 Task: Search for trending products on AJIO and add a bracelet to your wishlist.
Action: Mouse moved to (739, 83)
Screenshot: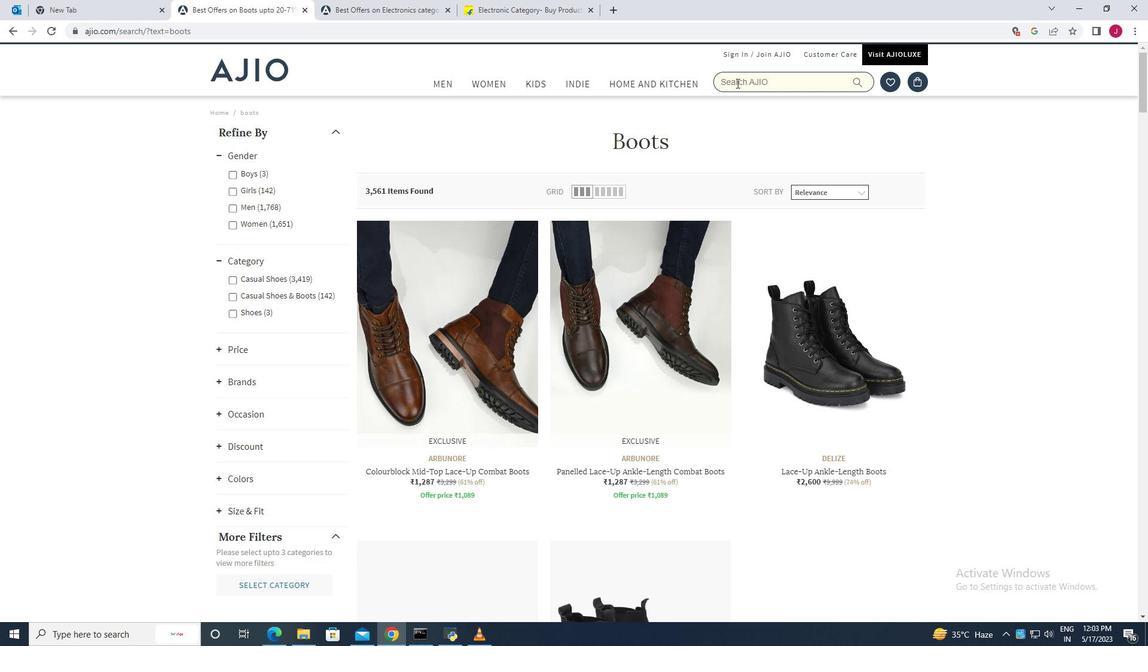 
Action: Mouse pressed left at (739, 83)
Screenshot: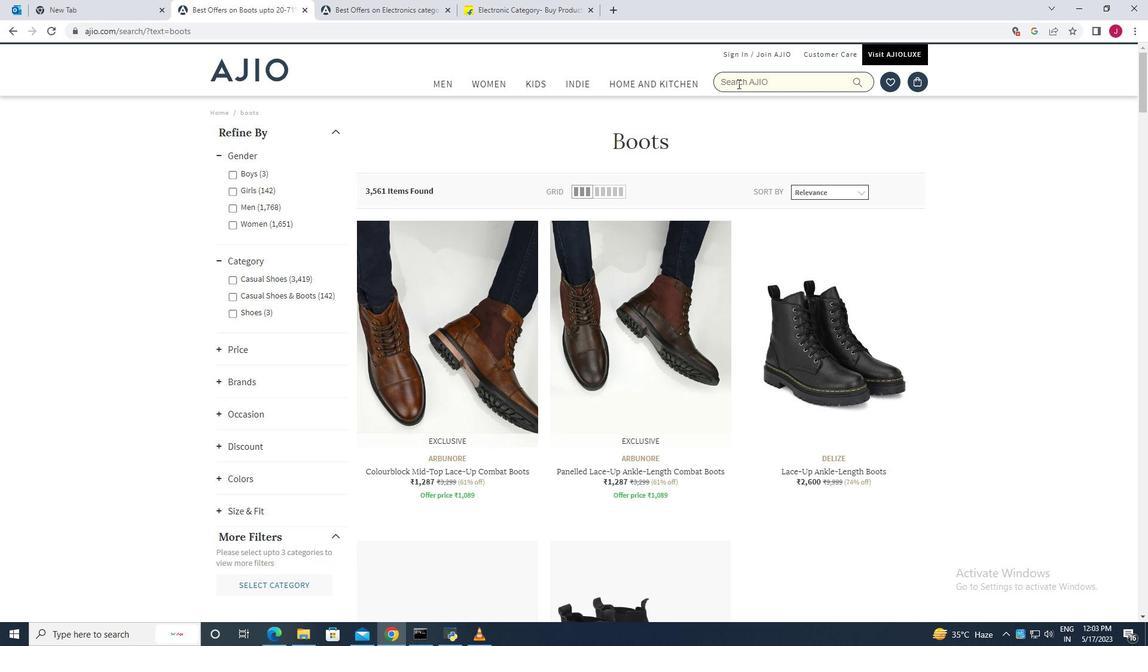 
Action: Mouse moved to (742, 351)
Screenshot: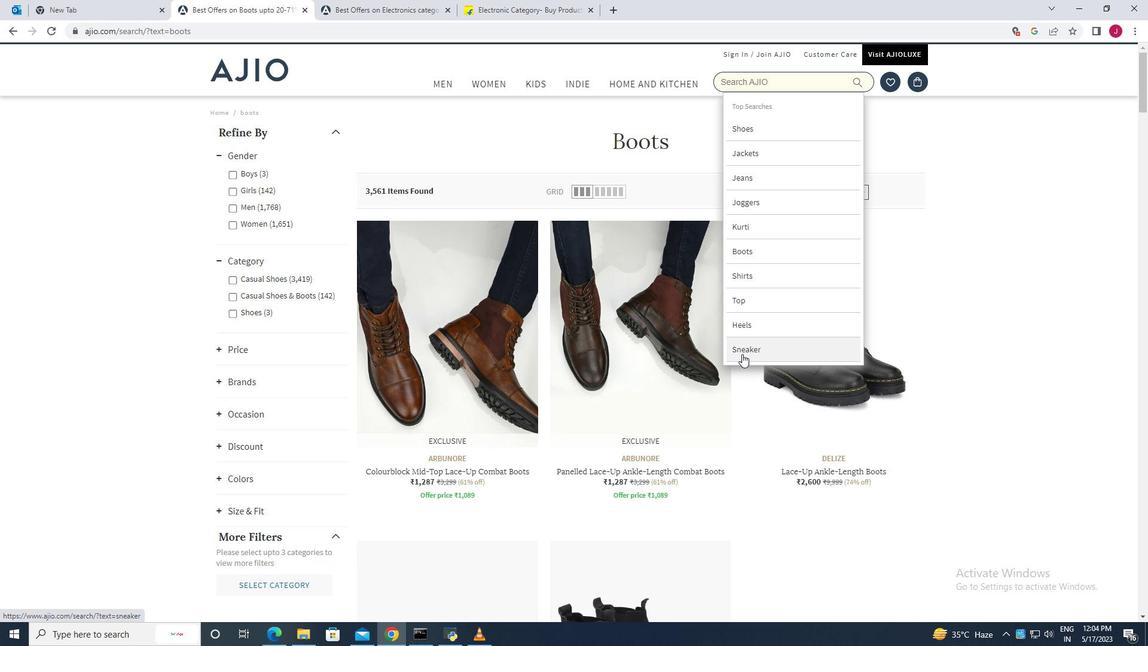 
Action: Mouse pressed left at (742, 351)
Screenshot: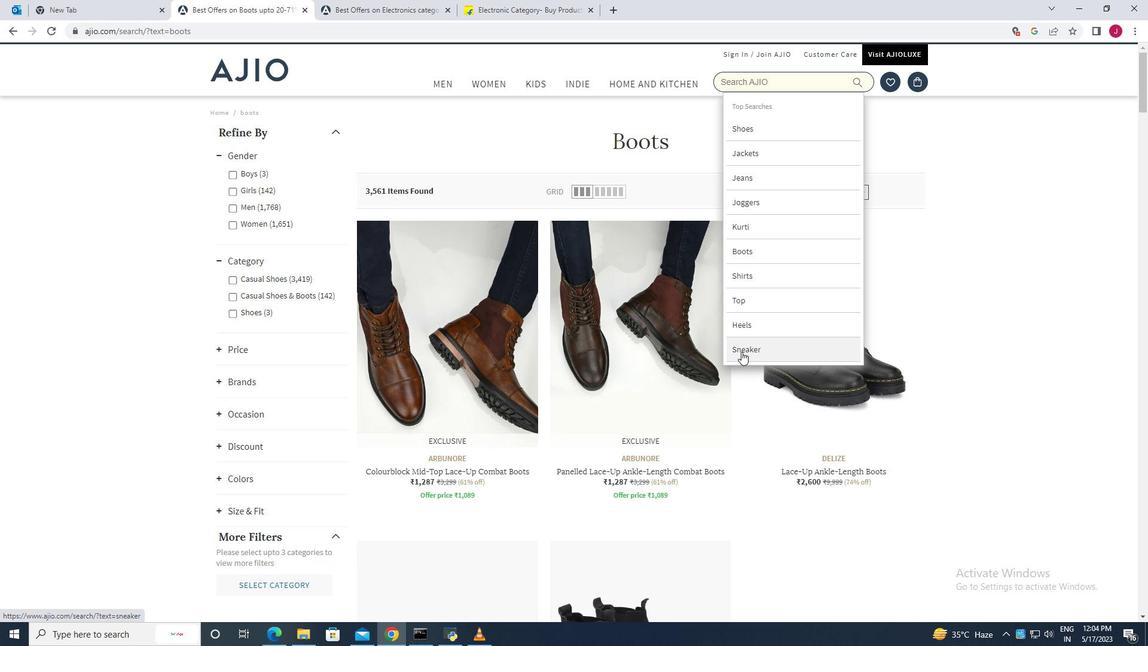 
Action: Mouse moved to (476, 327)
Screenshot: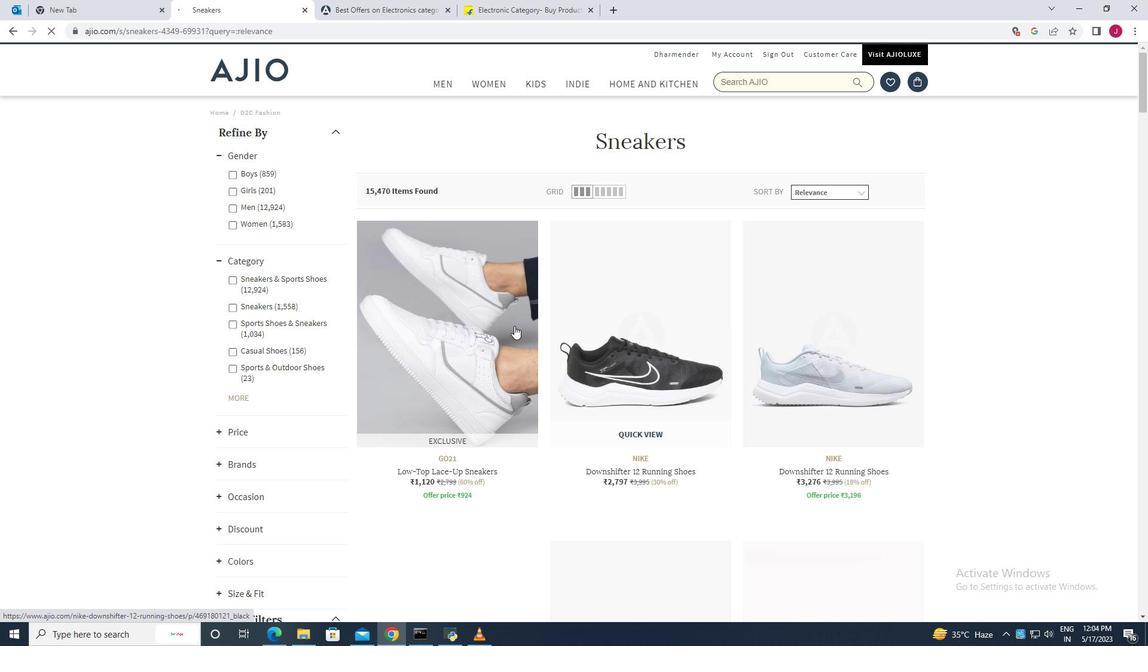 
Action: Mouse scrolled (476, 326) with delta (0, 0)
Screenshot: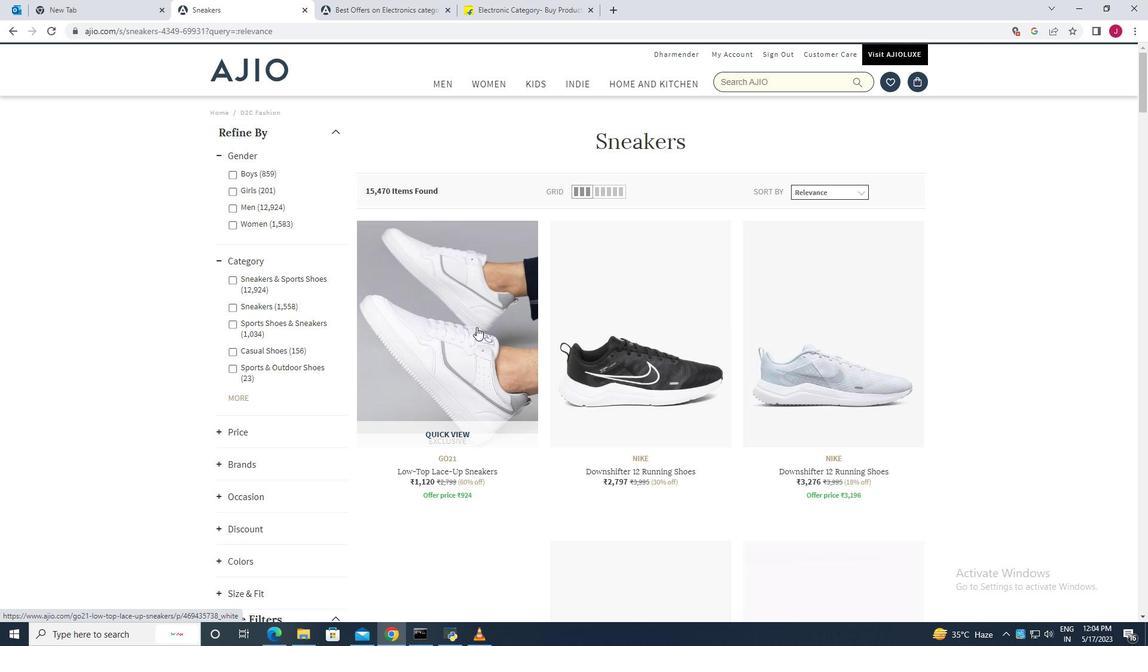 
Action: Mouse scrolled (476, 326) with delta (0, 0)
Screenshot: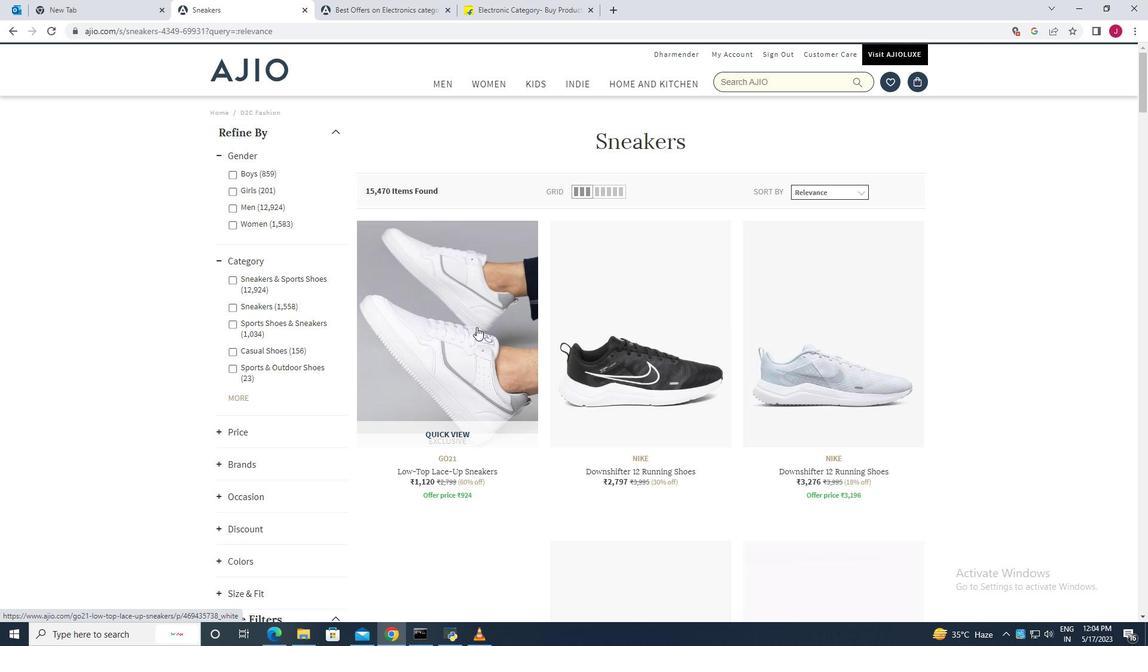 
Action: Mouse scrolled (476, 326) with delta (0, 0)
Screenshot: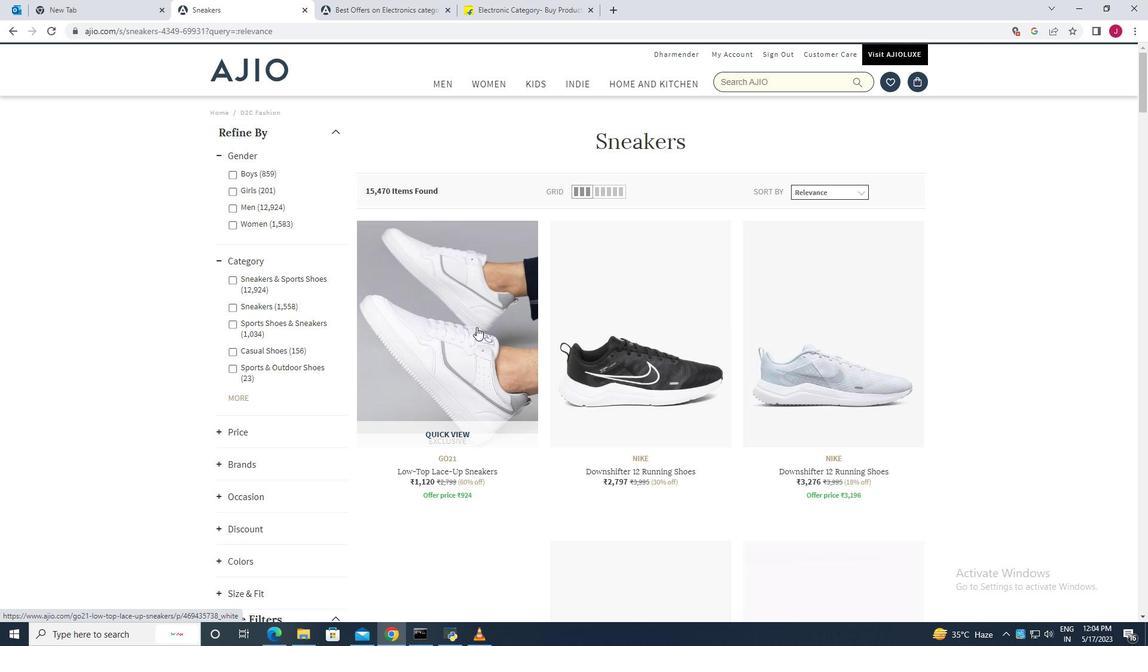 
Action: Mouse scrolled (476, 326) with delta (0, 0)
Screenshot: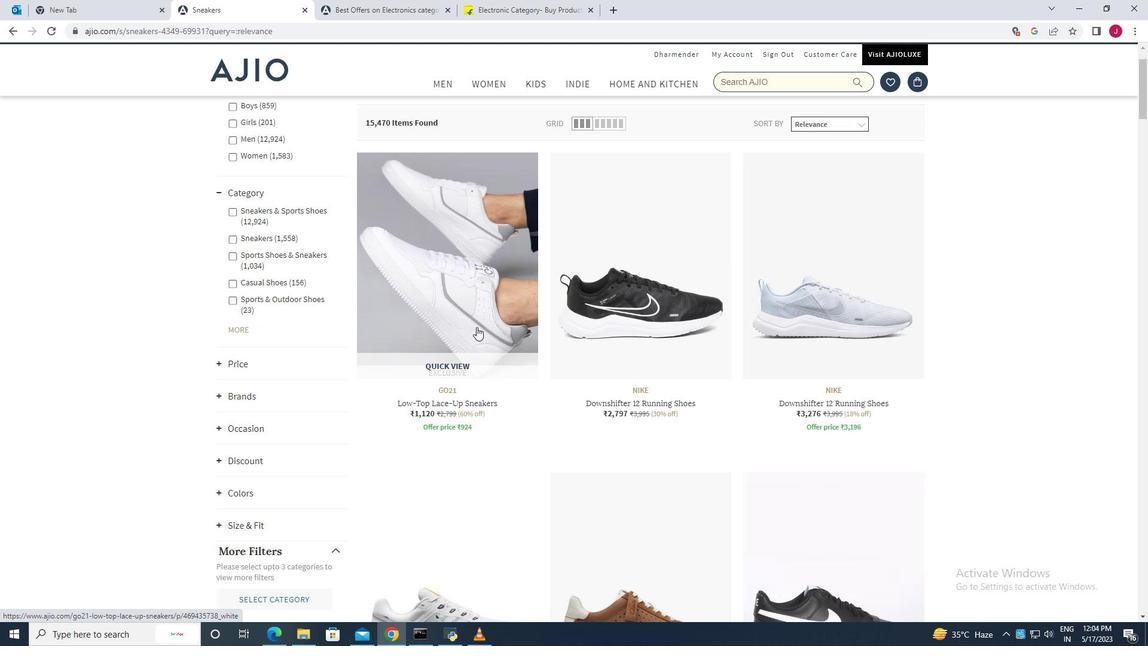 
Action: Mouse scrolled (476, 326) with delta (0, 0)
Screenshot: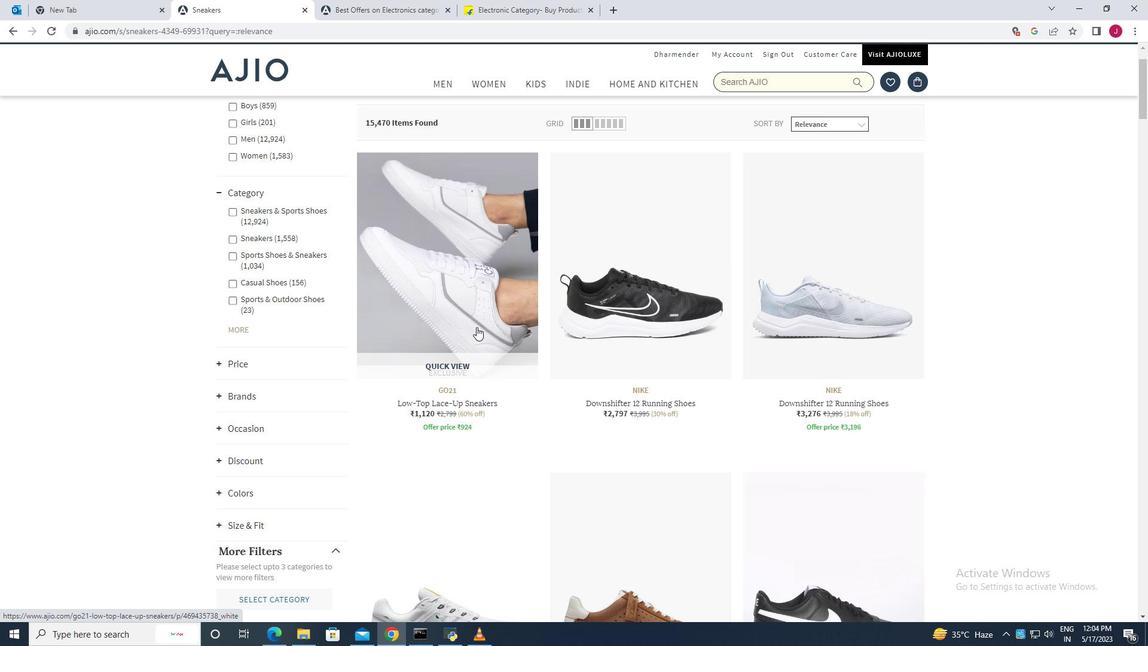 
Action: Mouse moved to (476, 327)
Screenshot: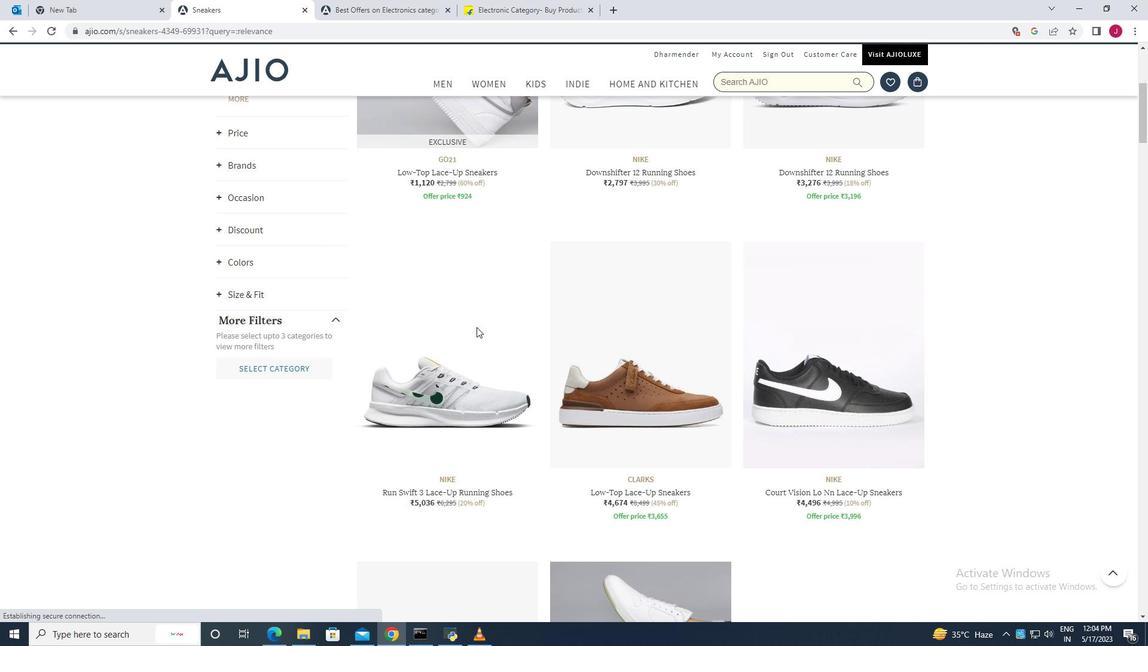 
Action: Mouse scrolled (476, 327) with delta (0, 0)
Screenshot: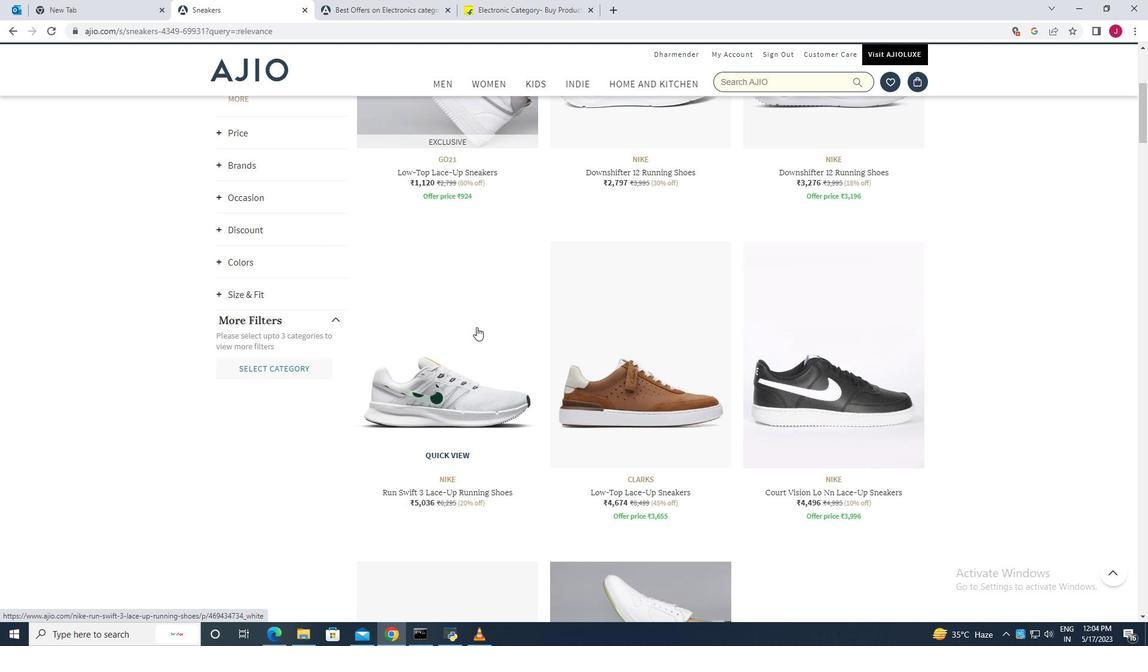 
Action: Mouse scrolled (476, 327) with delta (0, 0)
Screenshot: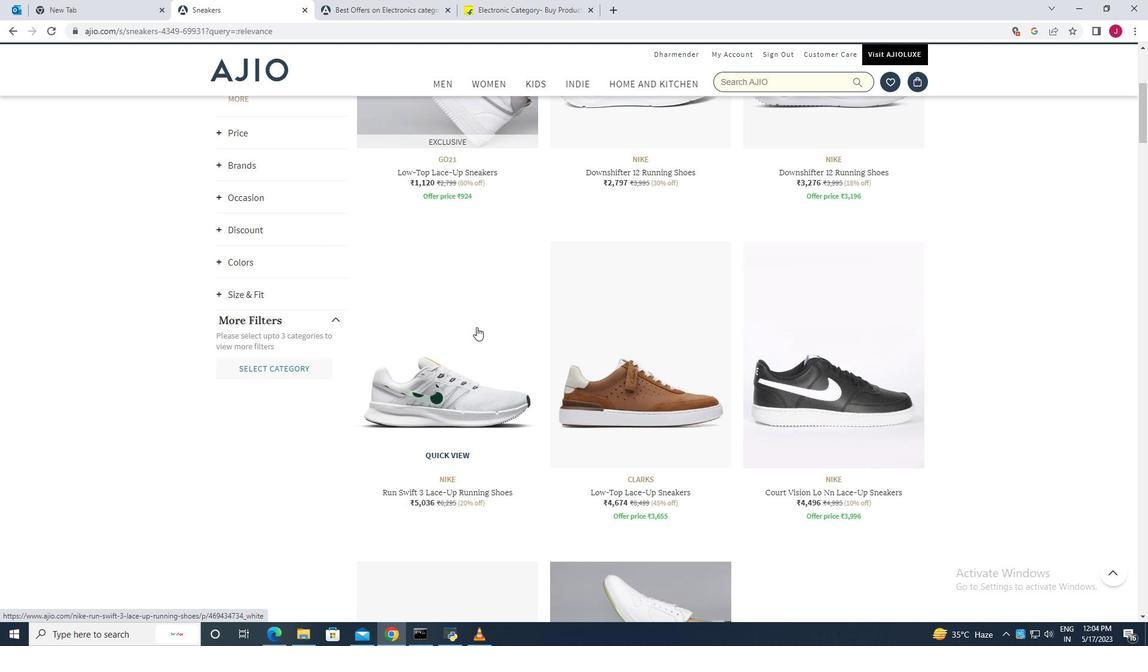 
Action: Mouse scrolled (476, 327) with delta (0, 0)
Screenshot: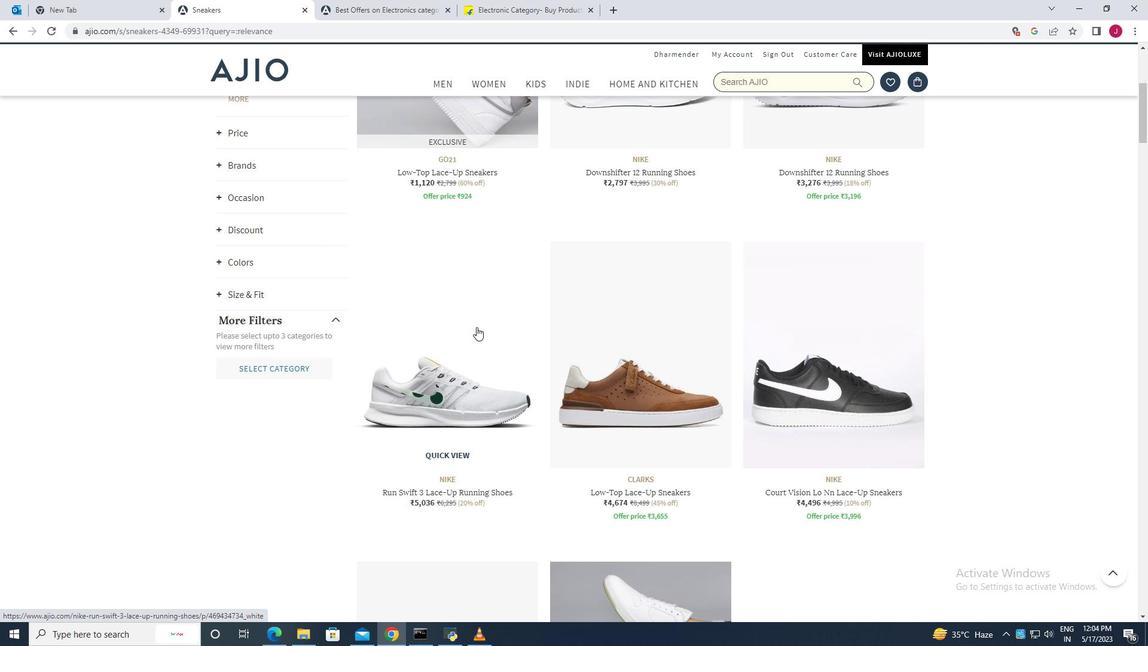 
Action: Mouse scrolled (476, 326) with delta (0, 0)
Screenshot: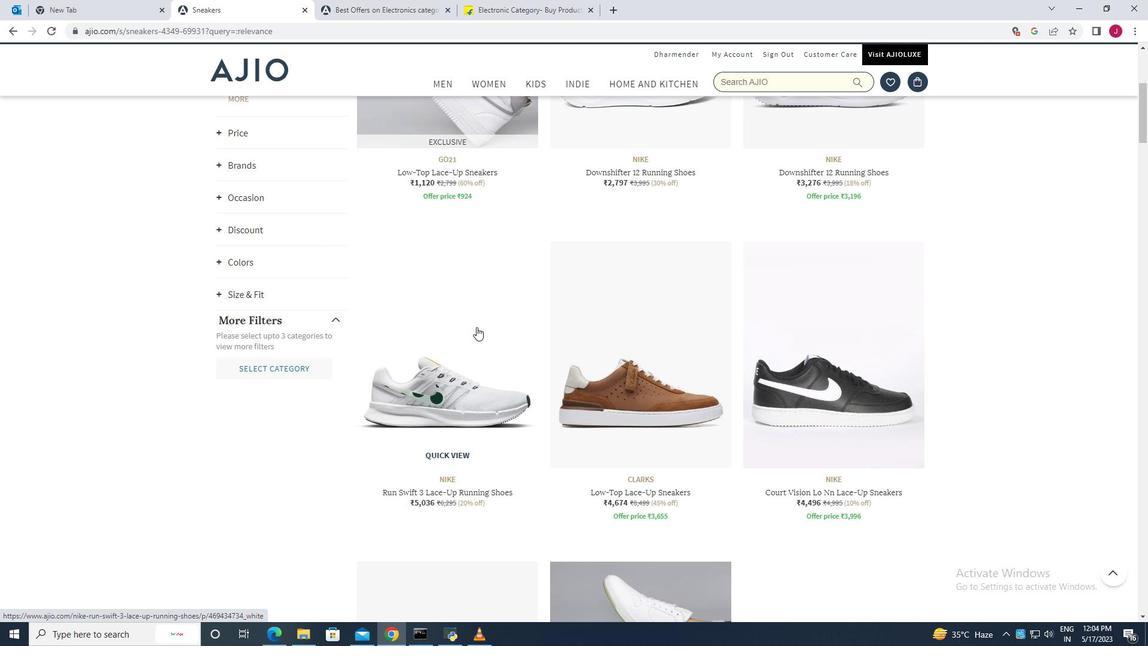 
Action: Mouse scrolled (476, 326) with delta (0, 0)
Screenshot: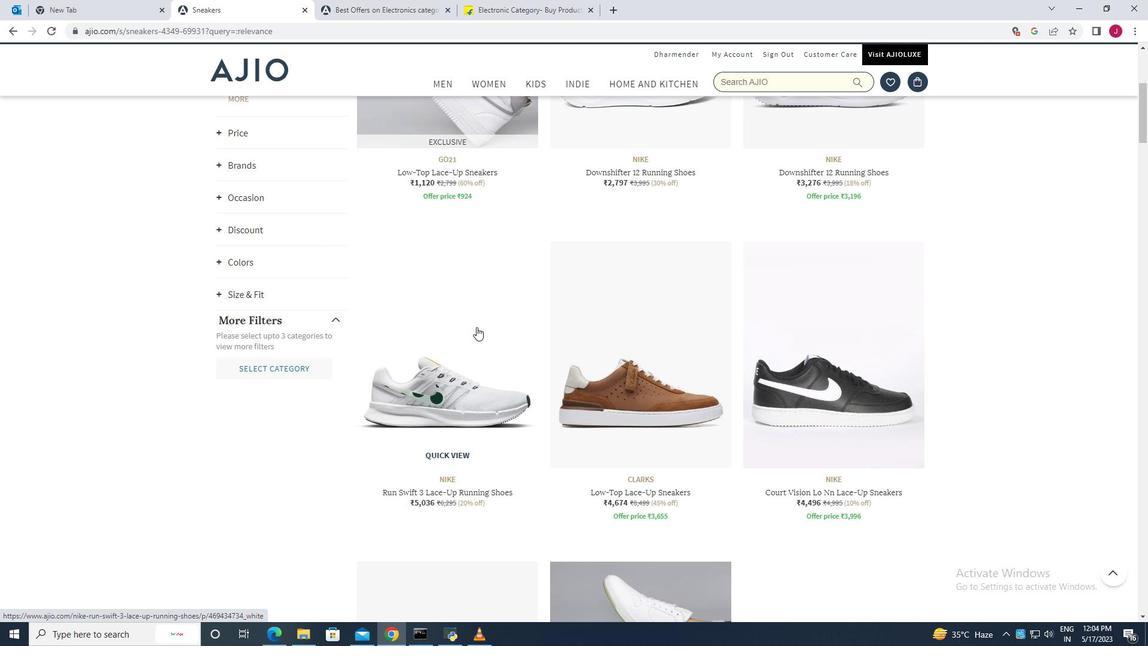 
Action: Mouse scrolled (476, 326) with delta (0, 0)
Screenshot: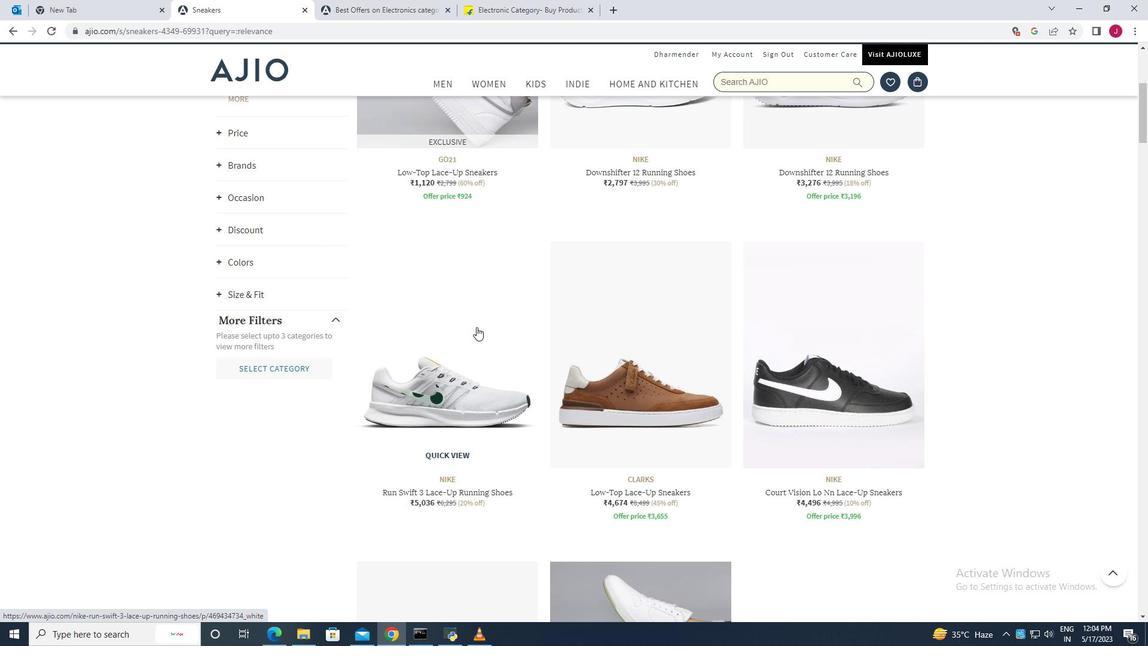 
Action: Mouse scrolled (476, 326) with delta (0, 0)
Screenshot: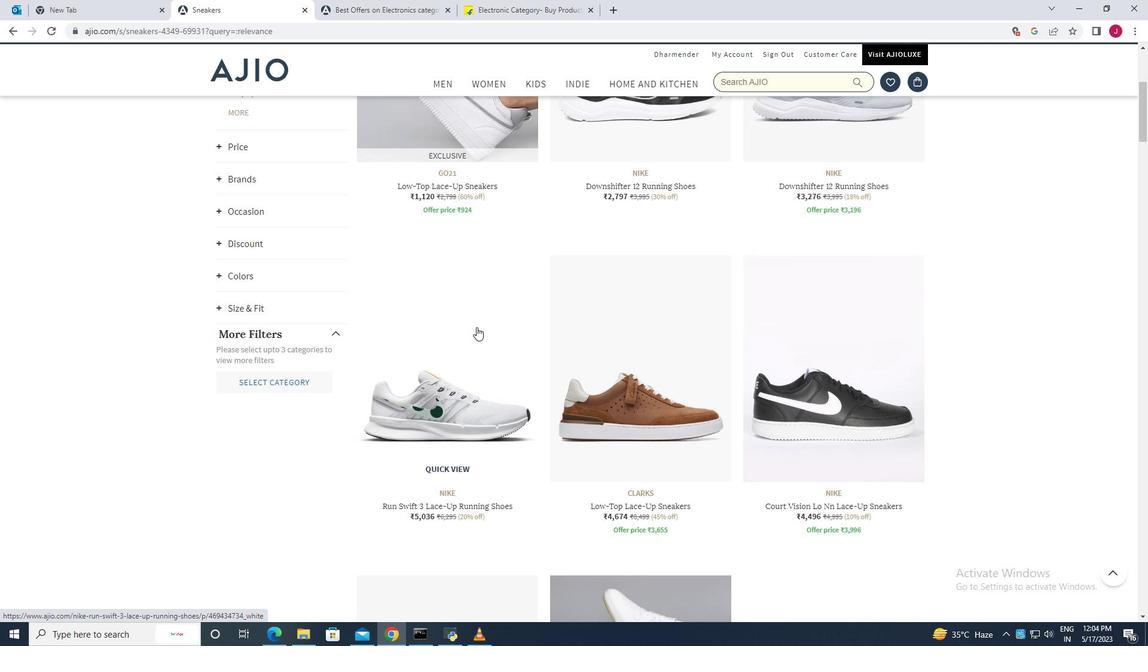 
Action: Mouse moved to (477, 327)
Screenshot: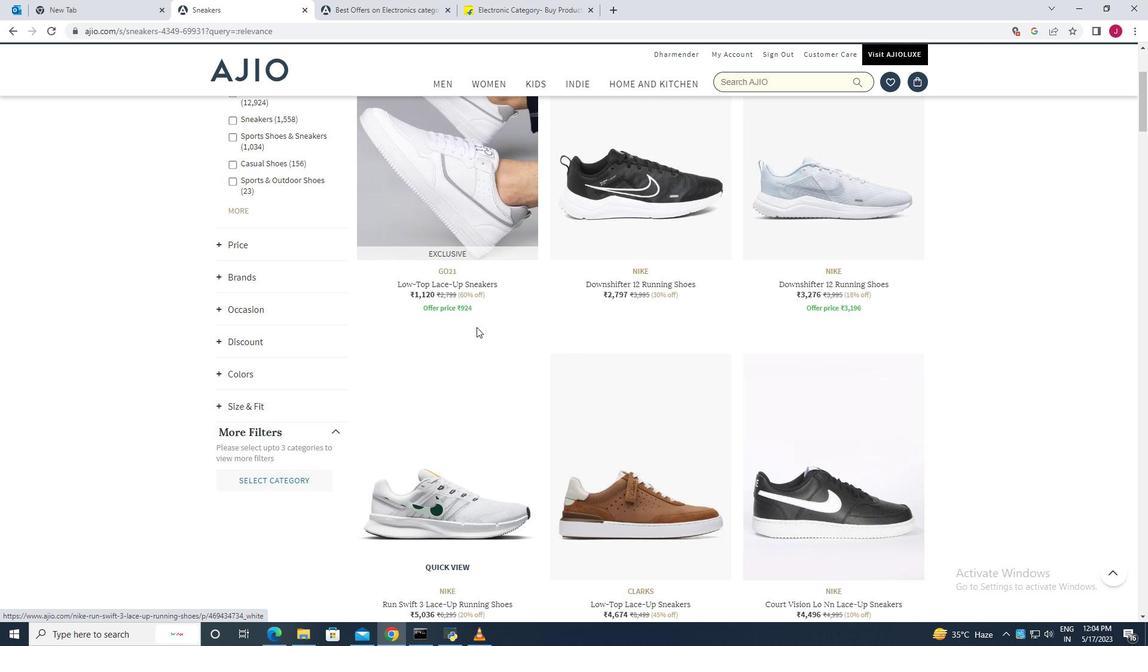 
Action: Mouse scrolled (477, 327) with delta (0, 0)
Screenshot: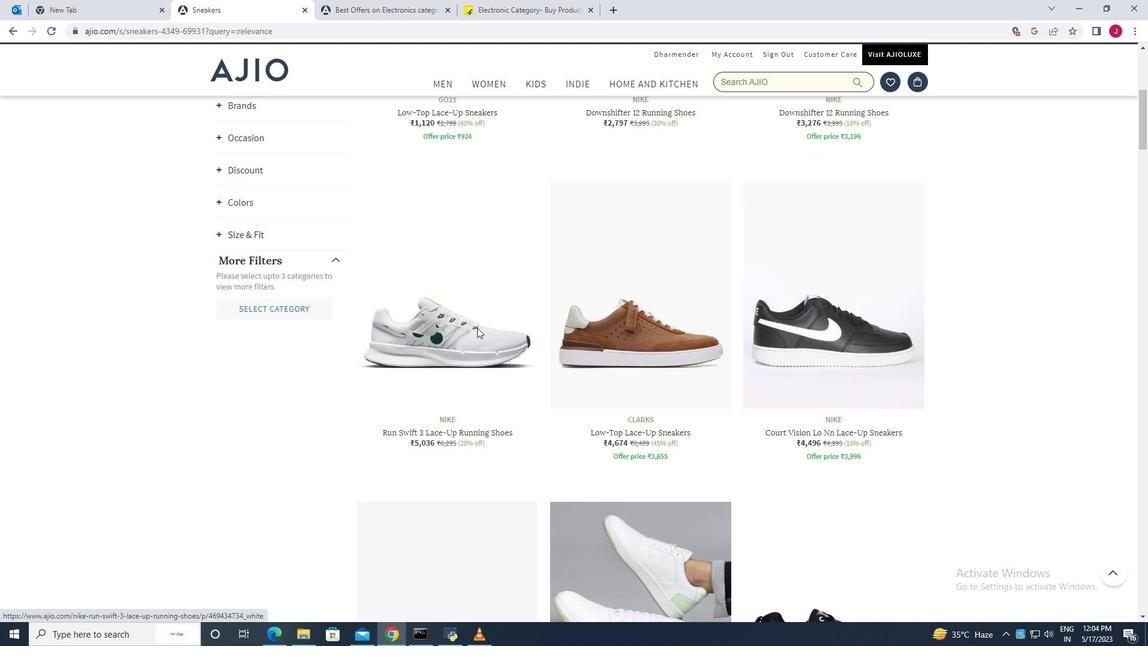 
Action: Mouse scrolled (477, 327) with delta (0, 0)
Screenshot: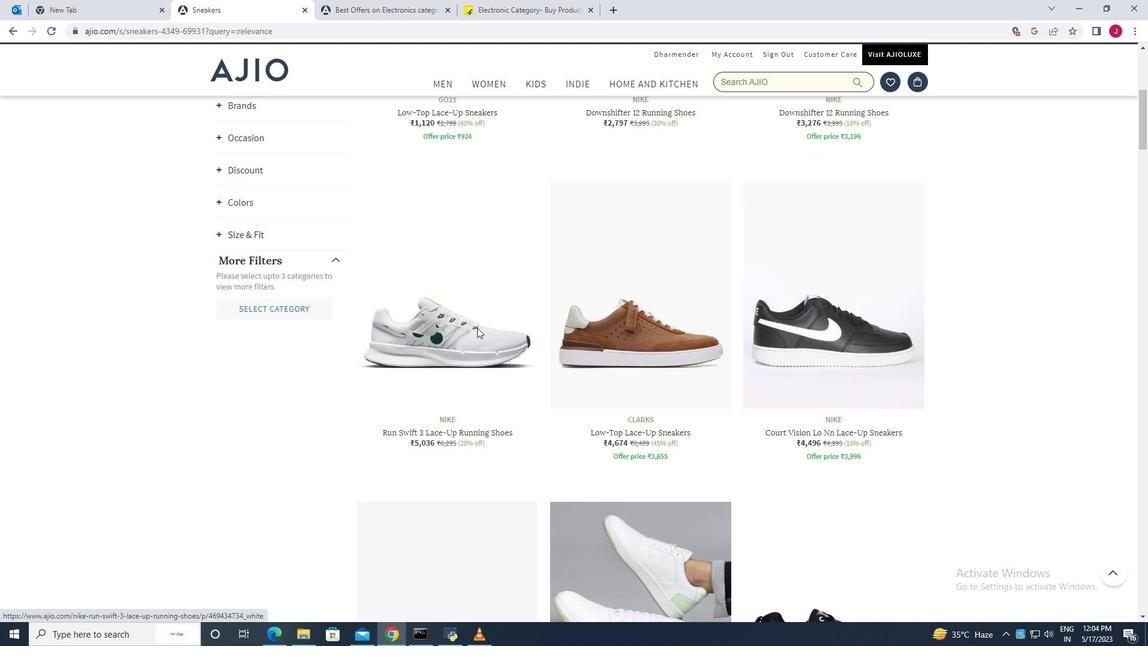
Action: Mouse scrolled (477, 327) with delta (0, 0)
Screenshot: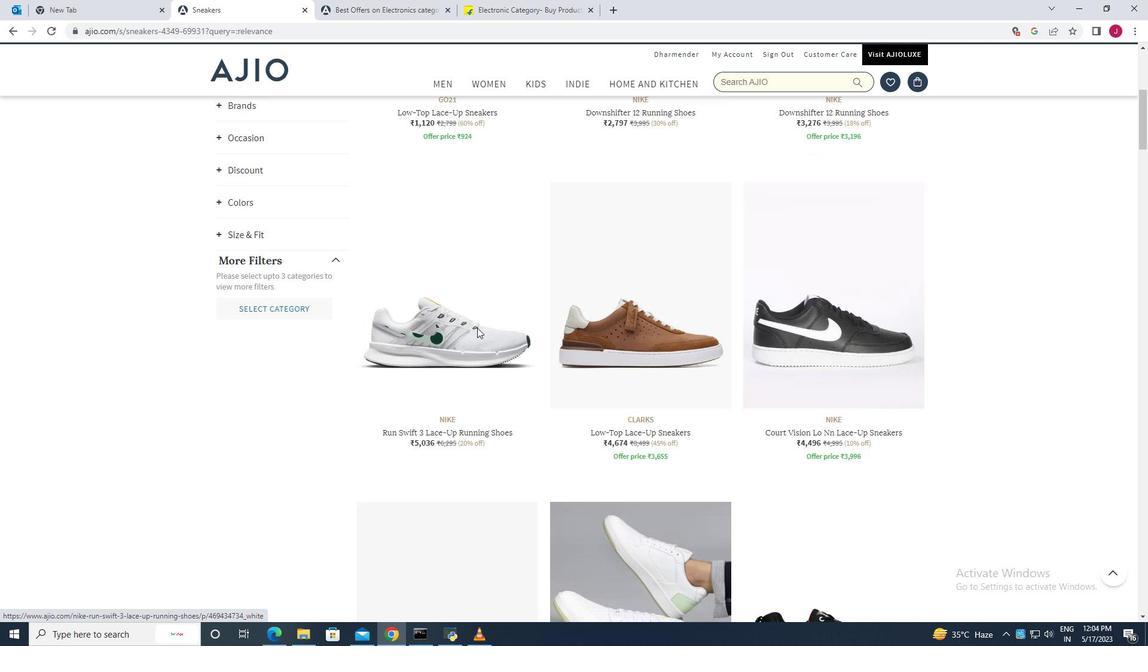 
Action: Mouse scrolled (477, 327) with delta (0, 0)
Screenshot: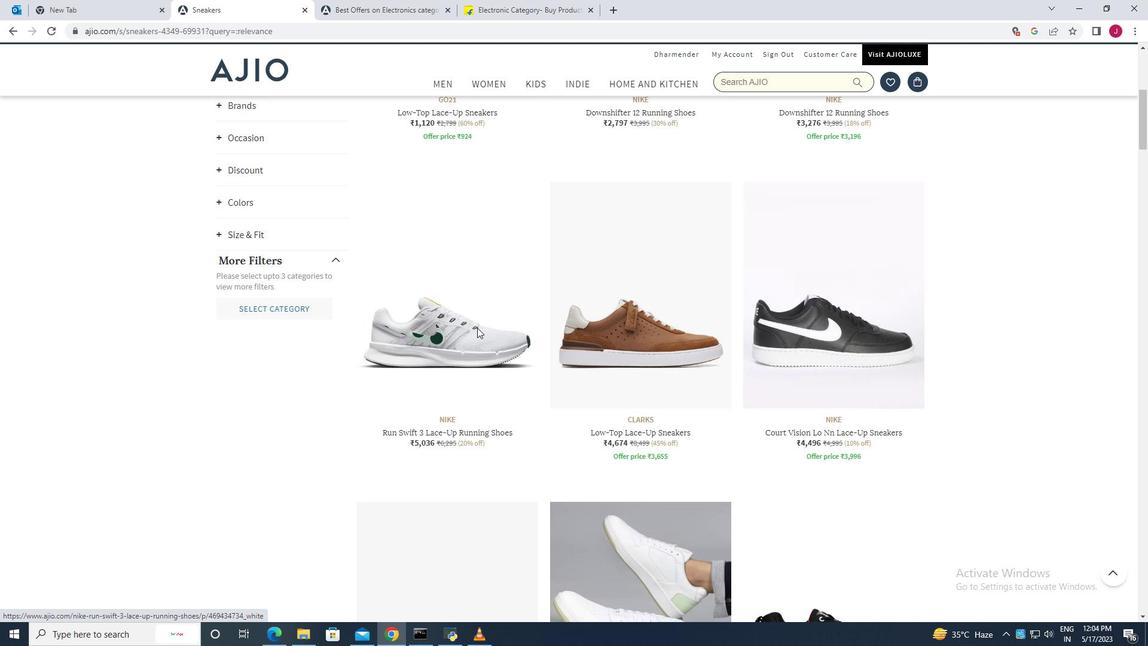 
Action: Mouse scrolled (477, 327) with delta (0, 0)
Screenshot: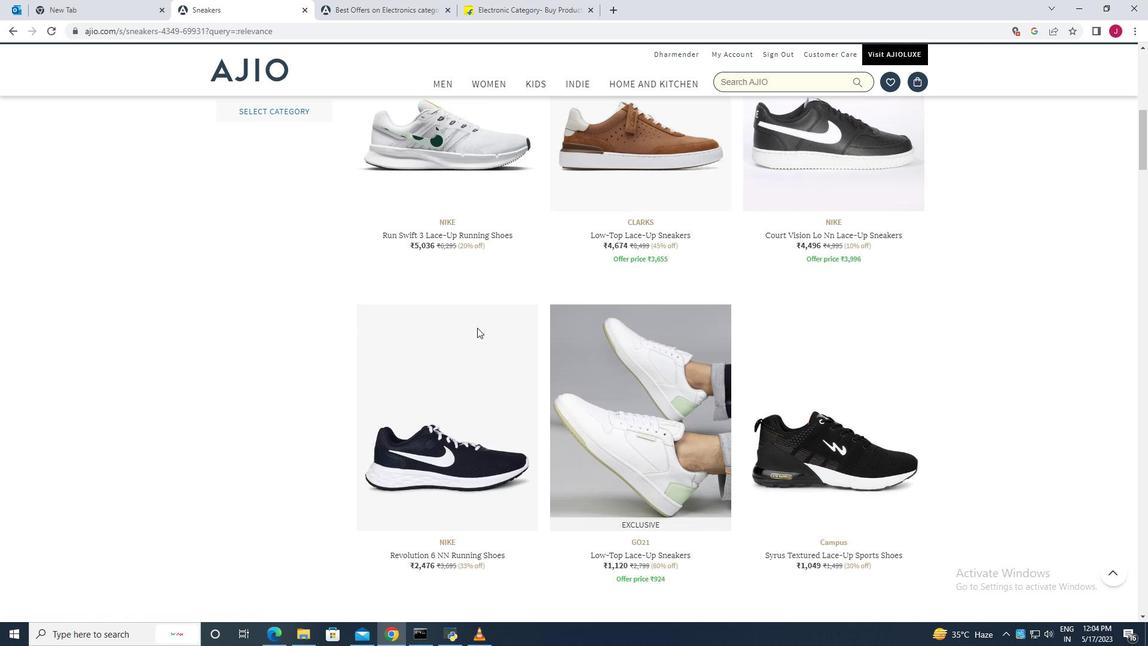 
Action: Mouse scrolled (477, 327) with delta (0, 0)
Screenshot: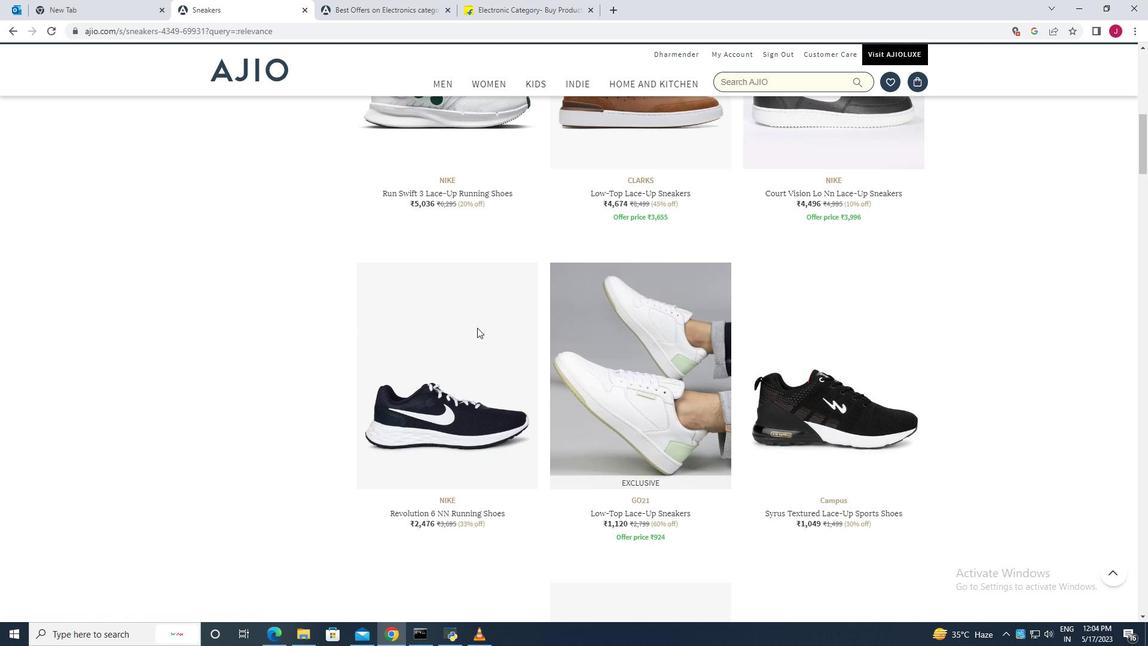 
Action: Mouse scrolled (477, 327) with delta (0, 0)
Screenshot: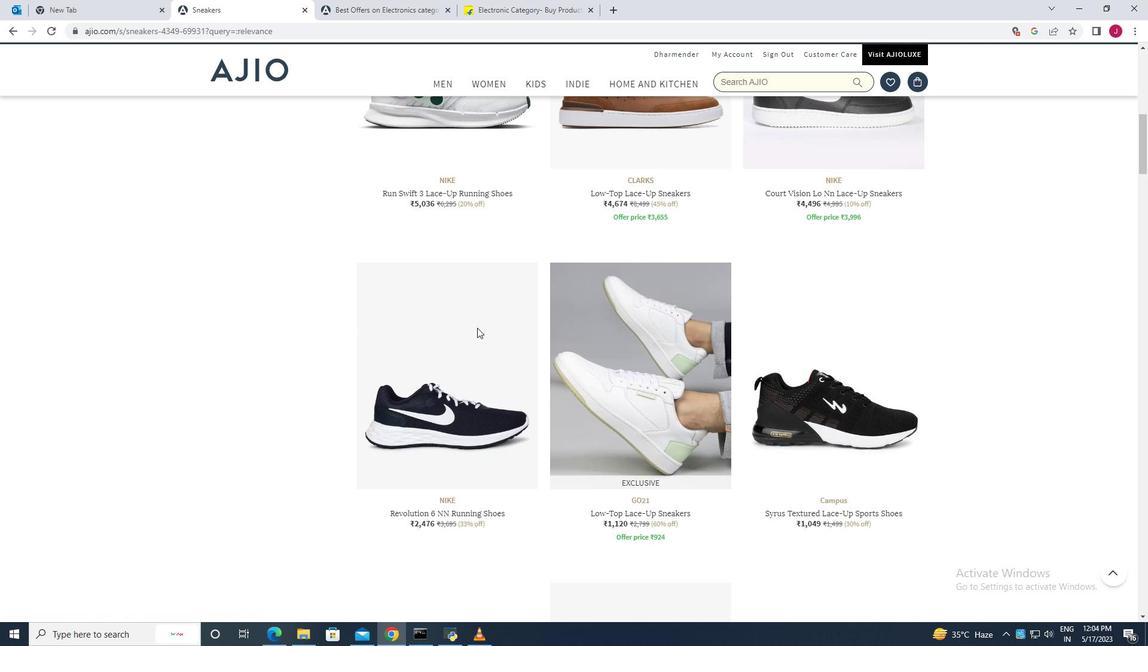 
Action: Mouse moved to (478, 327)
Screenshot: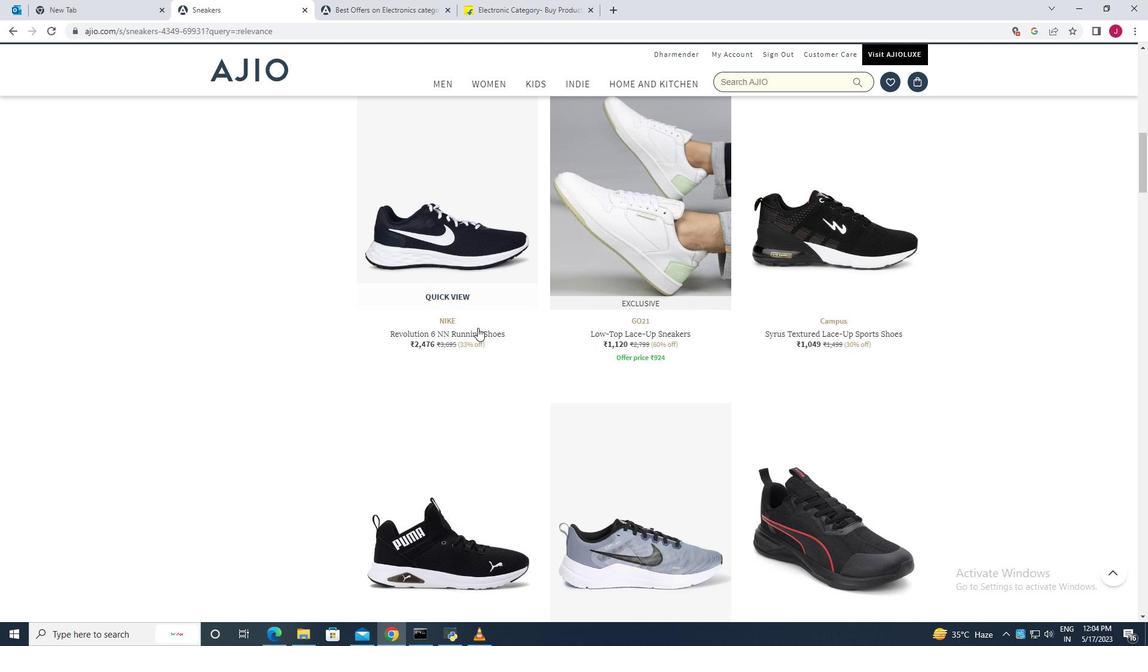 
Action: Mouse scrolled (478, 327) with delta (0, 0)
Screenshot: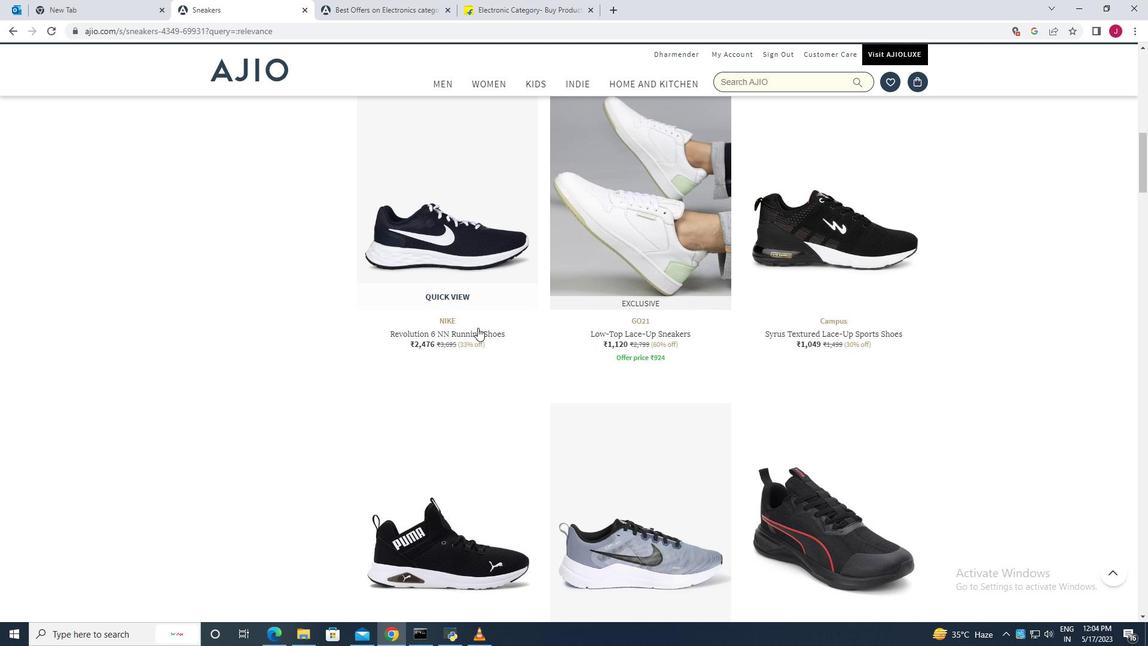 
Action: Mouse scrolled (478, 327) with delta (0, 0)
Screenshot: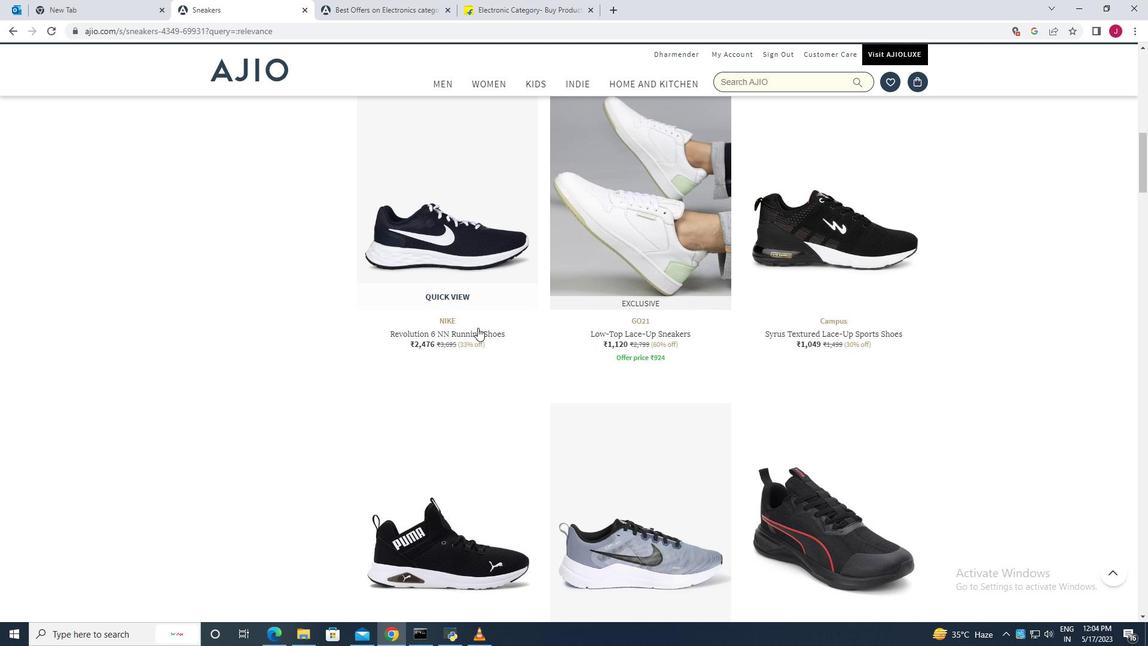 
Action: Mouse scrolled (478, 327) with delta (0, 0)
Screenshot: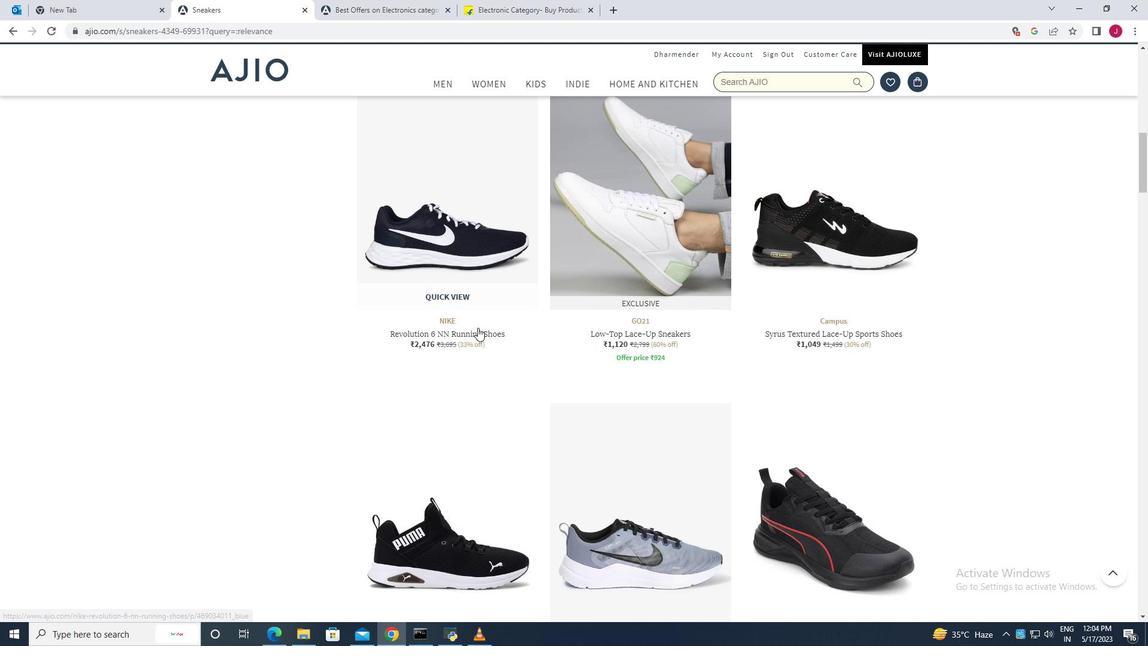 
Action: Mouse scrolled (478, 327) with delta (0, 0)
Screenshot: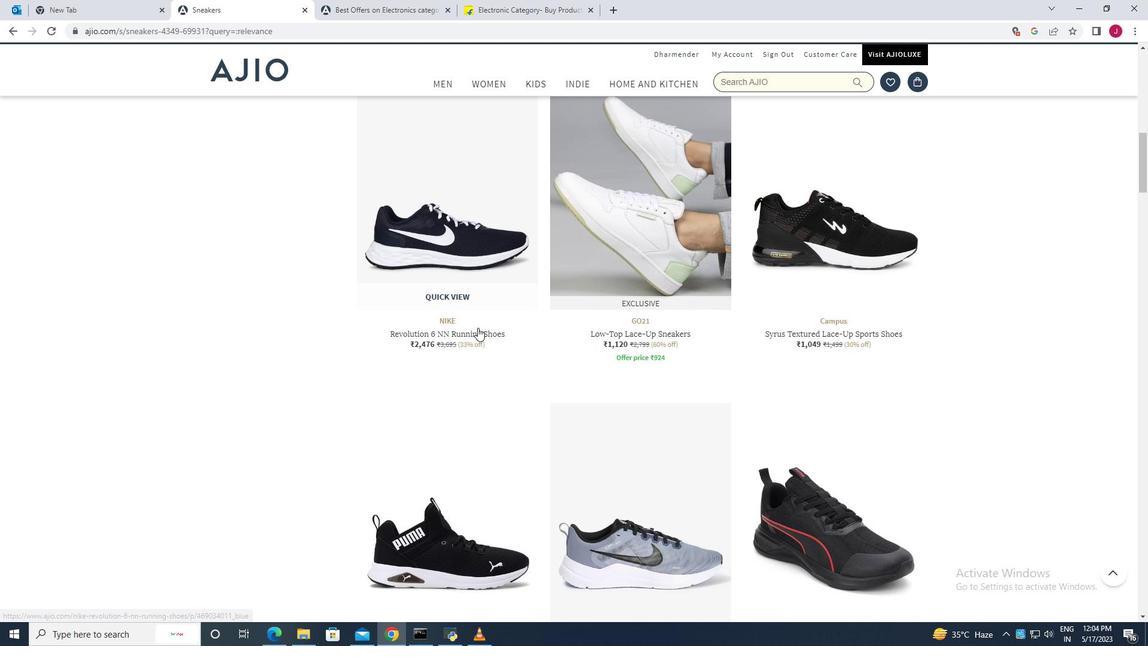 
Action: Mouse scrolled (478, 327) with delta (0, 0)
Screenshot: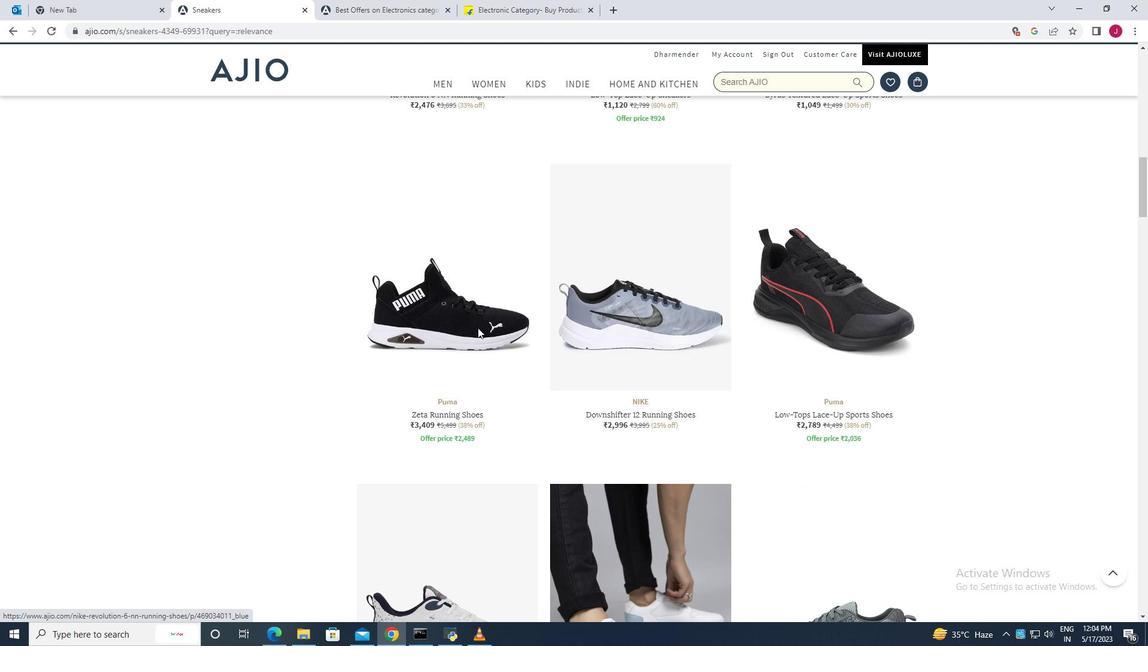 
Action: Mouse scrolled (478, 327) with delta (0, 0)
Screenshot: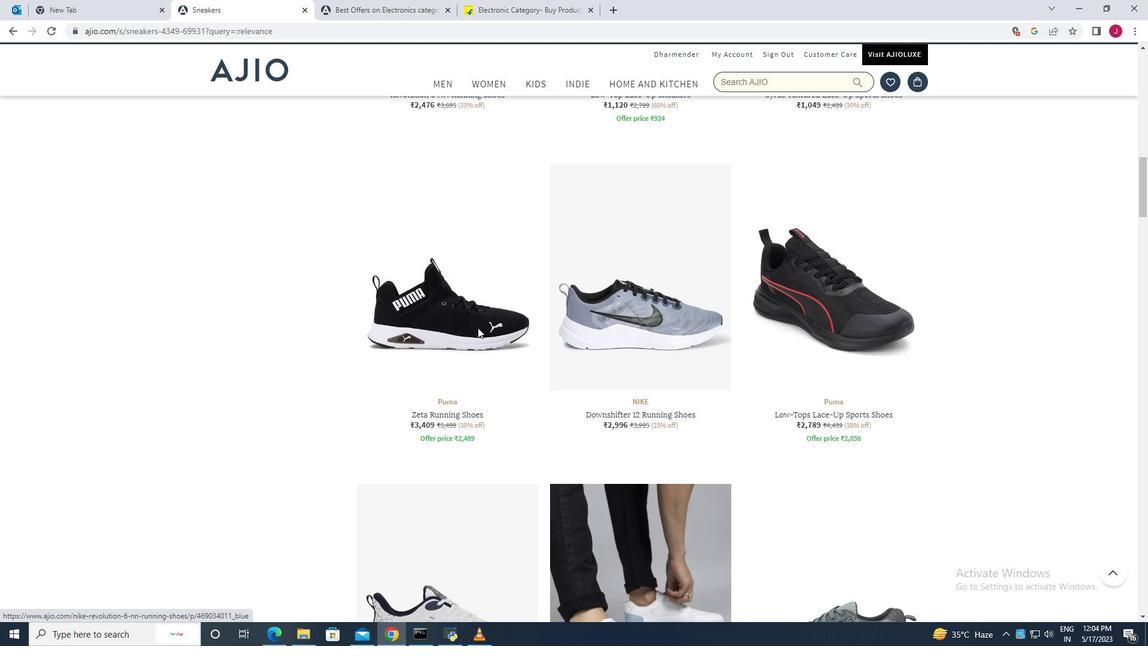 
Action: Mouse scrolled (478, 327) with delta (0, 0)
Screenshot: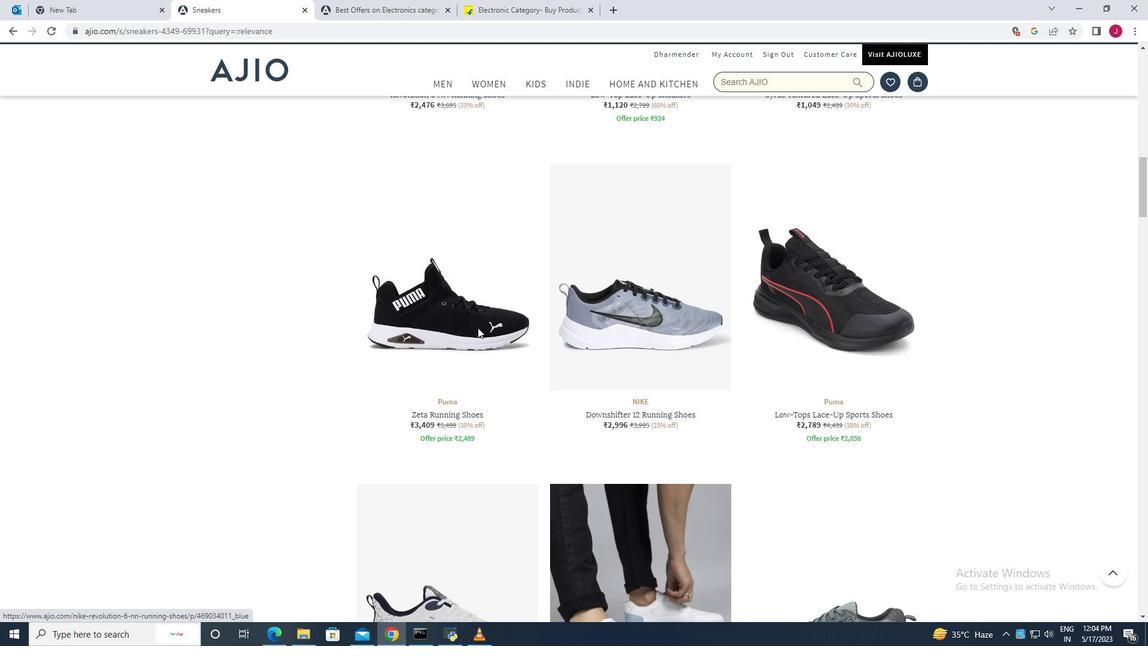 
Action: Mouse scrolled (478, 327) with delta (0, 0)
Screenshot: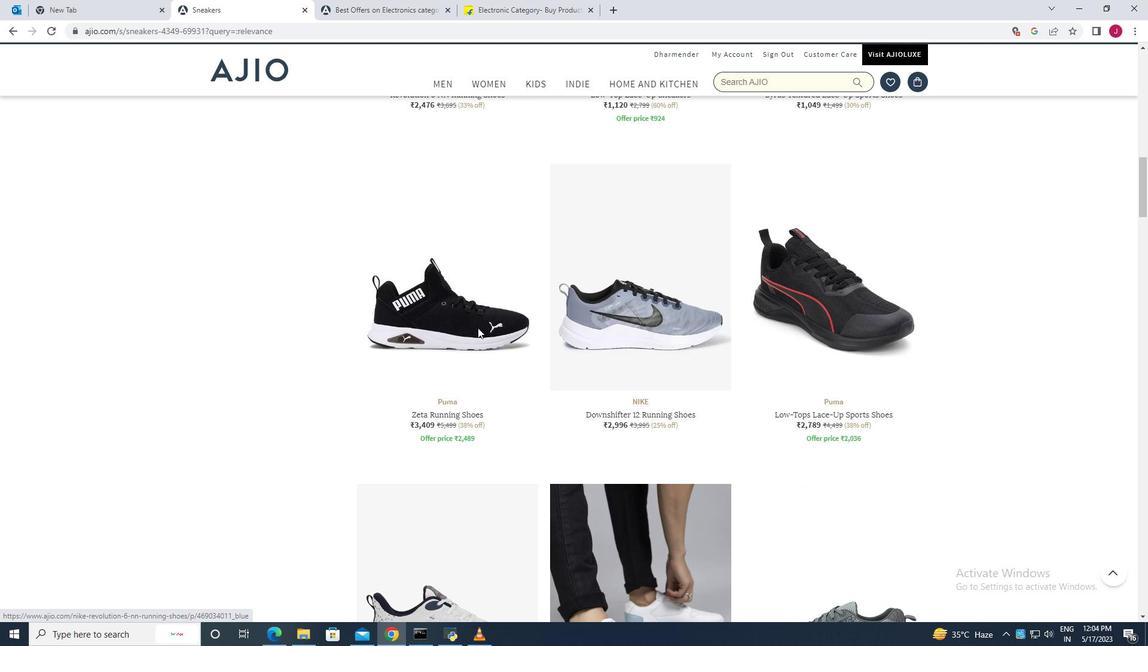 
Action: Mouse scrolled (478, 328) with delta (0, 0)
Screenshot: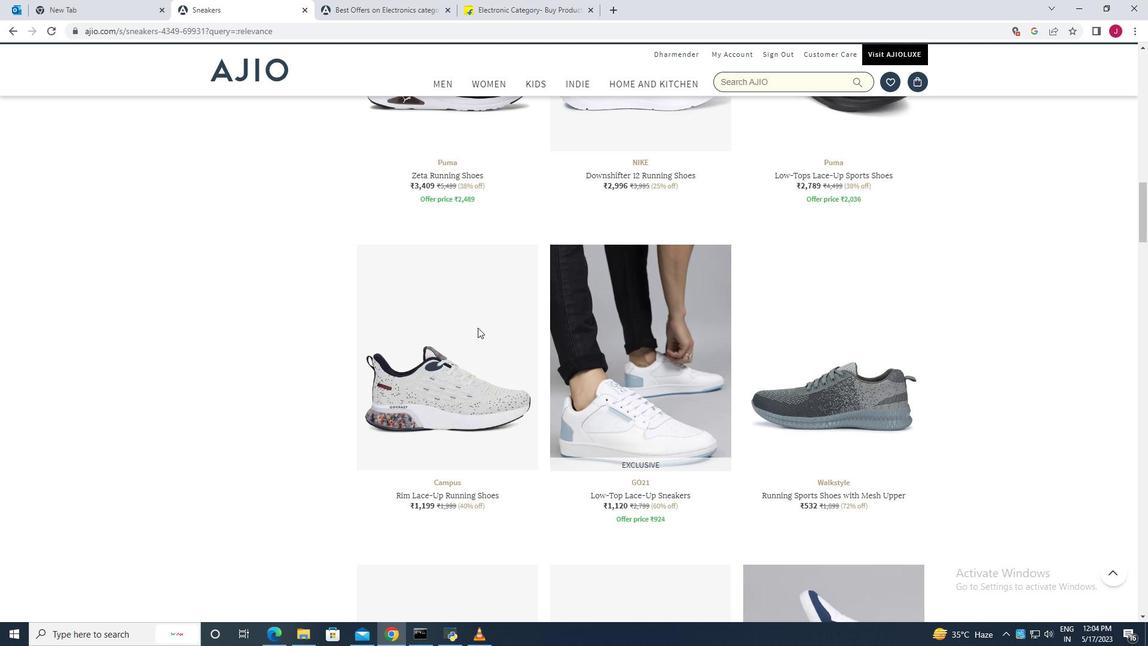 
Action: Mouse scrolled (478, 328) with delta (0, 0)
Screenshot: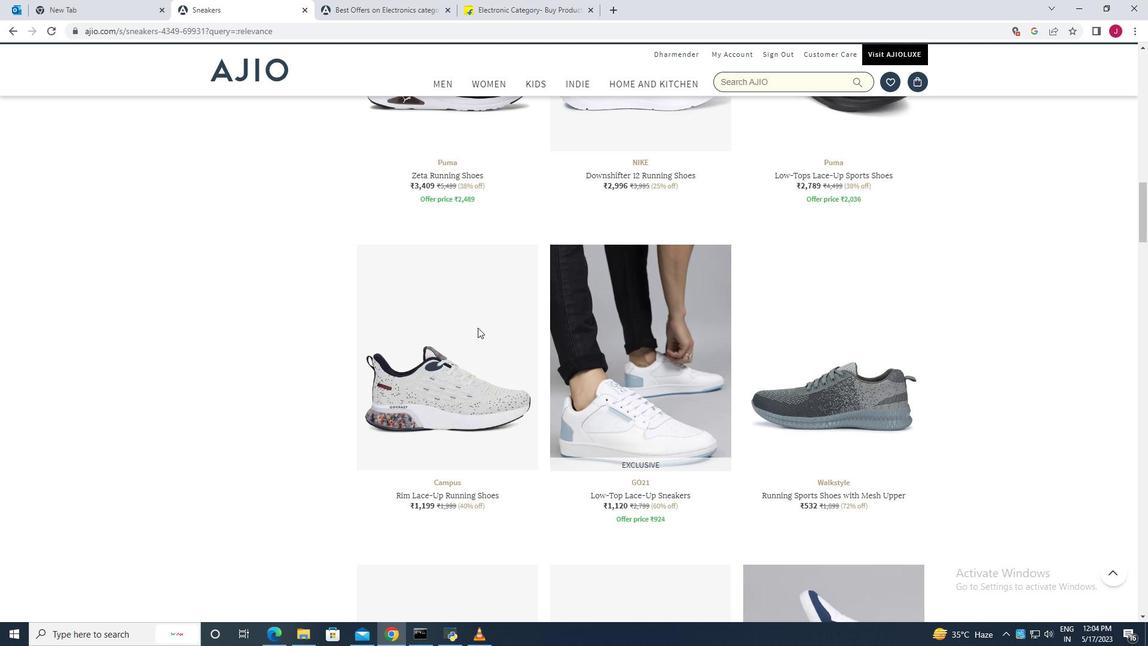 
Action: Mouse scrolled (478, 328) with delta (0, 0)
Screenshot: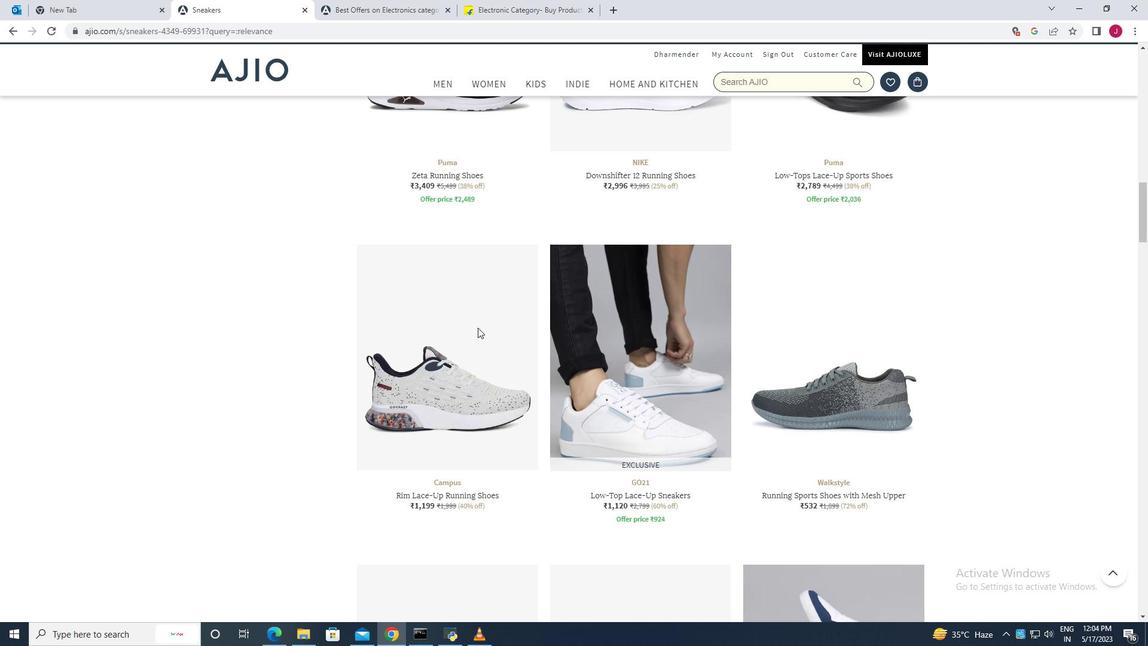 
Action: Mouse scrolled (478, 328) with delta (0, 0)
Screenshot: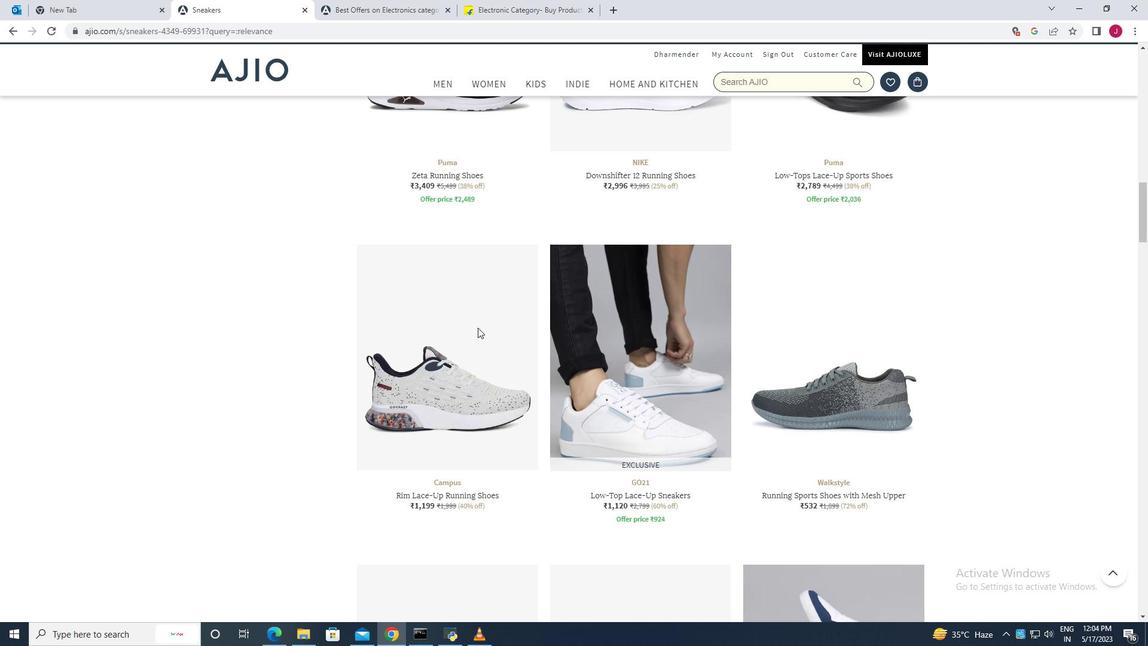
Action: Mouse scrolled (478, 328) with delta (0, 0)
Screenshot: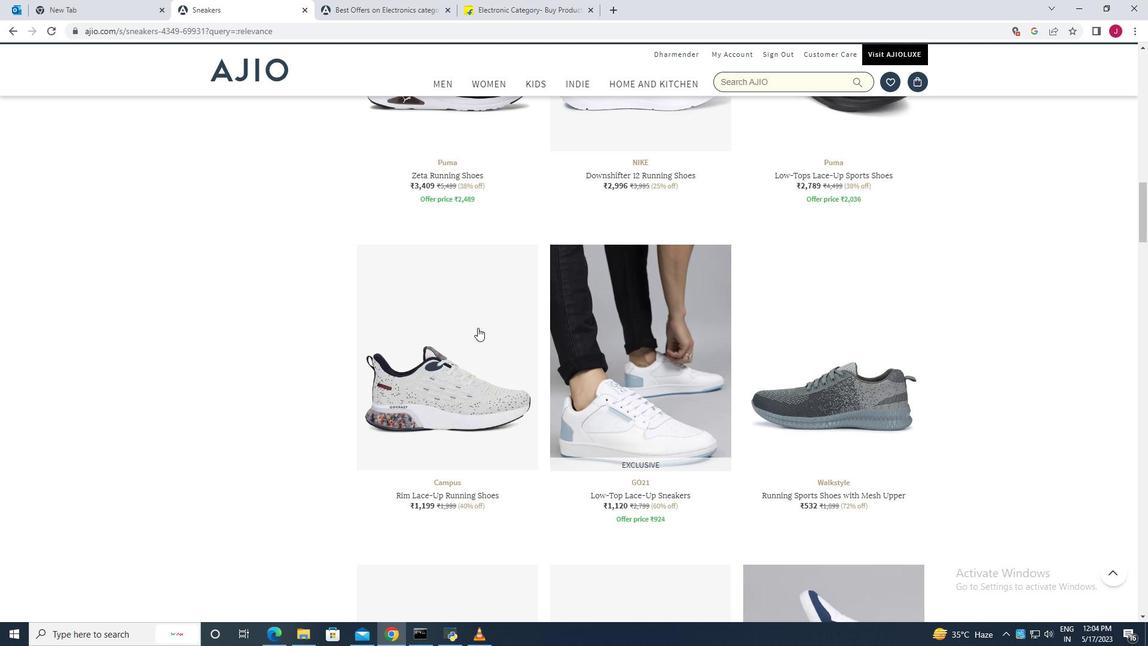 
Action: Mouse scrolled (478, 328) with delta (0, 0)
Screenshot: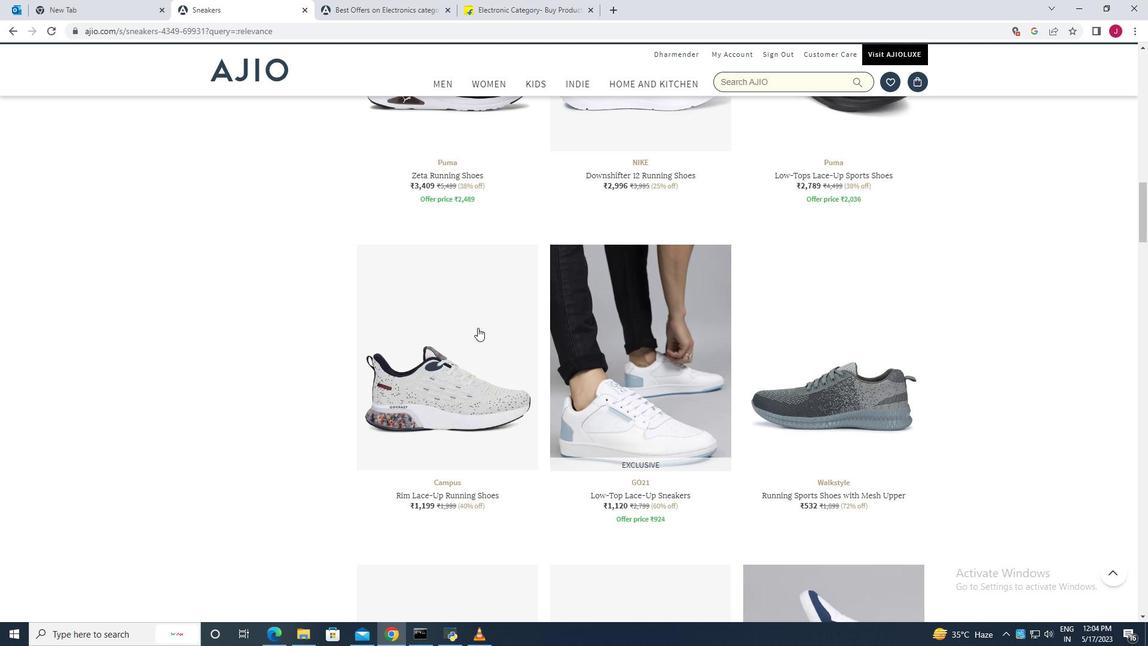 
Action: Mouse moved to (478, 326)
Screenshot: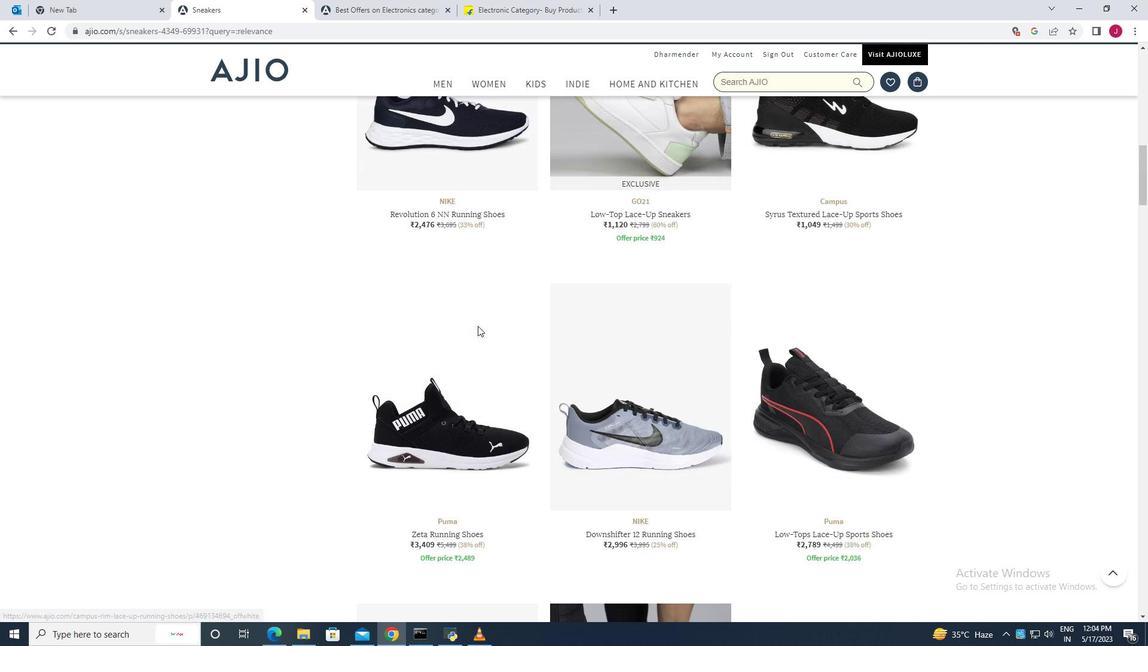 
Action: Mouse scrolled (478, 326) with delta (0, 0)
Screenshot: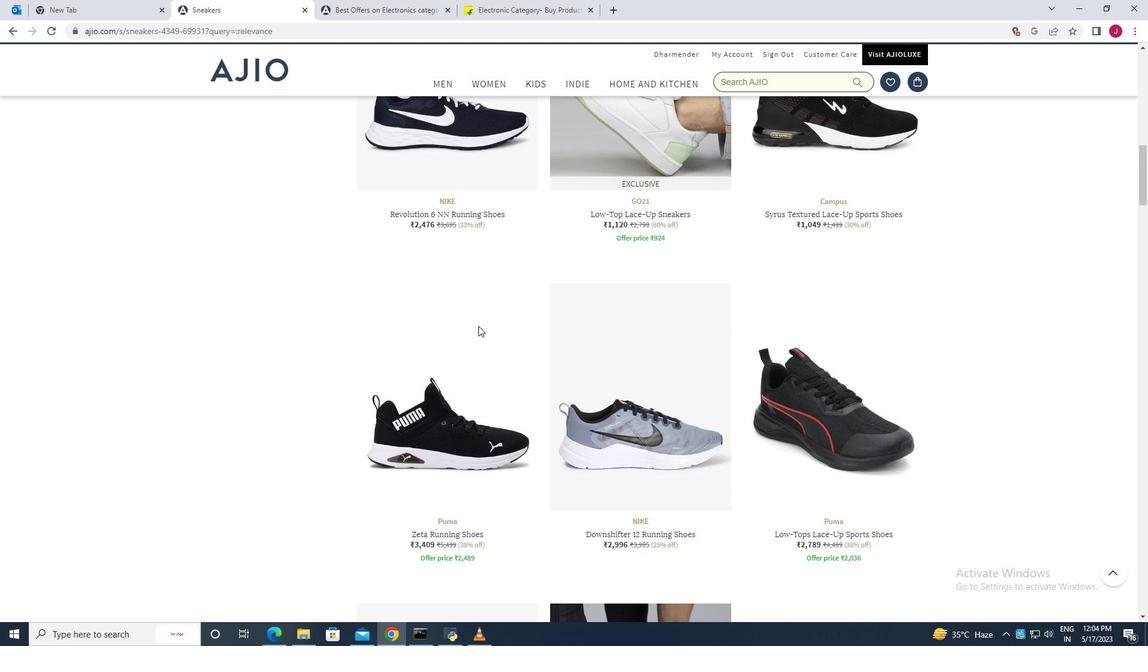 
Action: Mouse scrolled (478, 326) with delta (0, 0)
Screenshot: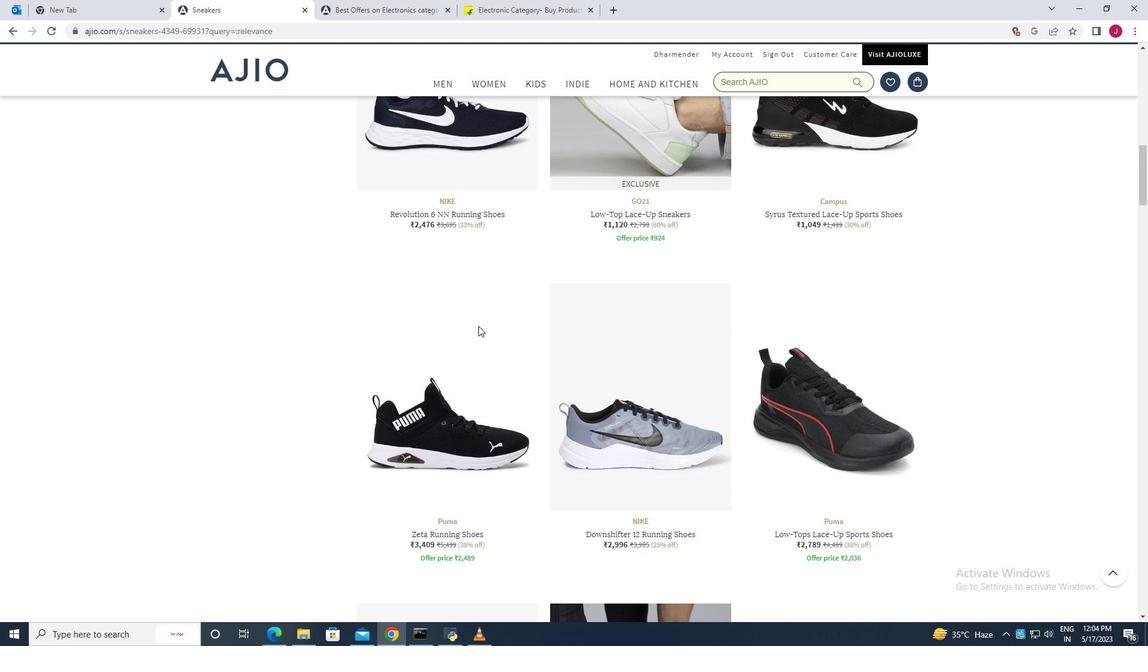 
Action: Mouse scrolled (478, 326) with delta (0, 0)
Screenshot: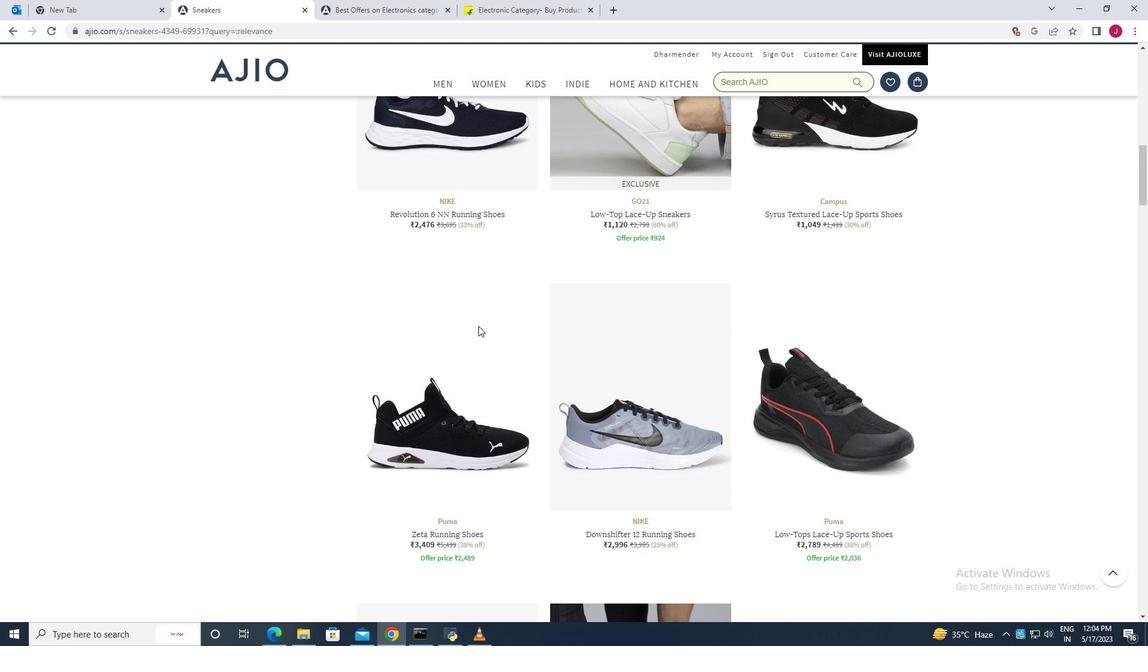 
Action: Mouse scrolled (478, 326) with delta (0, 0)
Screenshot: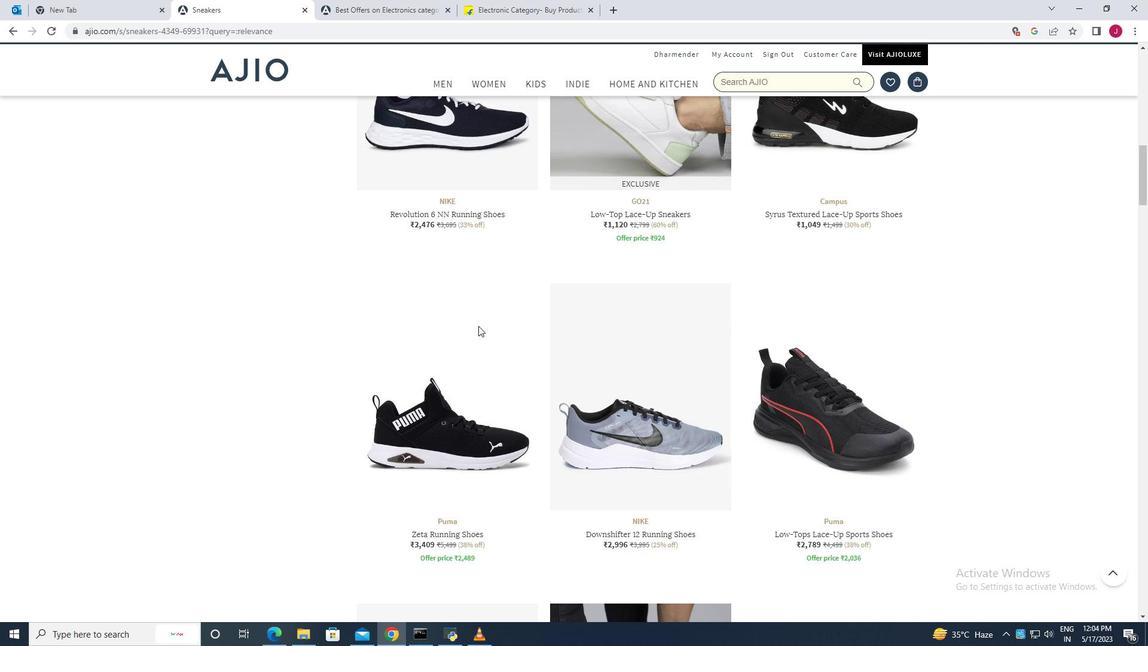 
Action: Mouse scrolled (478, 326) with delta (0, 0)
Screenshot: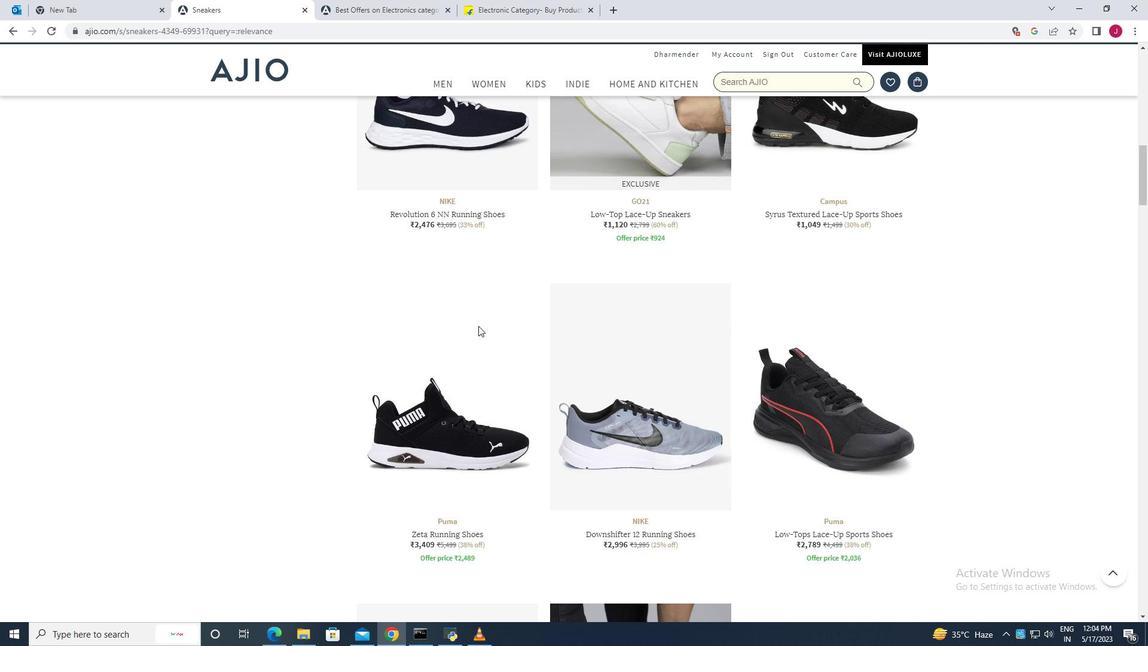 
Action: Mouse scrolled (478, 326) with delta (0, 0)
Screenshot: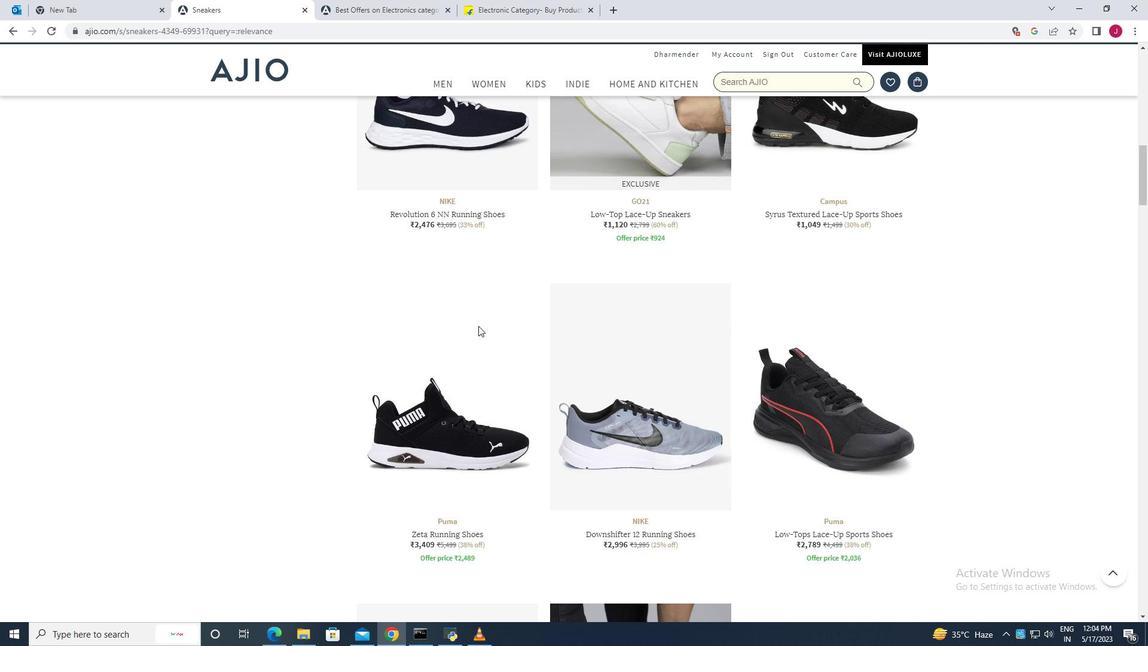 
Action: Mouse scrolled (478, 326) with delta (0, 0)
Screenshot: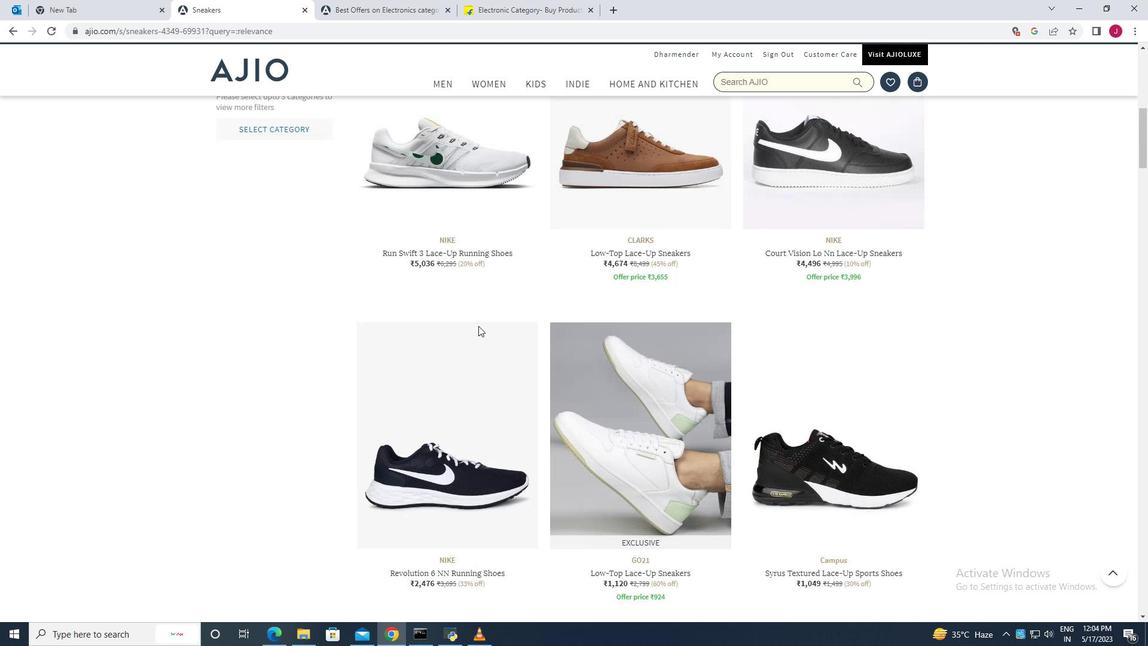 
Action: Mouse scrolled (478, 326) with delta (0, 0)
Screenshot: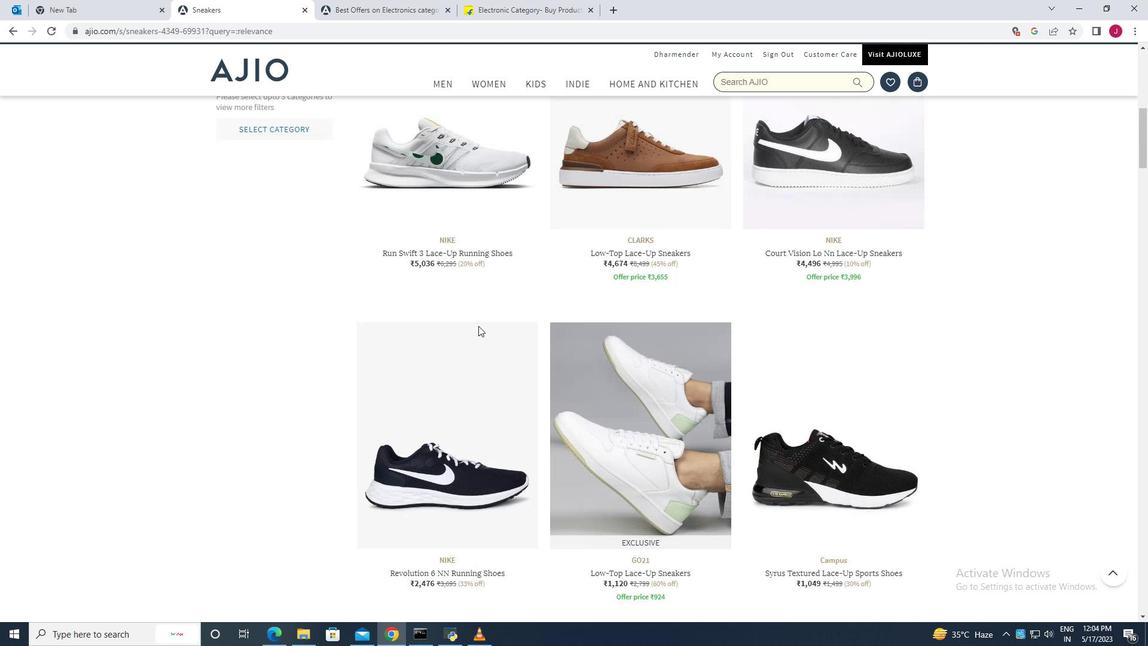 
Action: Mouse scrolled (478, 326) with delta (0, 0)
Screenshot: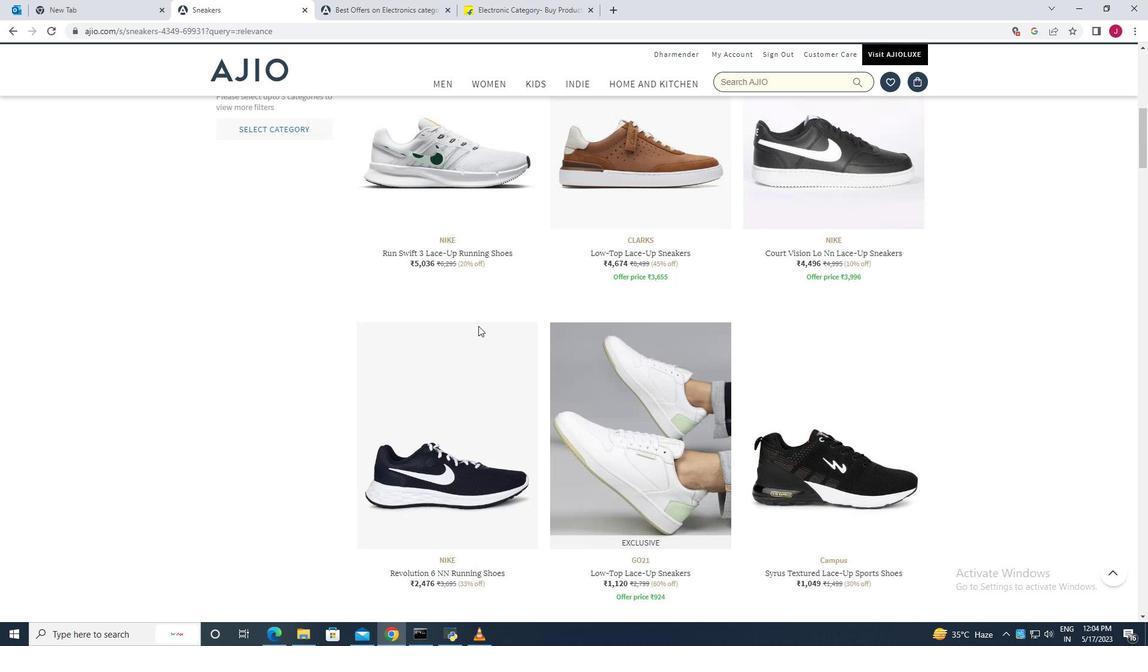 
Action: Mouse scrolled (478, 326) with delta (0, 0)
Screenshot: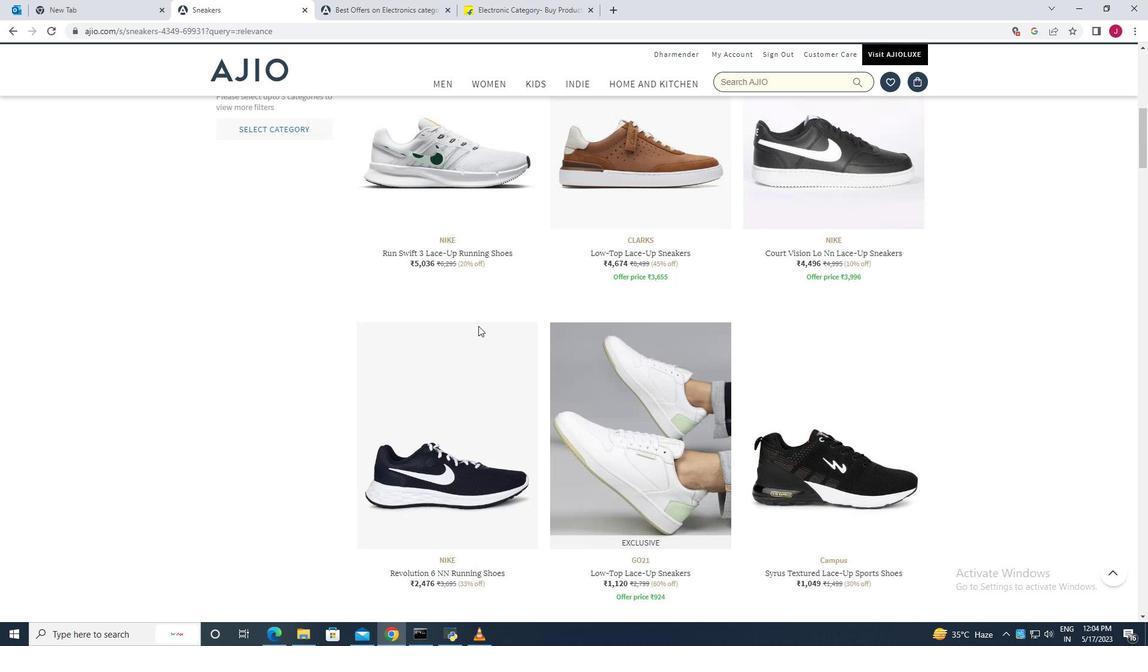 
Action: Mouse scrolled (478, 326) with delta (0, 0)
Screenshot: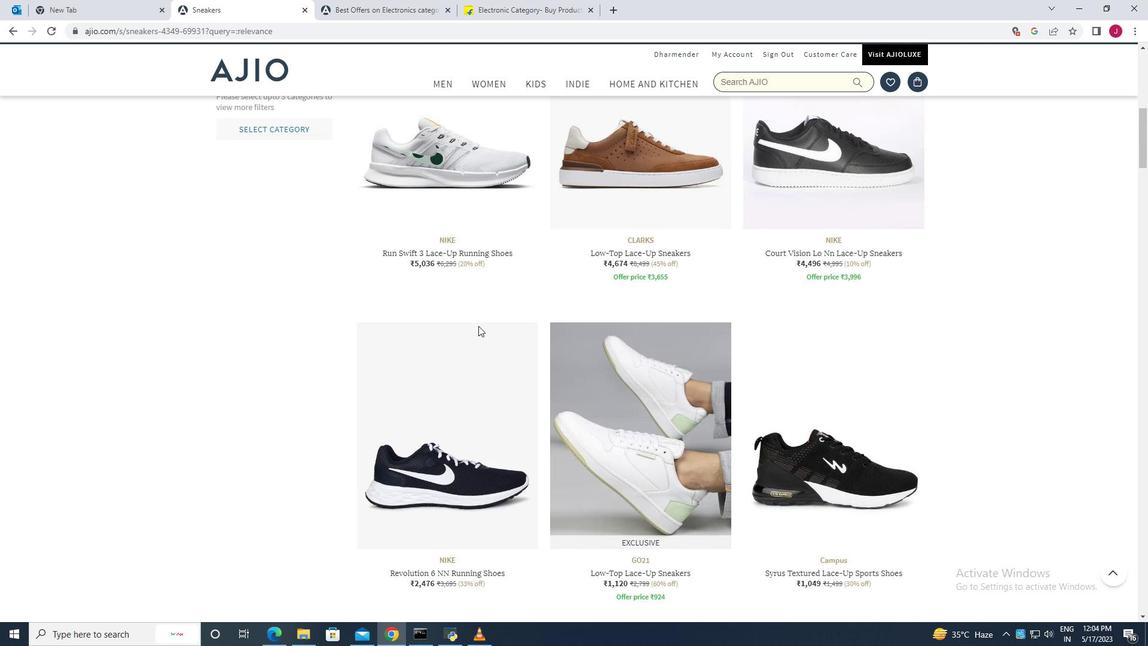 
Action: Mouse scrolled (478, 326) with delta (0, 0)
Screenshot: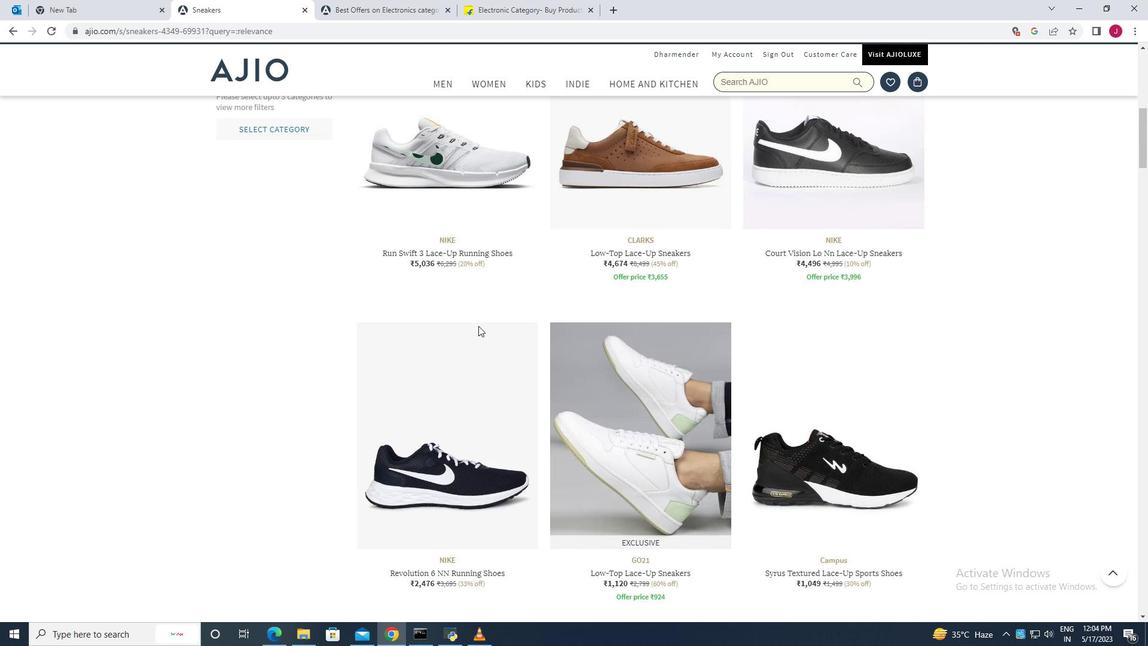 
Action: Mouse scrolled (478, 326) with delta (0, 0)
Screenshot: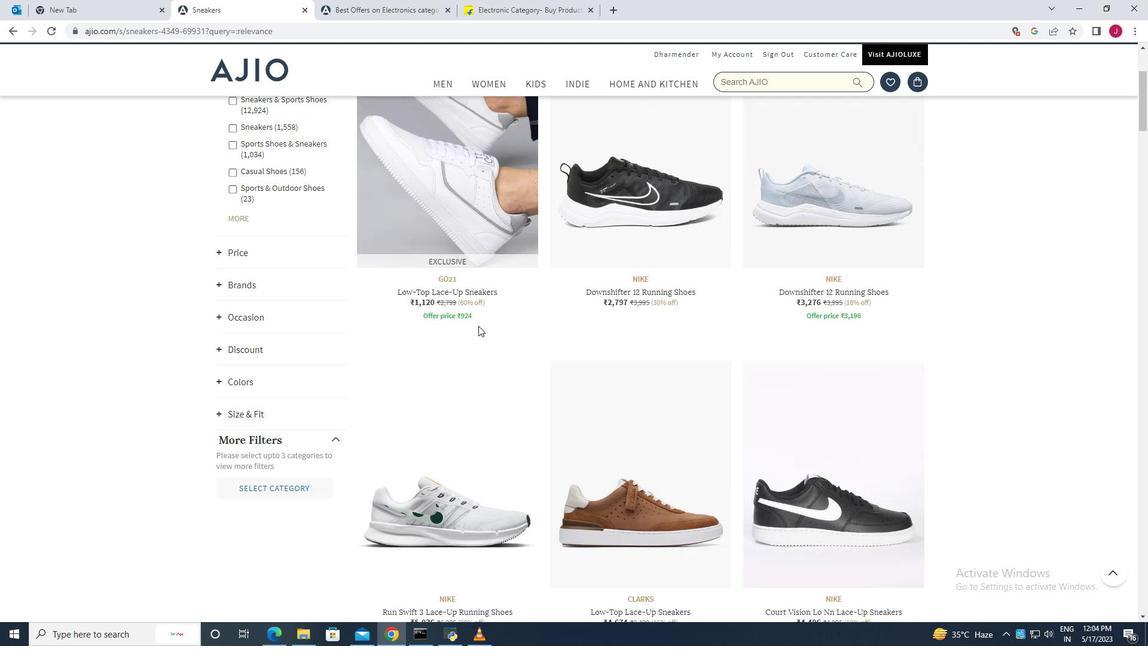 
Action: Mouse scrolled (478, 326) with delta (0, 0)
Screenshot: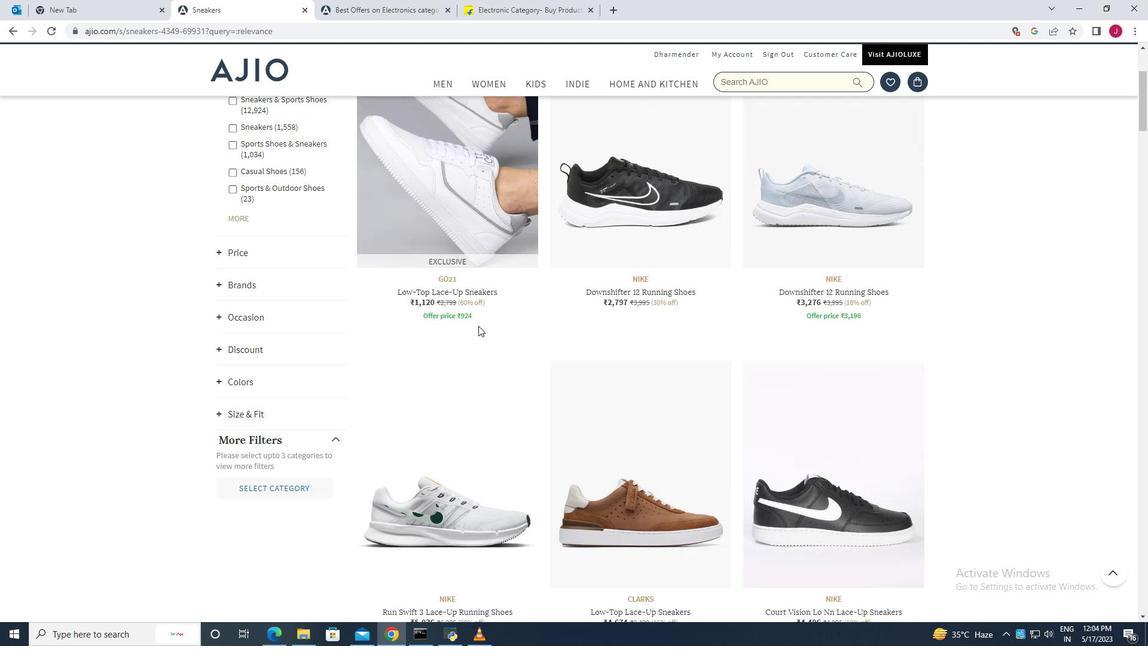 
Action: Mouse scrolled (478, 326) with delta (0, 0)
Screenshot: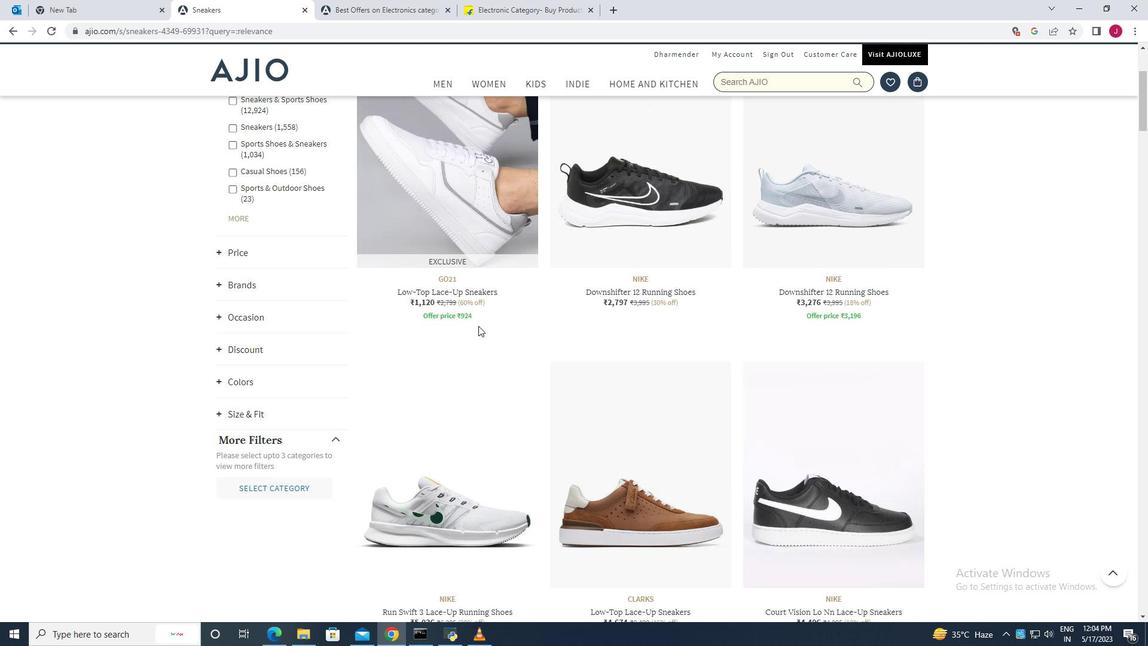 
Action: Mouse scrolled (478, 326) with delta (0, 0)
Screenshot: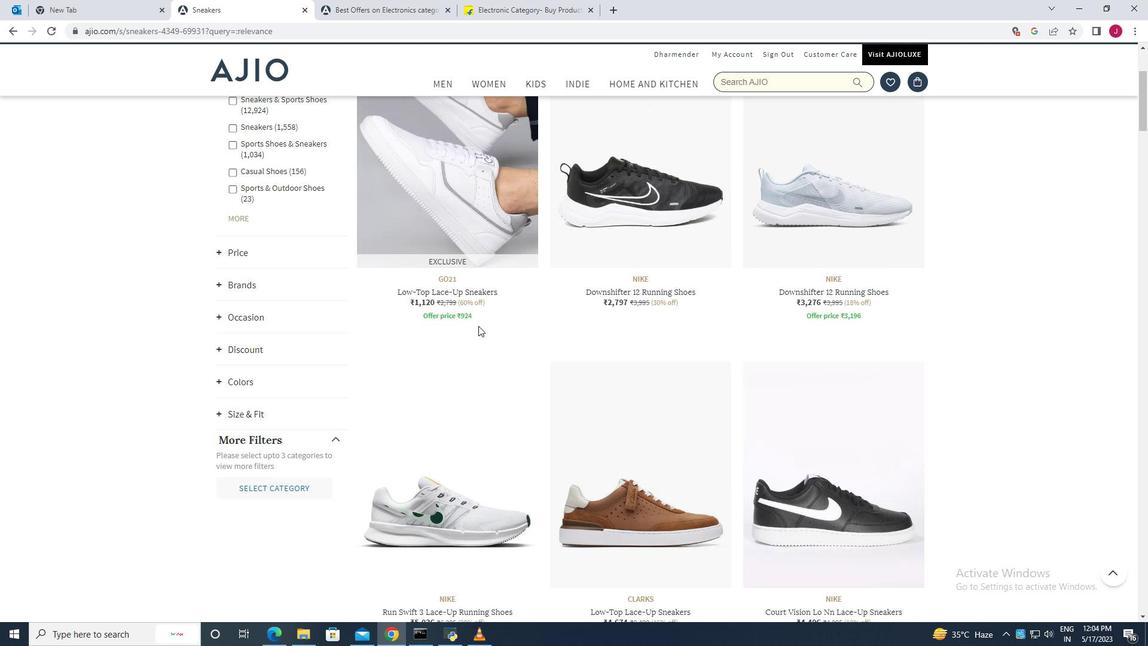 
Action: Mouse scrolled (478, 326) with delta (0, 0)
Screenshot: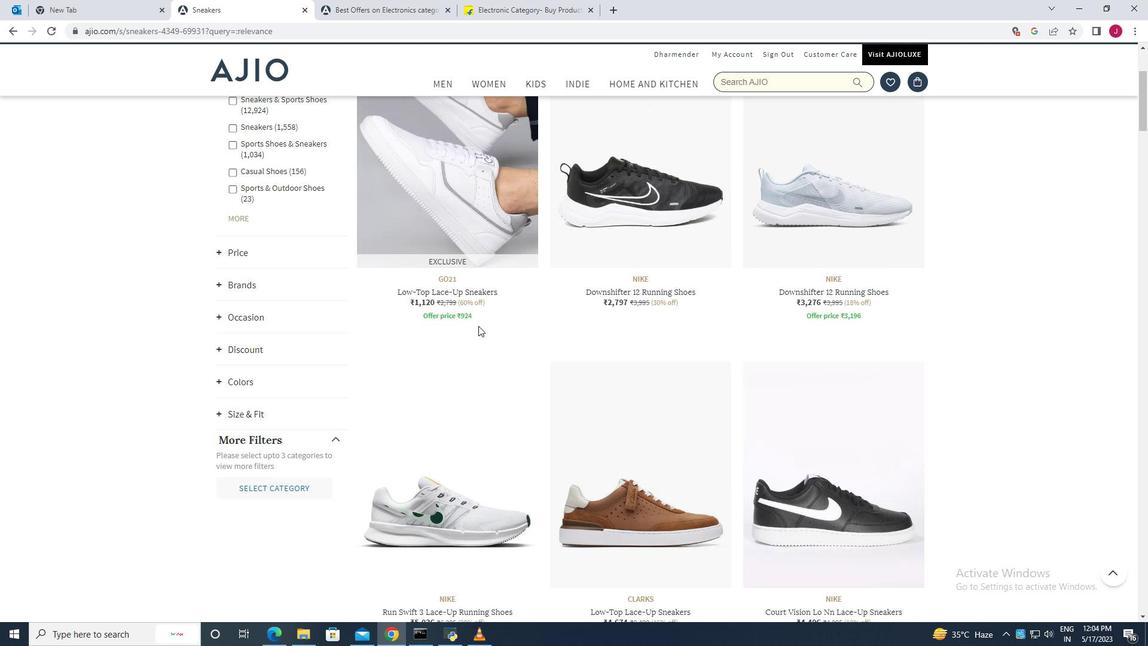 
Action: Mouse scrolled (478, 326) with delta (0, 0)
Screenshot: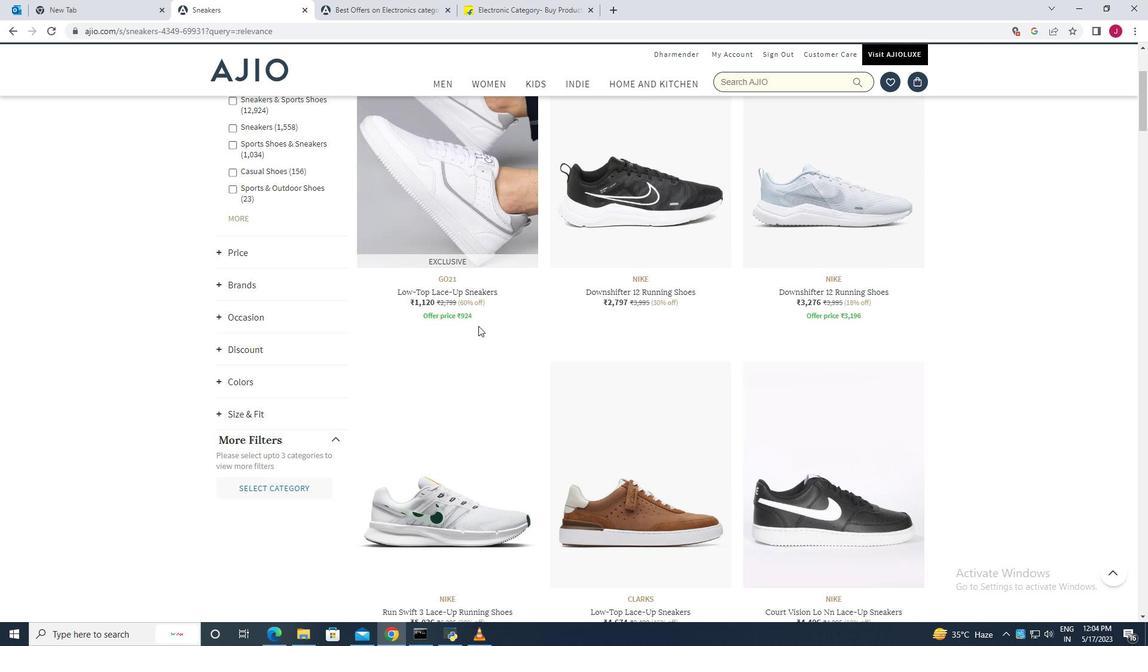
Action: Mouse moved to (774, 80)
Screenshot: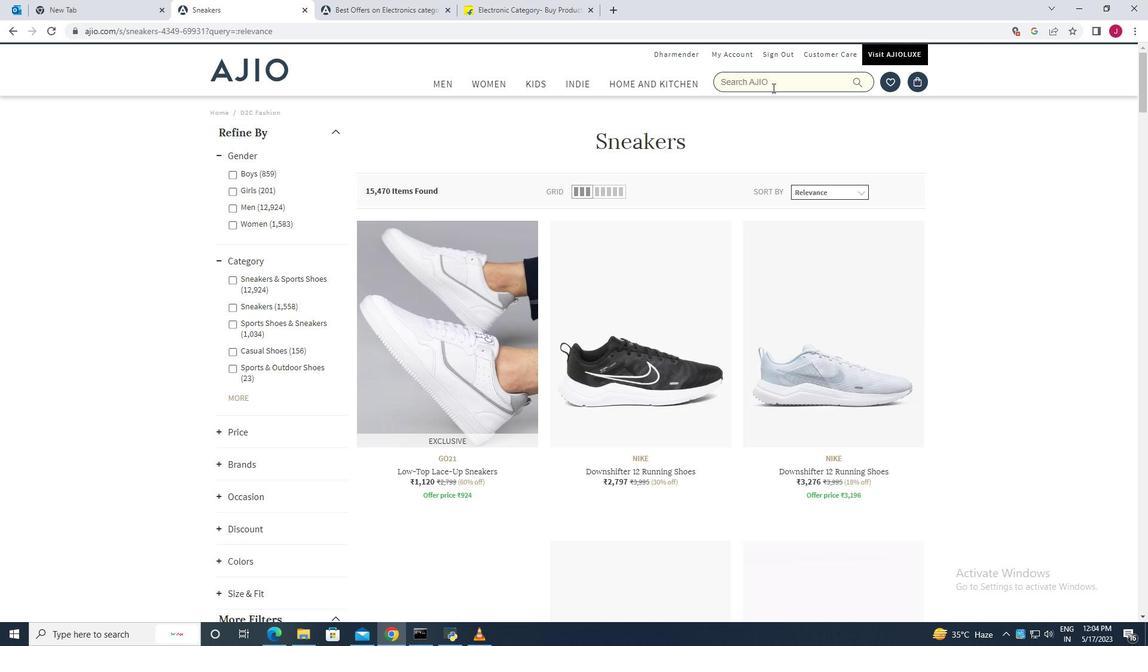 
Action: Mouse pressed left at (774, 80)
Screenshot: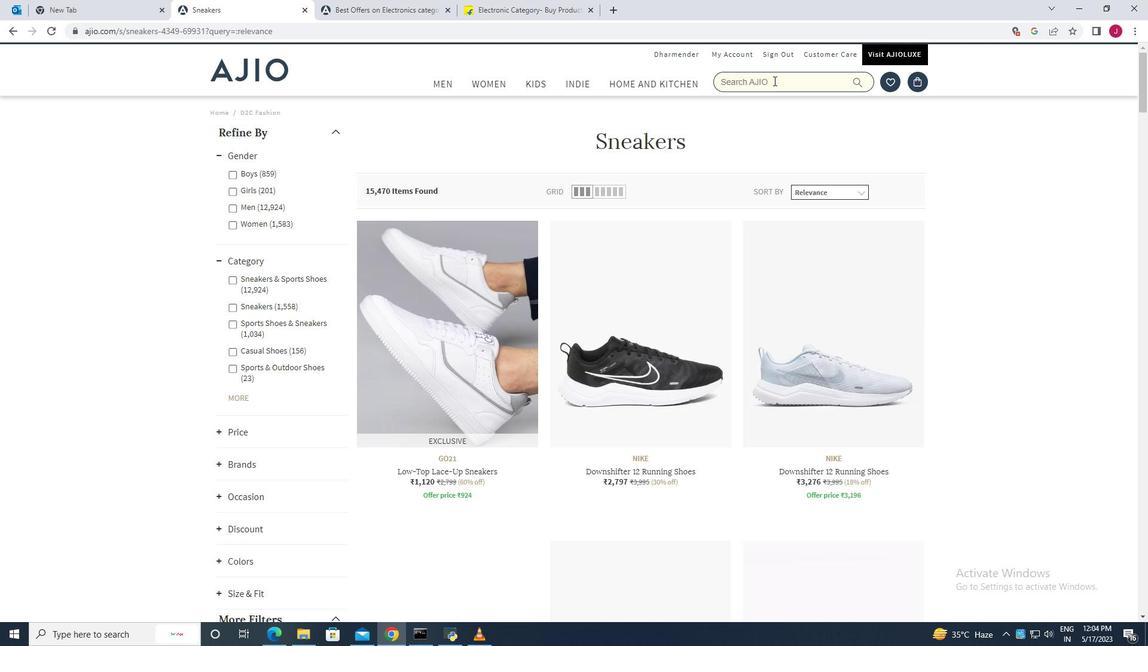 
Action: Mouse moved to (772, 83)
Screenshot: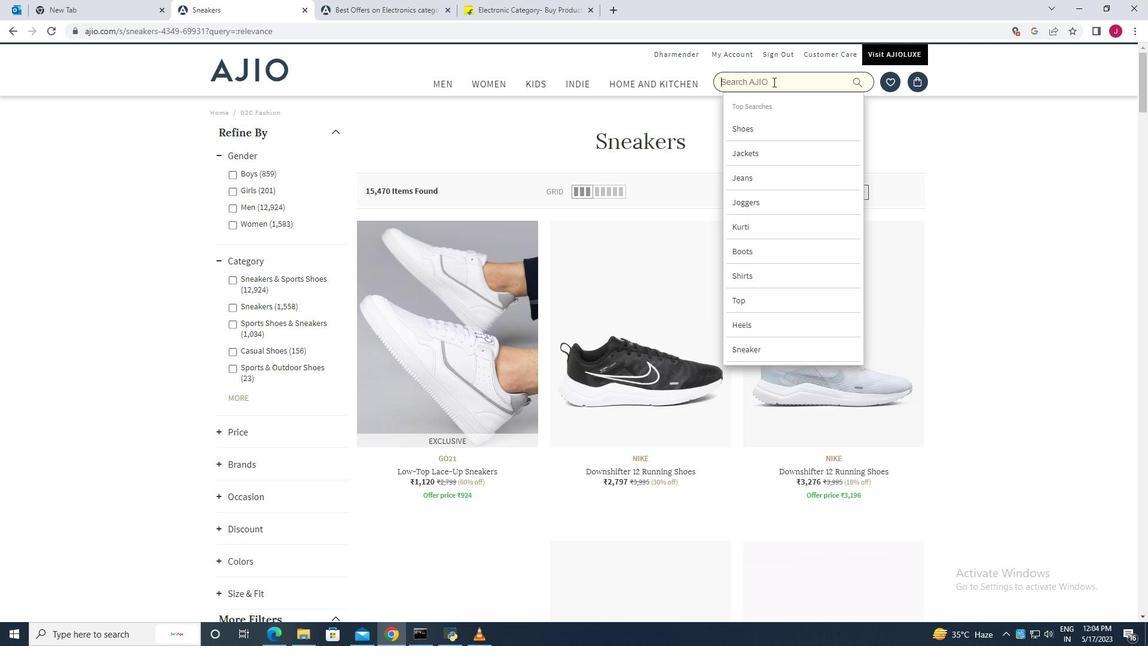 
Action: Key pressed tr
Screenshot: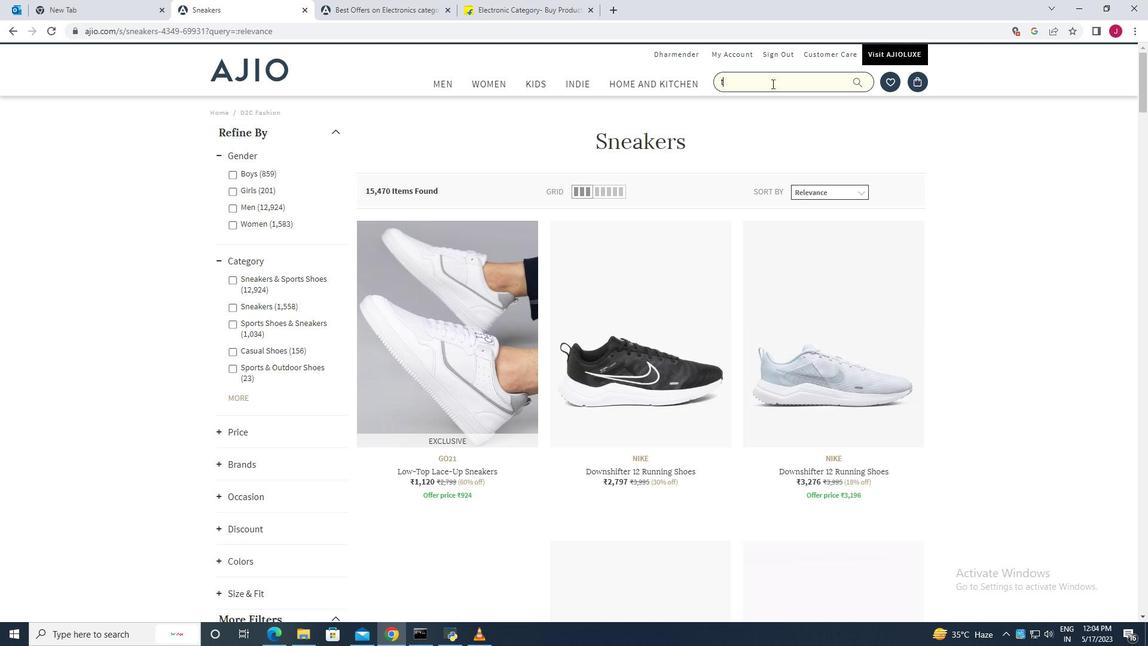 
Action: Mouse moved to (770, 84)
Screenshot: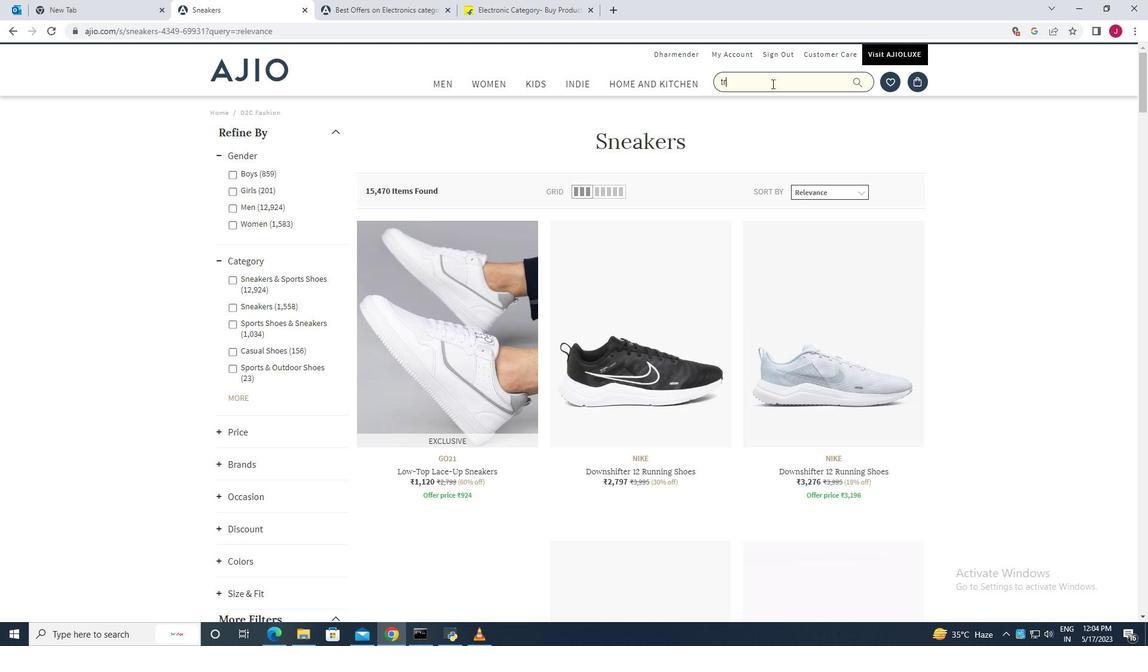 
Action: Key pressed endi
Screenshot: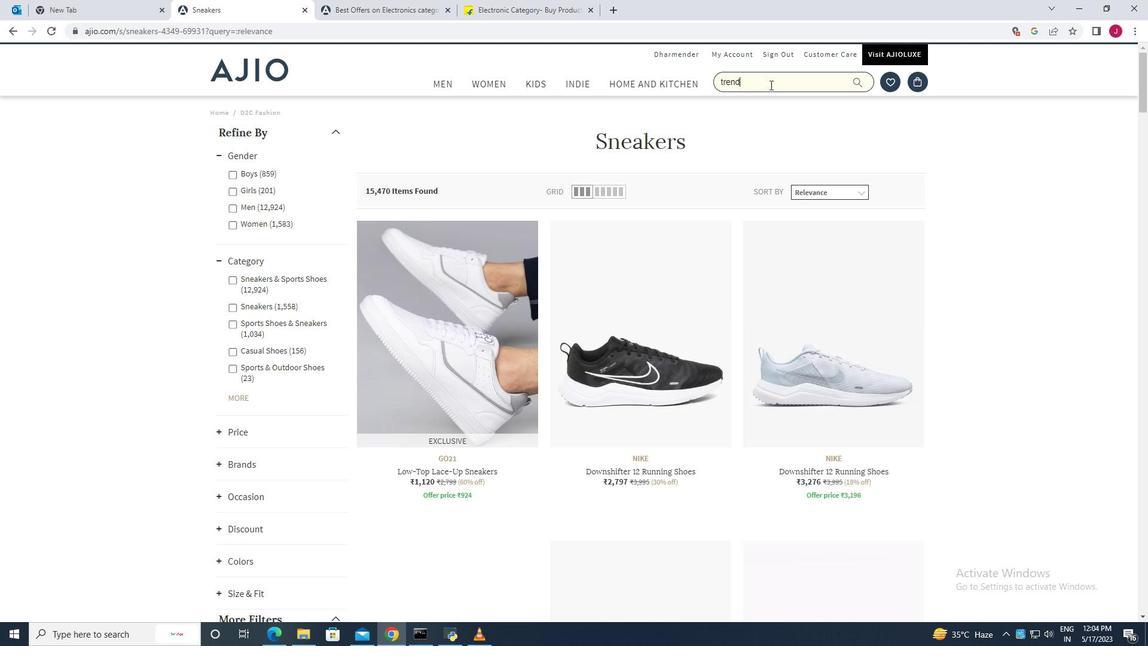 
Action: Mouse moved to (769, 86)
Screenshot: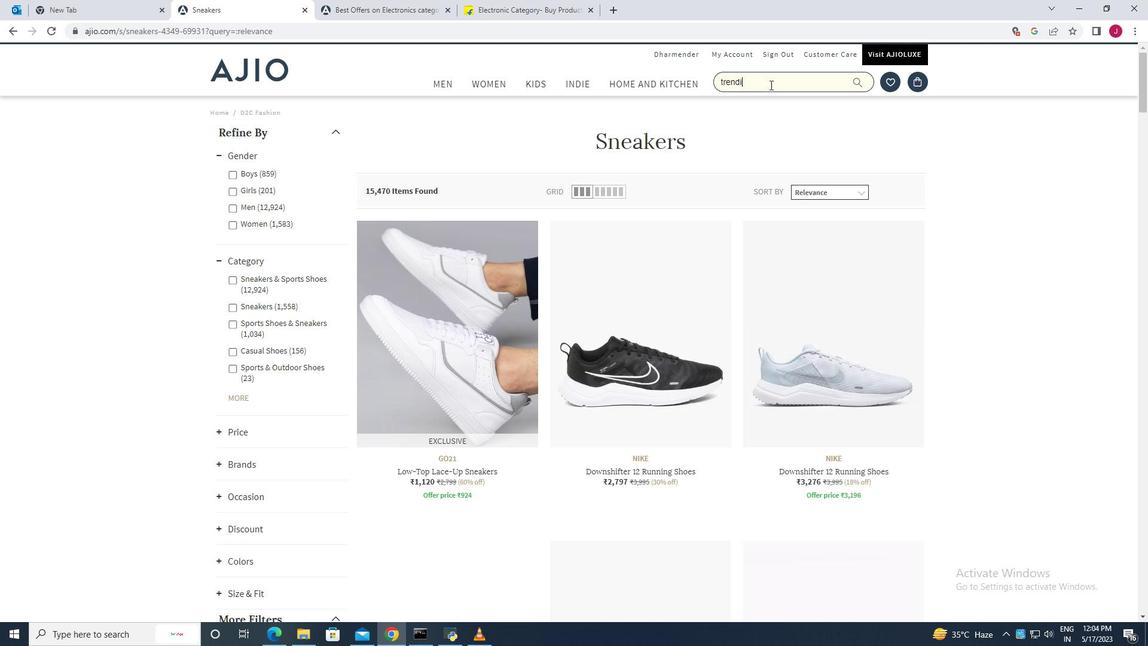 
Action: Key pressed ng<Key.space>
Screenshot: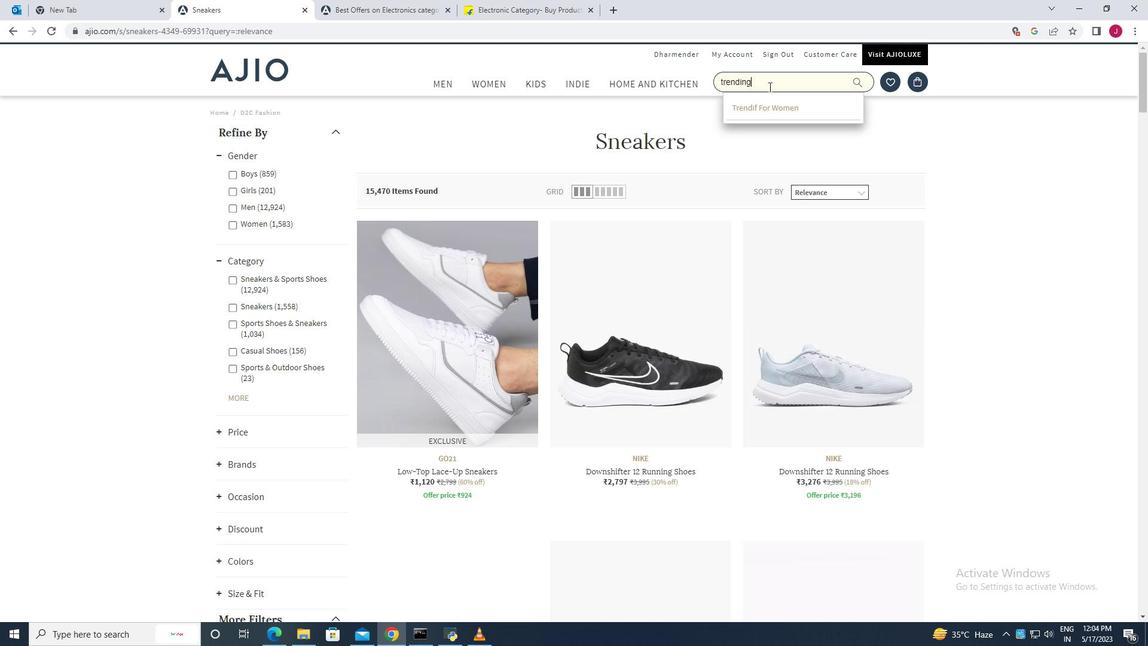 
Action: Mouse moved to (769, 92)
Screenshot: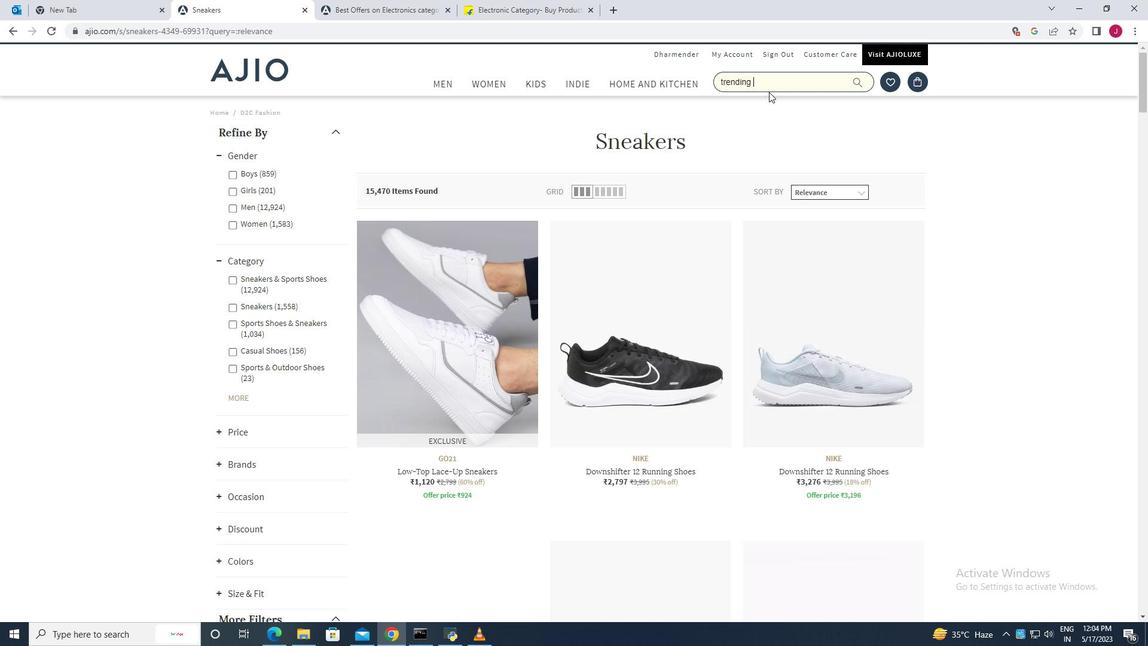 
Action: Key pressed products<Key.enter>
Screenshot: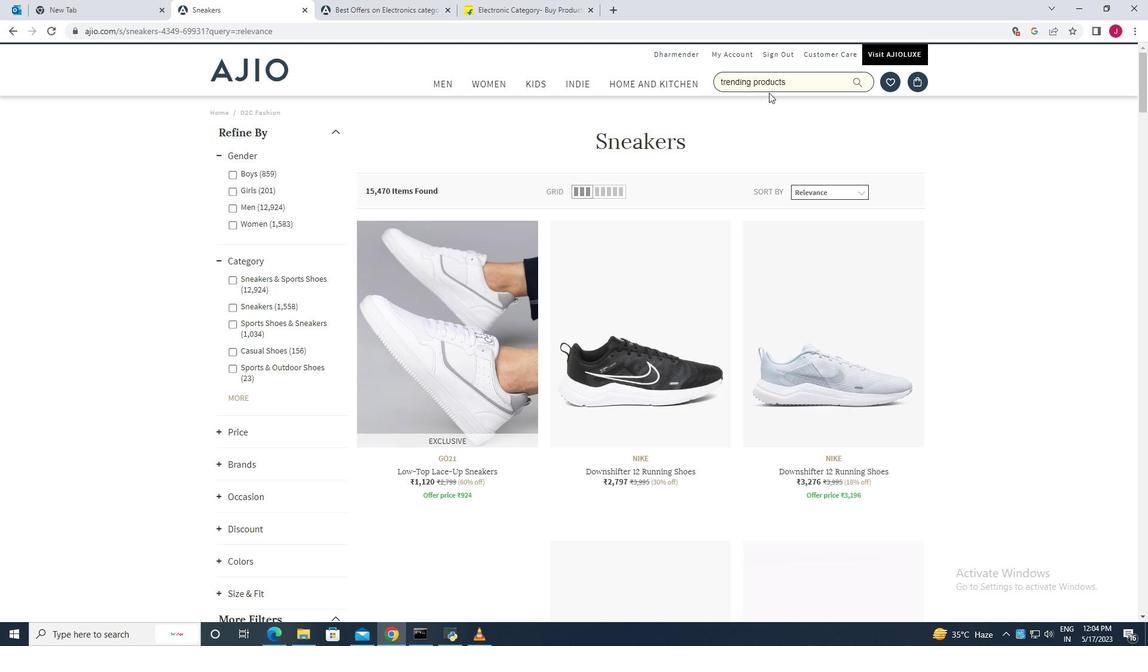 
Action: Mouse moved to (469, 345)
Screenshot: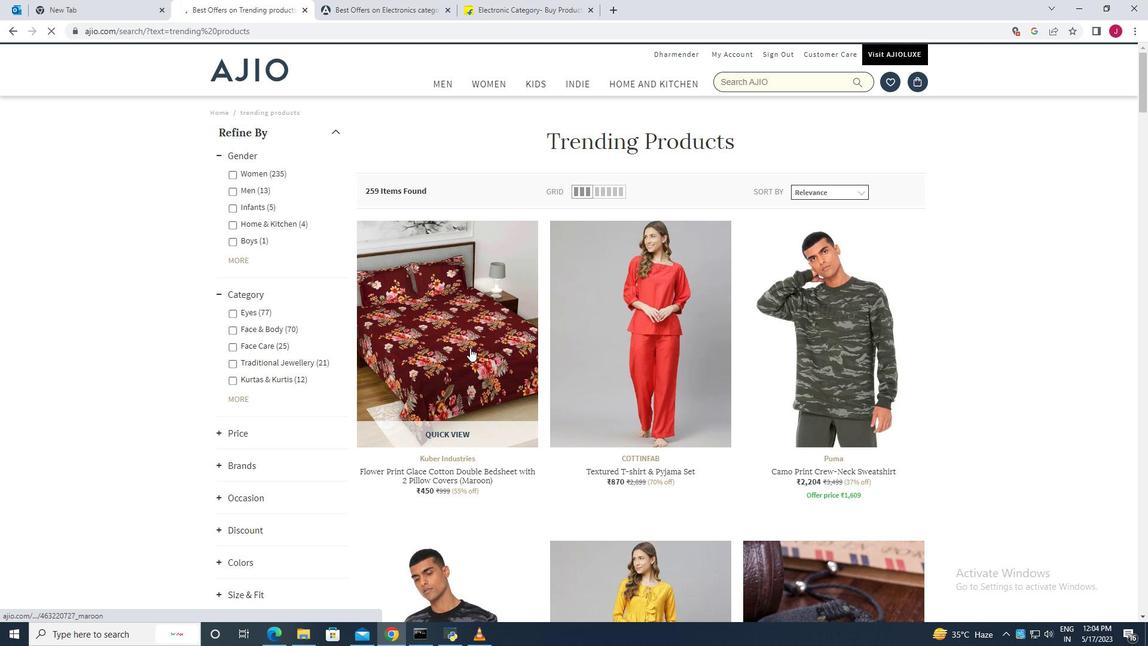 
Action: Mouse scrolled (469, 344) with delta (0, 0)
Screenshot: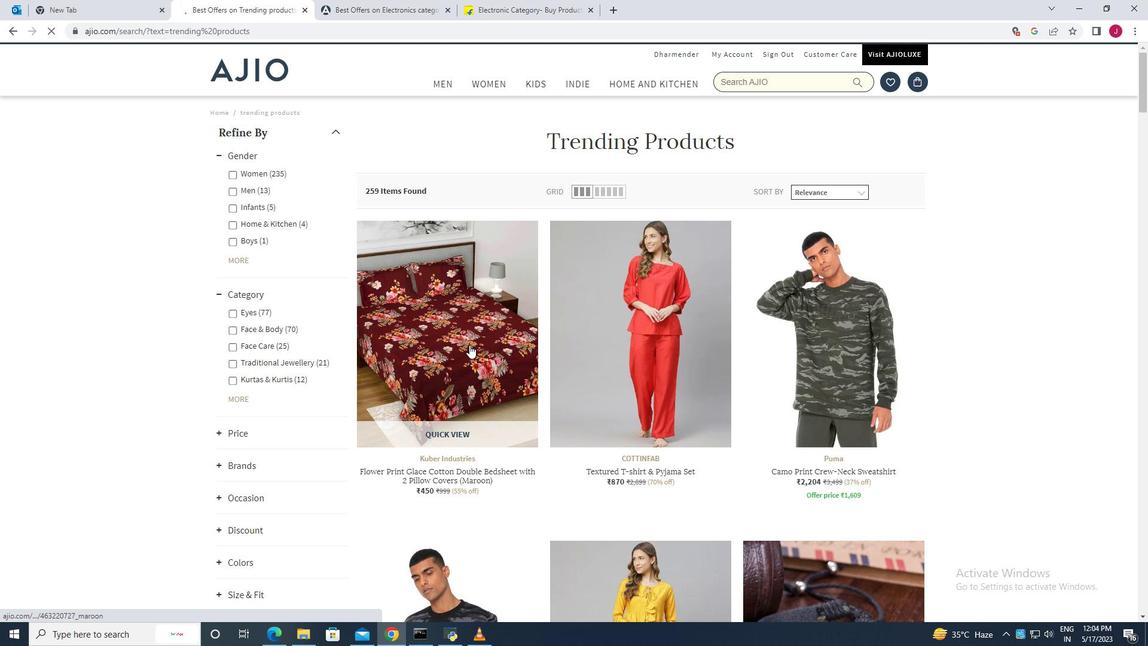 
Action: Mouse scrolled (469, 344) with delta (0, 0)
Screenshot: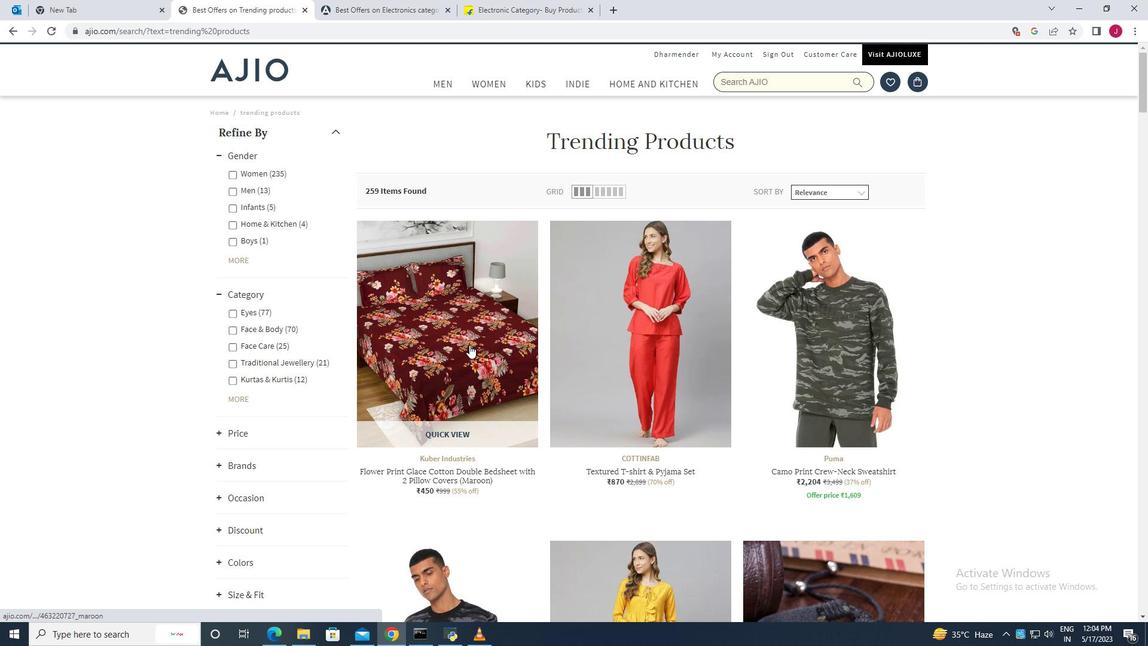 
Action: Mouse scrolled (469, 344) with delta (0, 0)
Screenshot: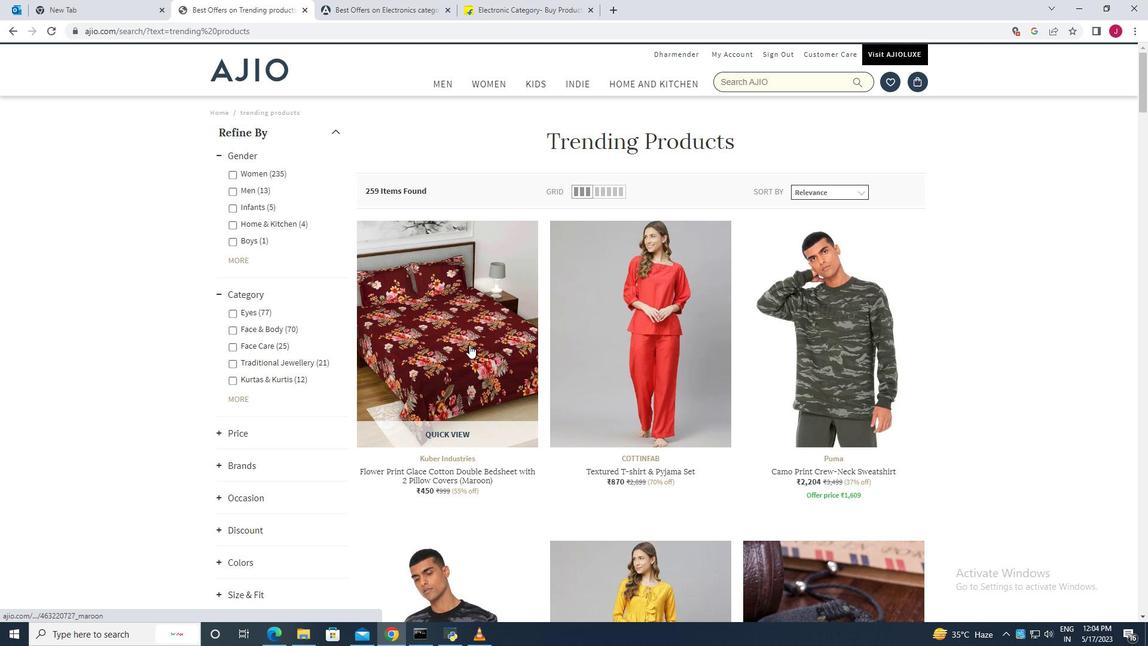 
Action: Mouse moved to (797, 350)
Screenshot: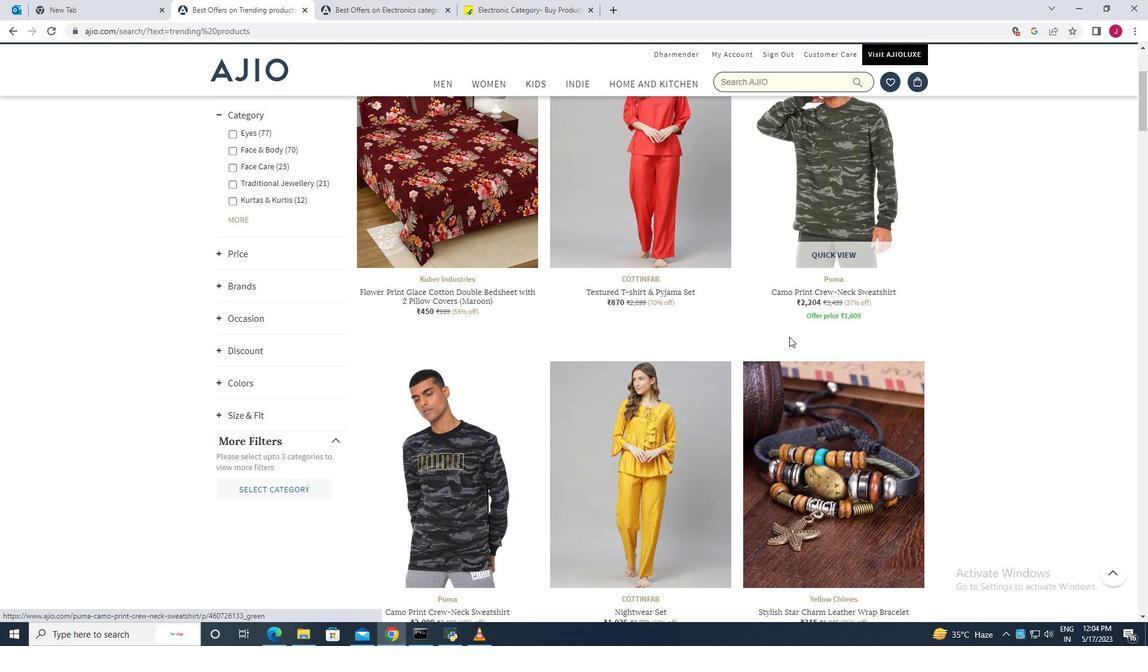 
Action: Mouse scrolled (797, 350) with delta (0, 0)
Screenshot: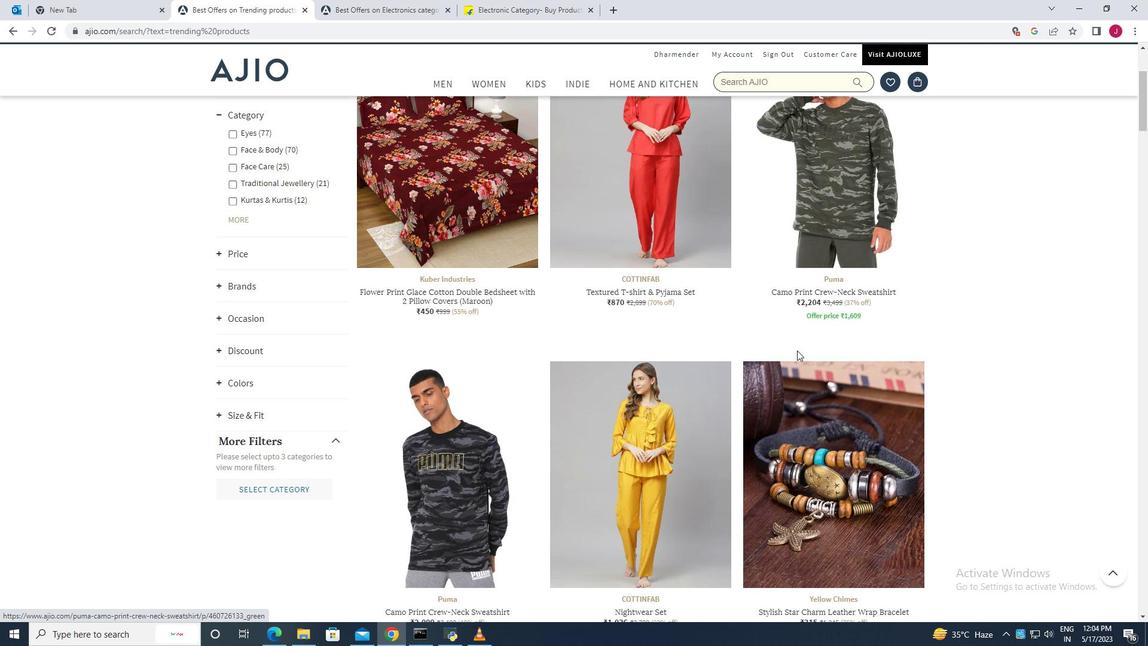 
Action: Mouse moved to (796, 350)
Screenshot: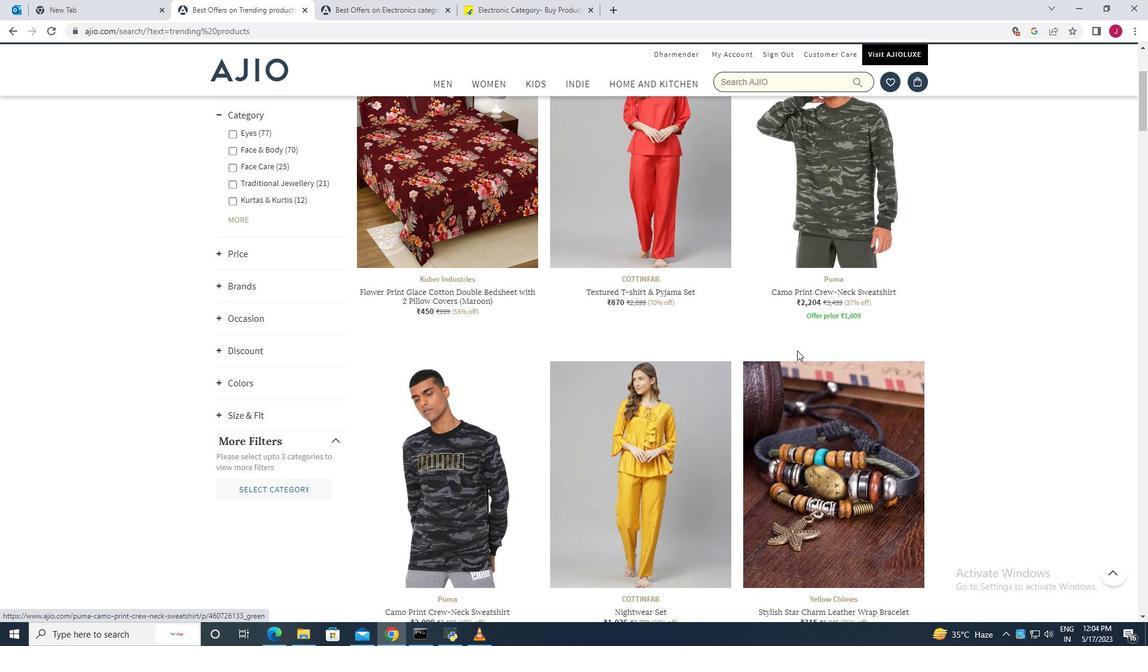 
Action: Mouse scrolled (796, 350) with delta (0, 0)
Screenshot: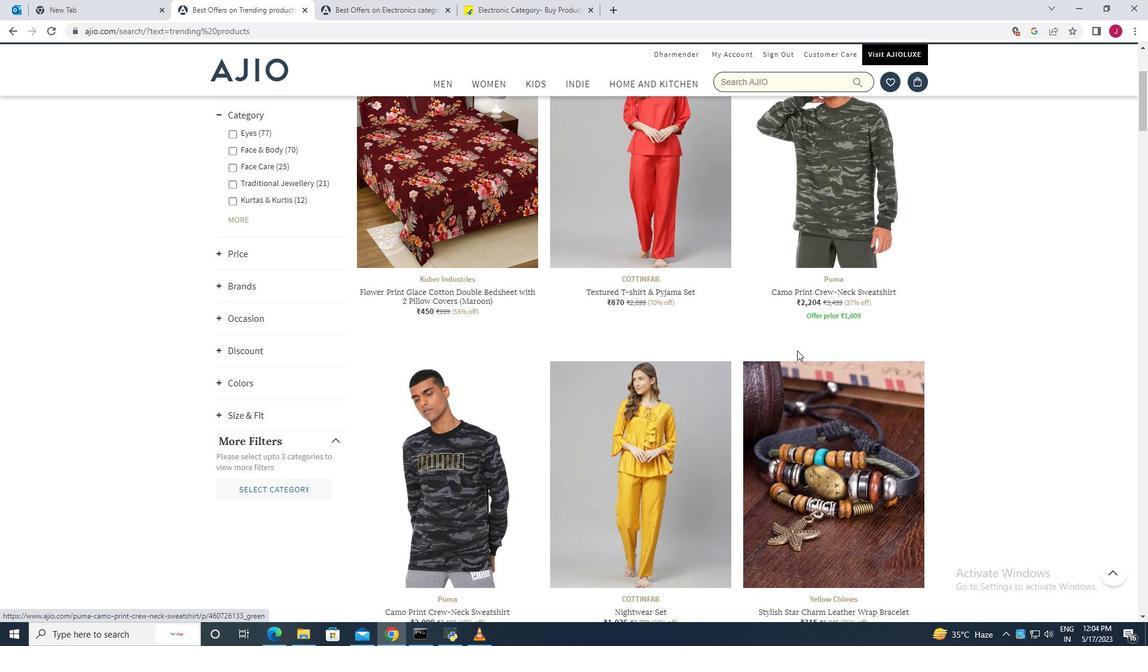 
Action: Mouse moved to (794, 349)
Screenshot: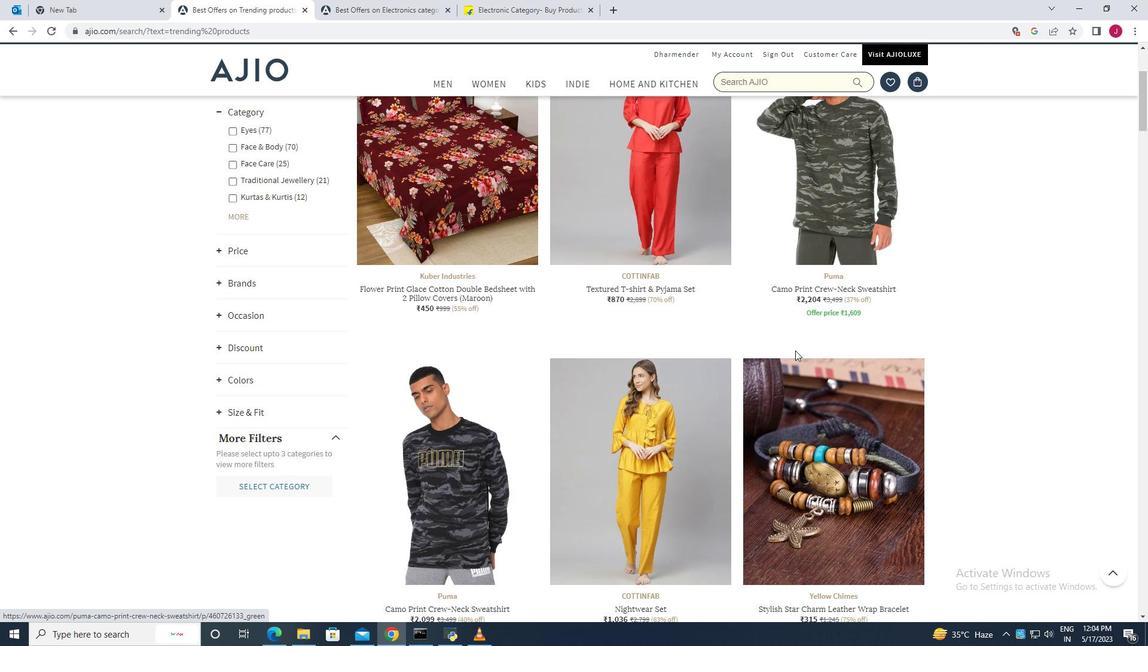 
Action: Mouse scrolled (795, 349) with delta (0, 0)
Screenshot: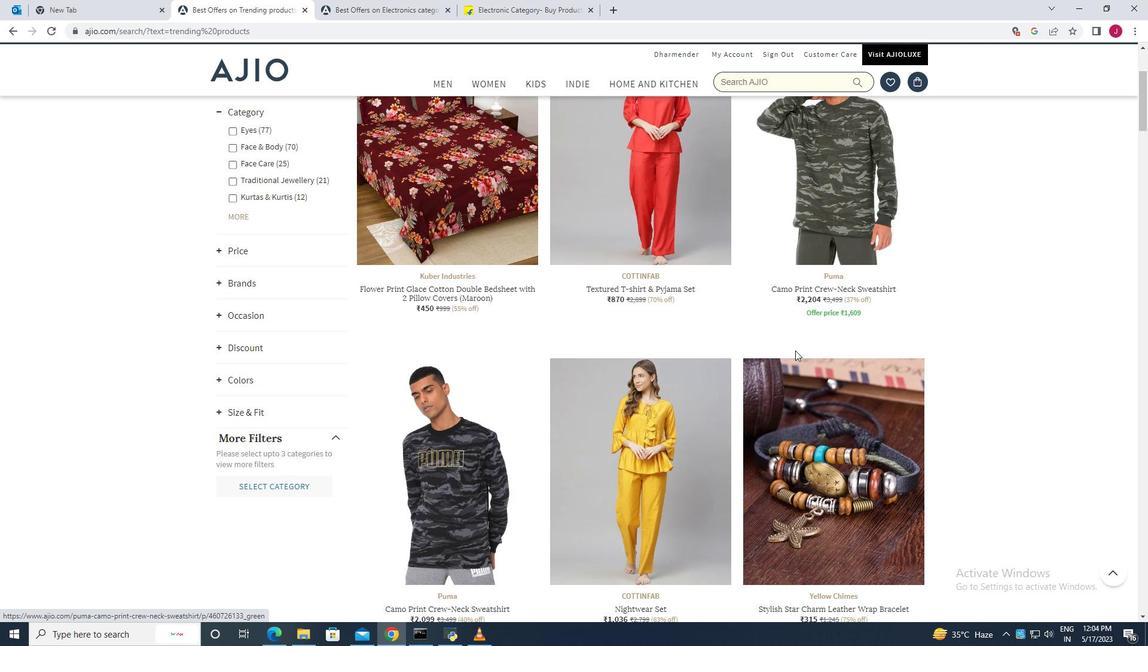 
Action: Mouse moved to (828, 333)
Screenshot: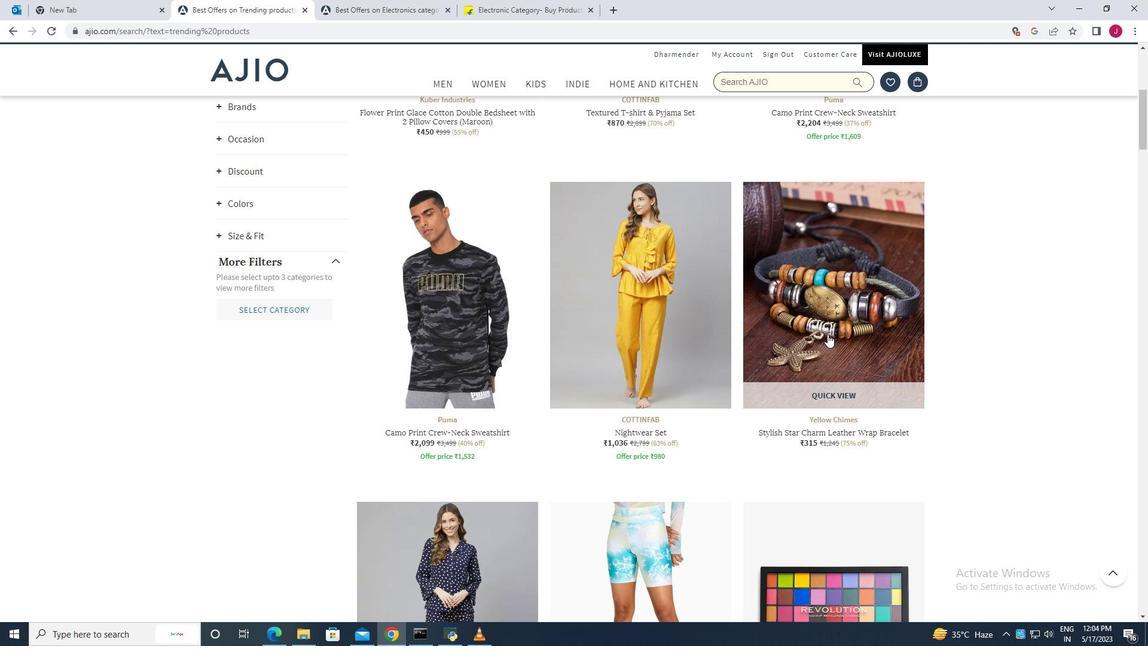 
Action: Mouse pressed left at (828, 333)
Screenshot: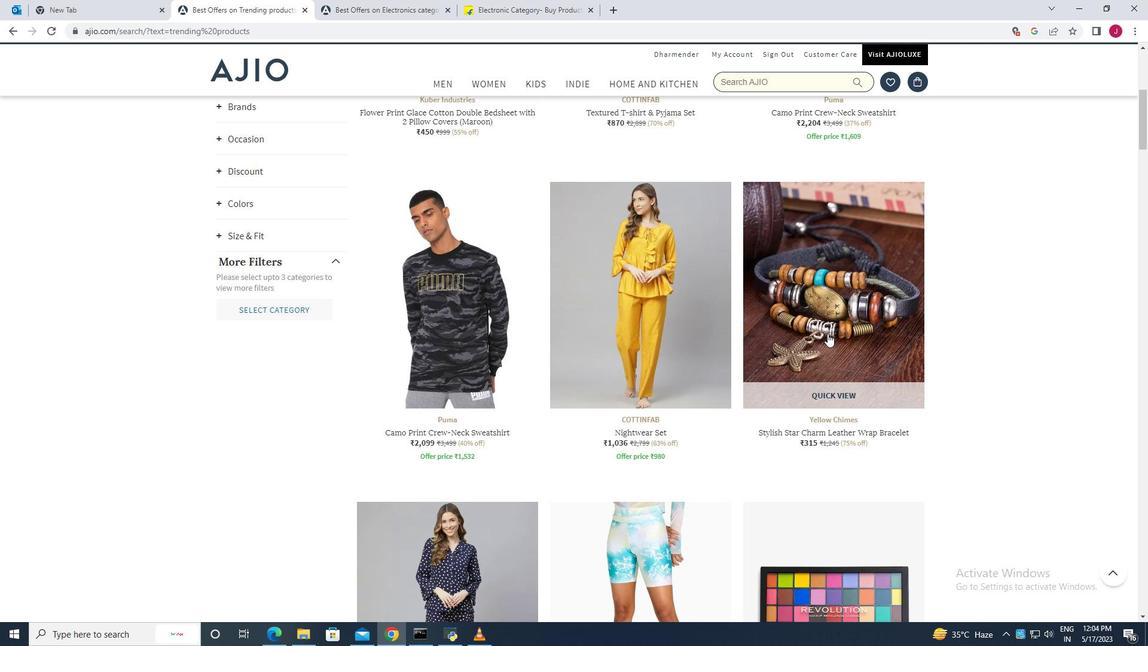 
Action: Mouse moved to (806, 426)
Screenshot: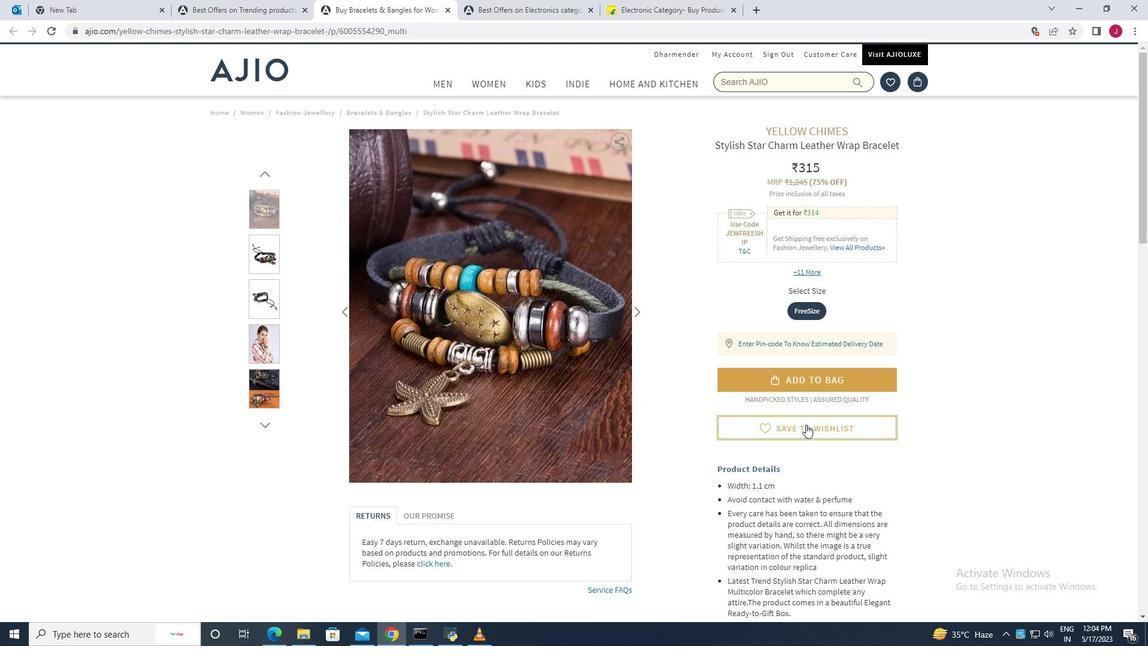
Action: Mouse pressed left at (806, 426)
Screenshot: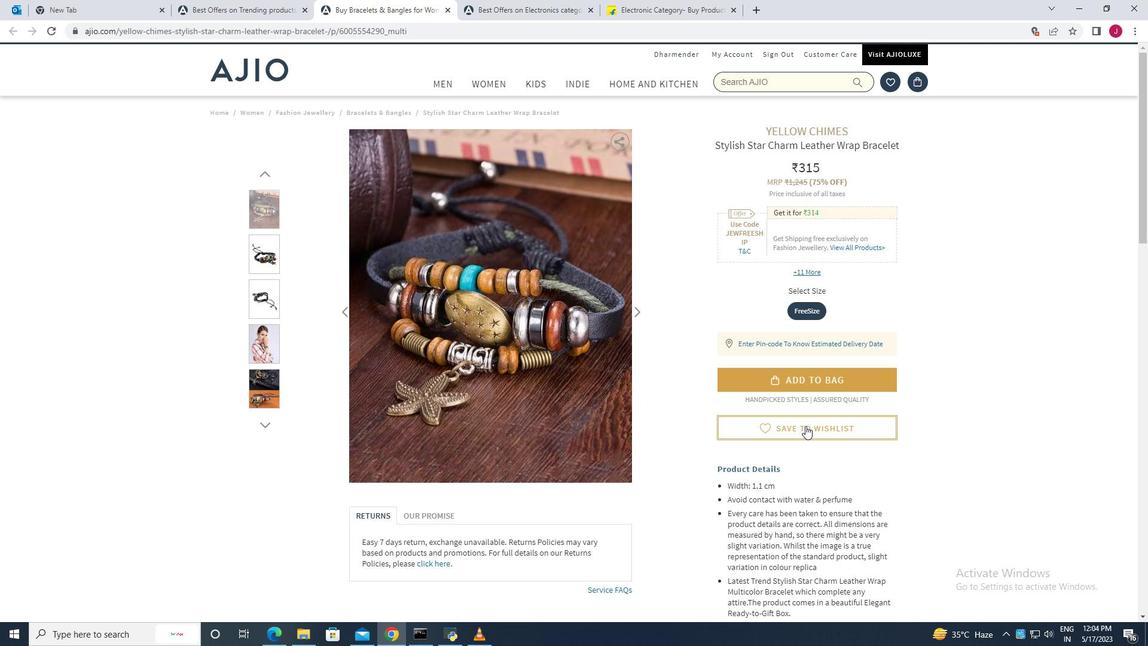 
Action: Mouse moved to (852, 113)
Screenshot: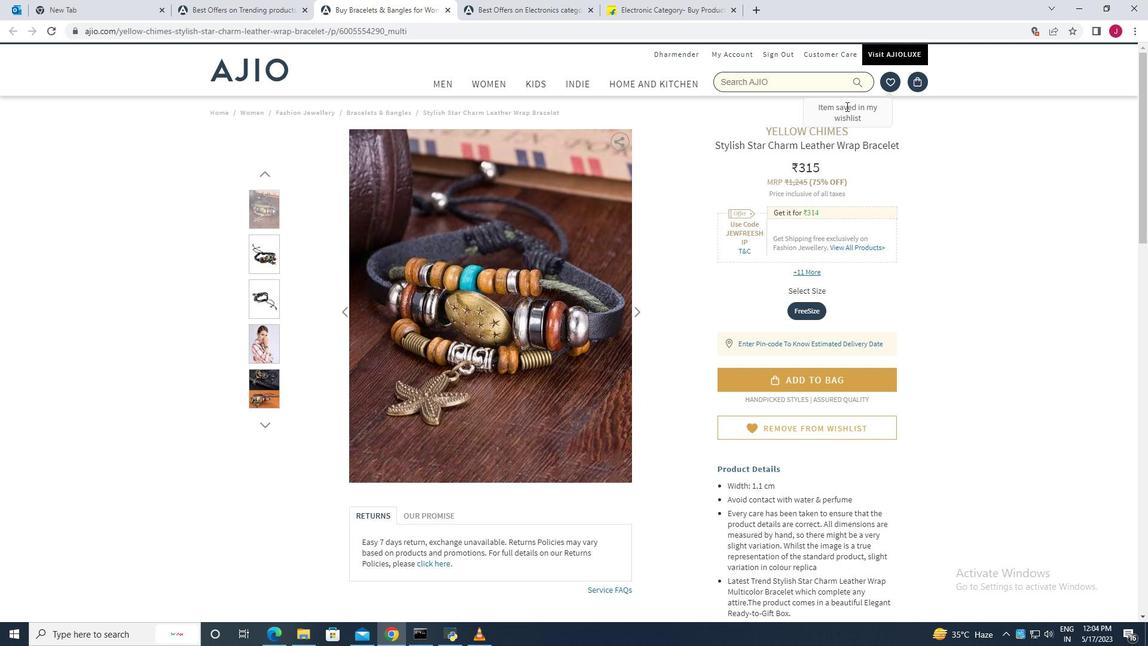 
Action: Mouse pressed left at (852, 113)
Screenshot: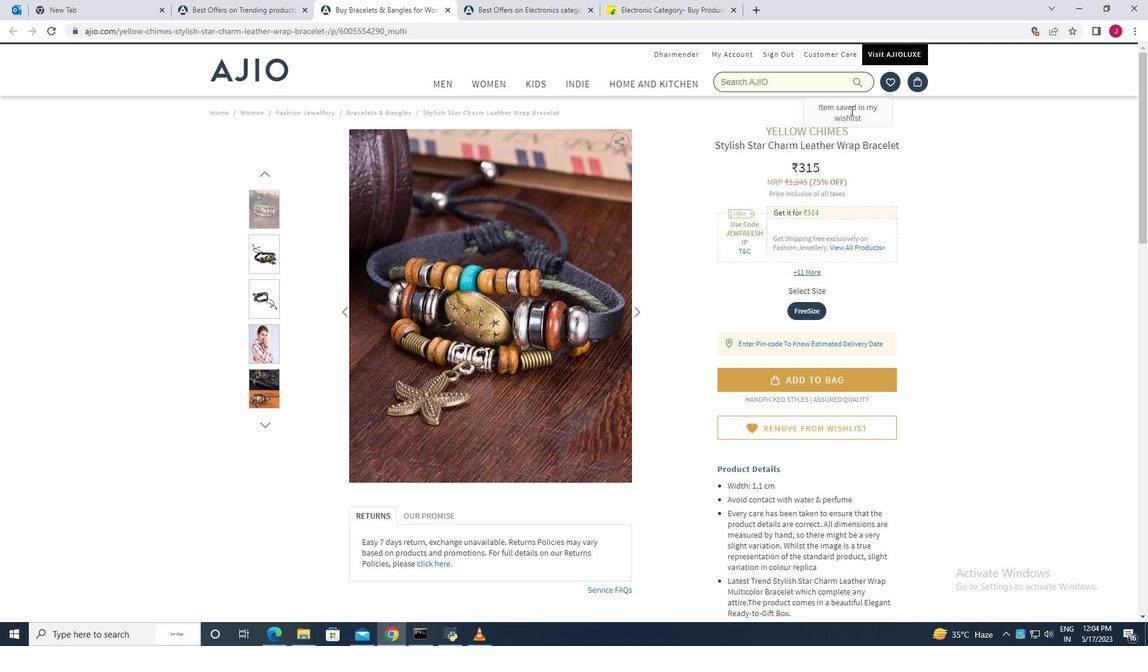 
Action: Mouse moved to (486, 335)
Screenshot: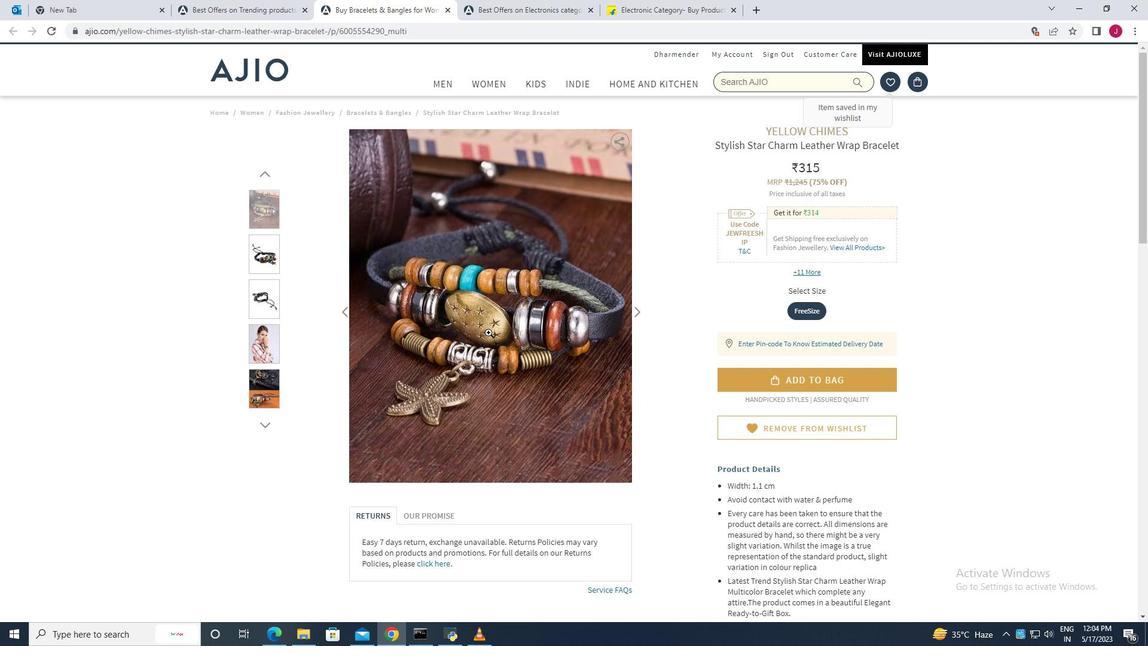 
Action: Mouse scrolled (486, 335) with delta (0, 0)
Screenshot: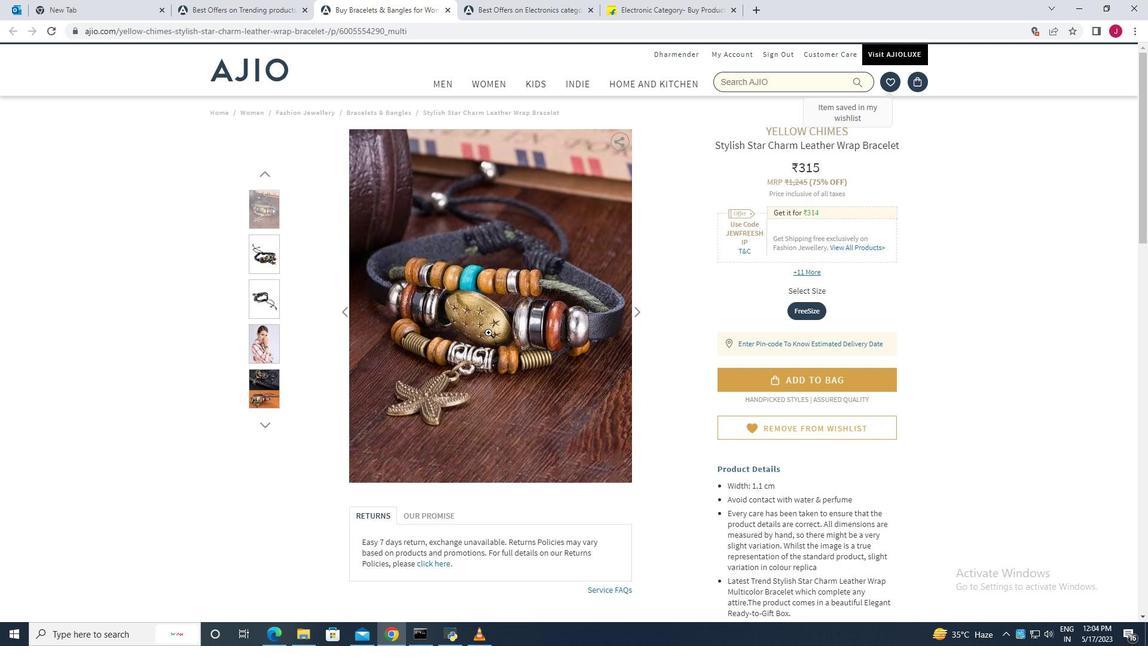 
Action: Mouse scrolled (486, 335) with delta (0, 0)
Screenshot: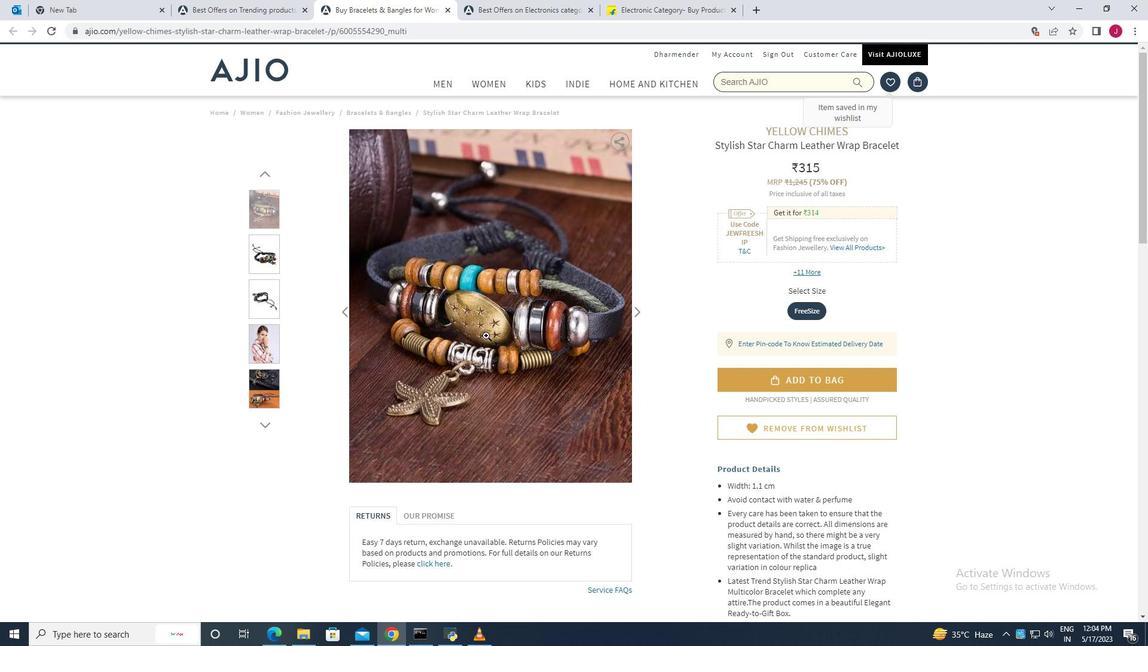 
Action: Mouse scrolled (486, 335) with delta (0, 0)
Screenshot: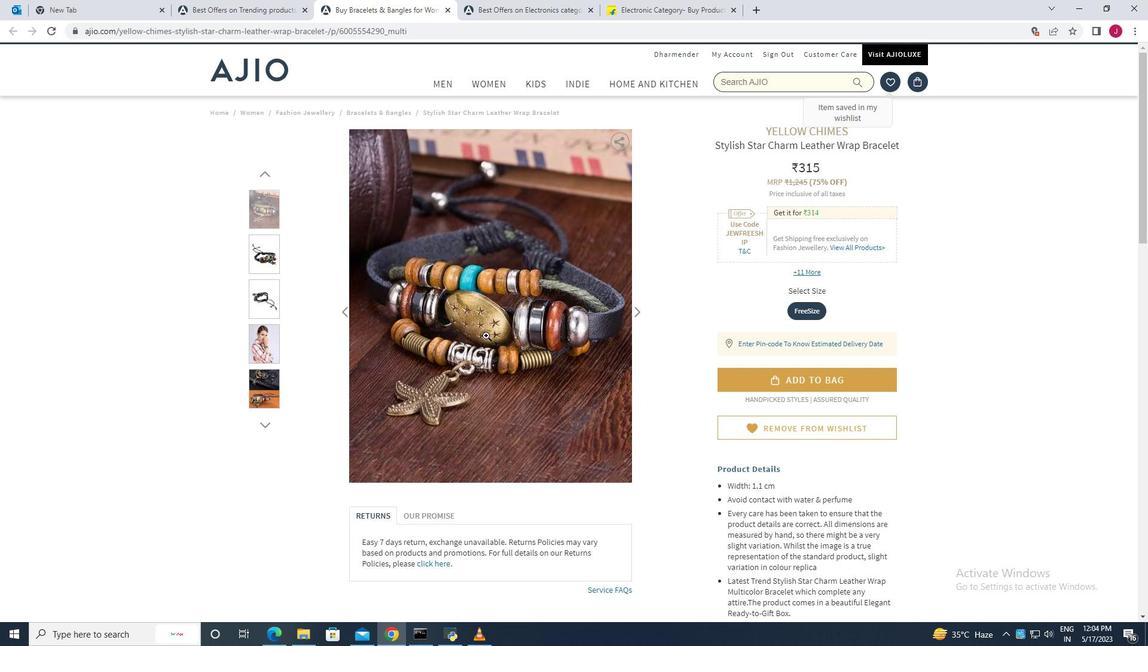 
Action: Mouse scrolled (486, 335) with delta (0, 0)
Screenshot: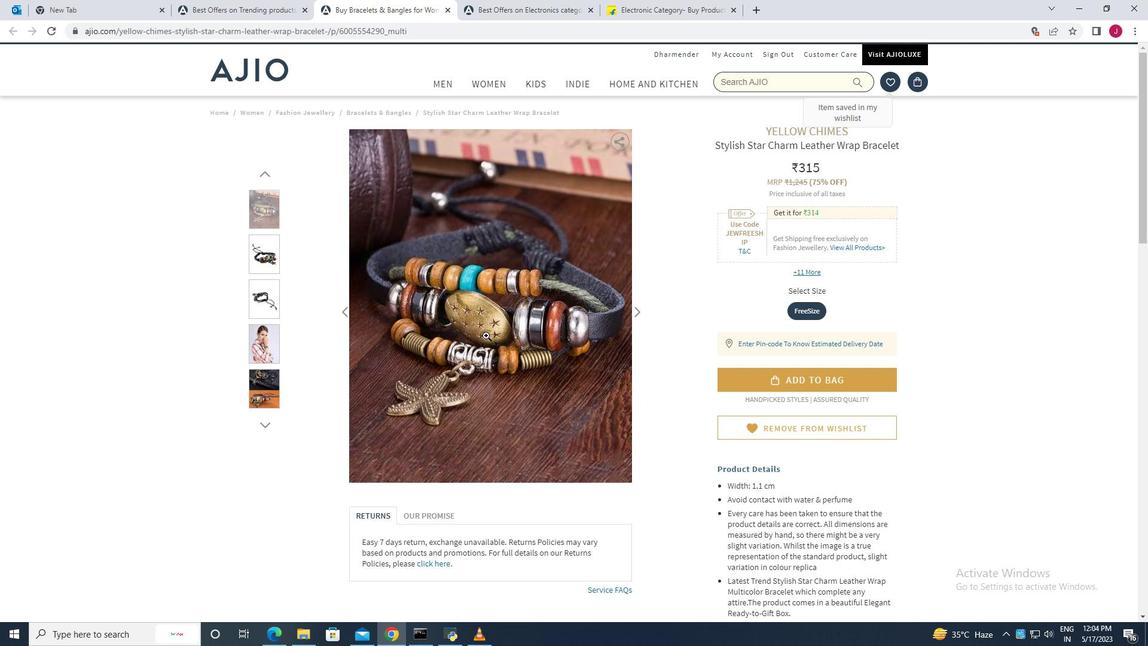 
Action: Mouse moved to (661, 346)
Screenshot: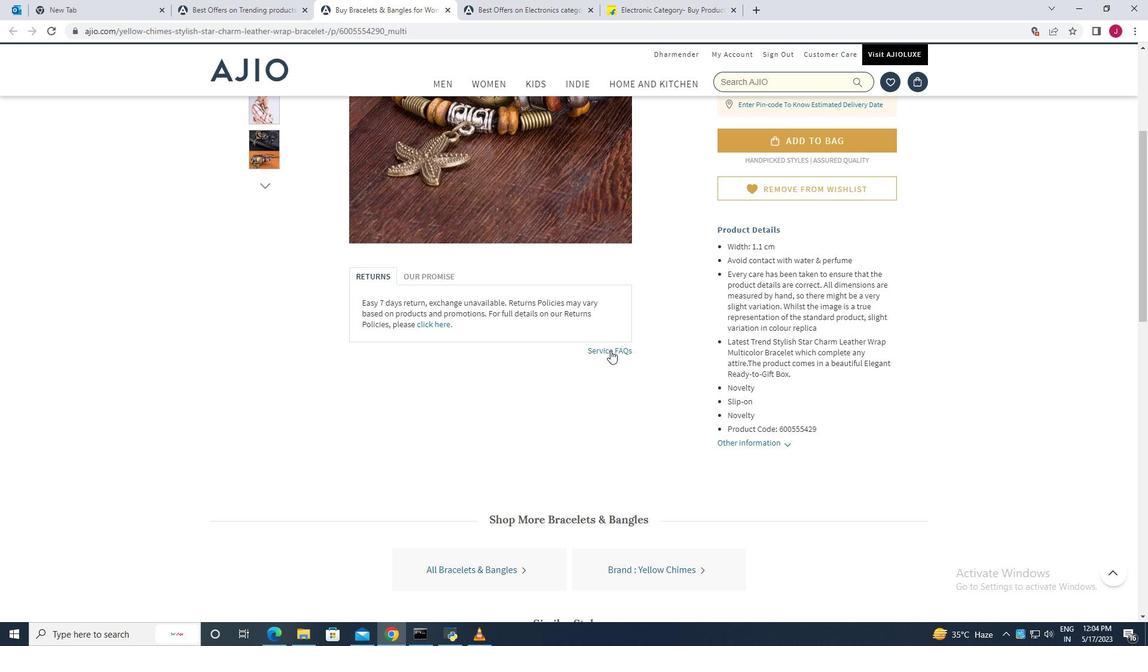 
Action: Mouse scrolled (661, 347) with delta (0, 0)
Screenshot: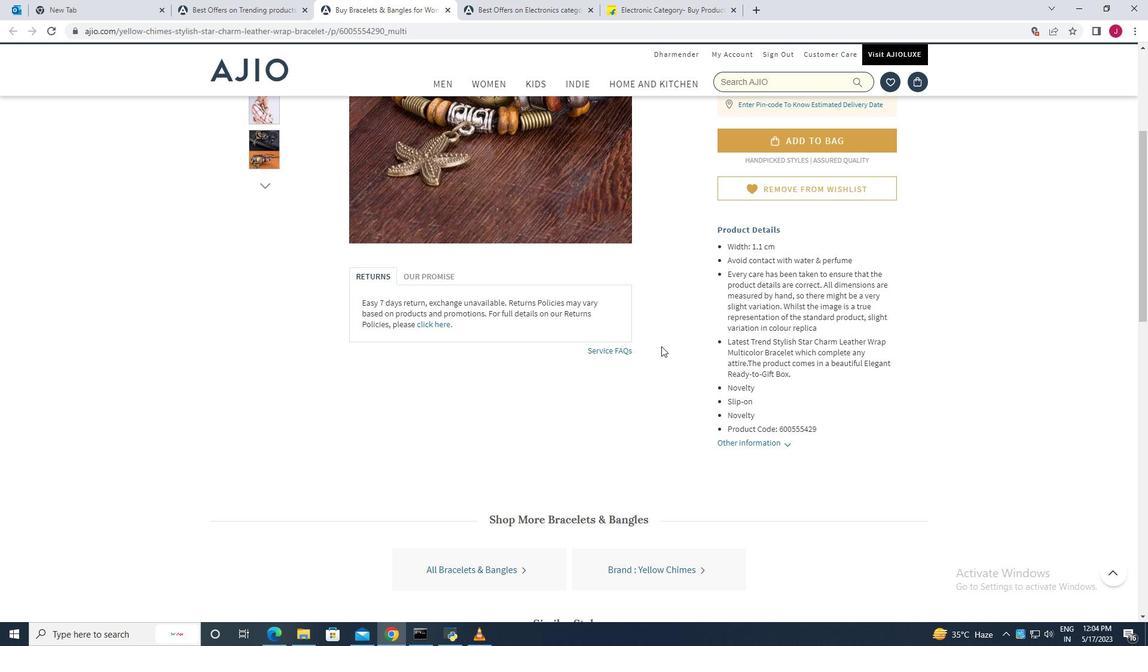 
Action: Mouse scrolled (661, 347) with delta (0, 0)
Screenshot: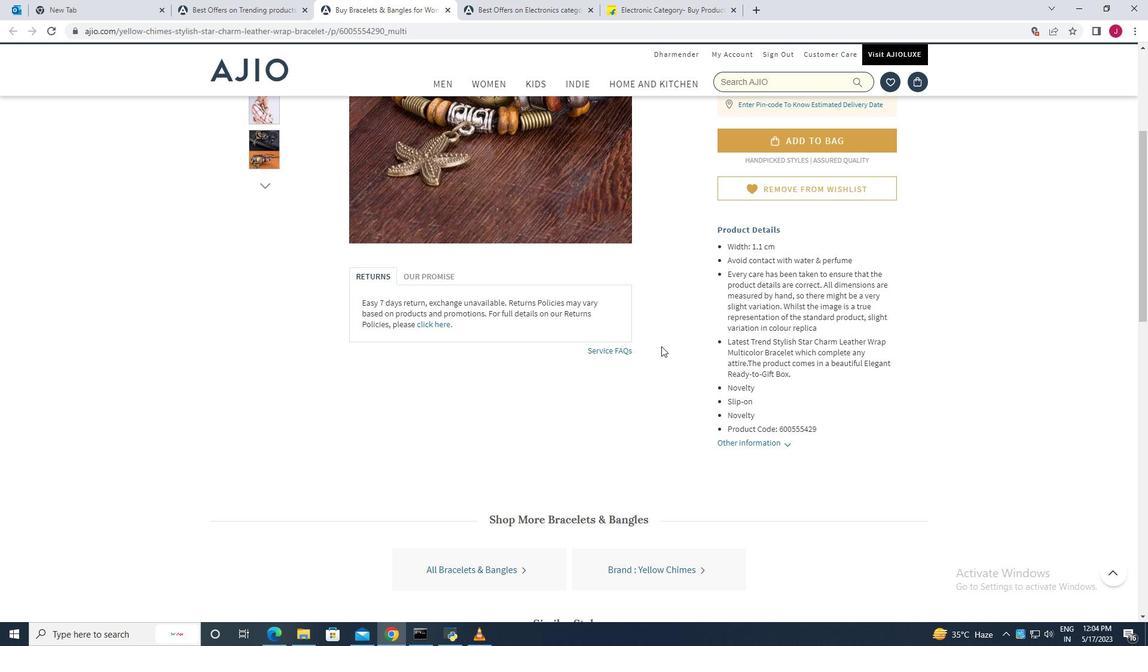 
Action: Mouse scrolled (661, 347) with delta (0, 0)
Screenshot: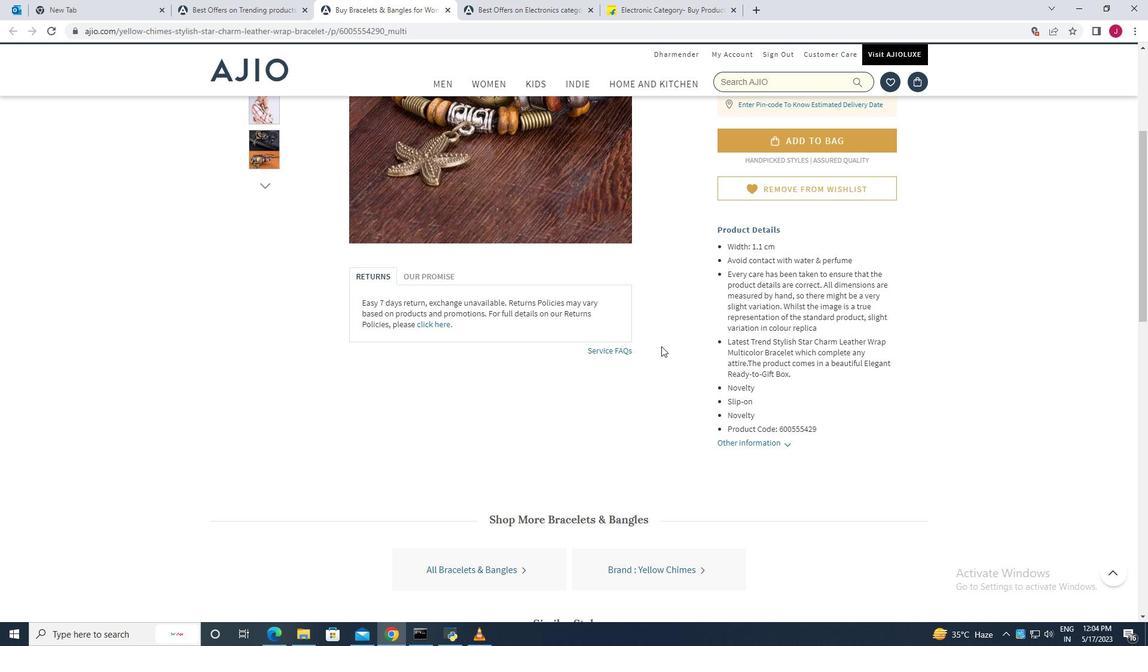 
Action: Mouse scrolled (661, 347) with delta (0, 0)
Screenshot: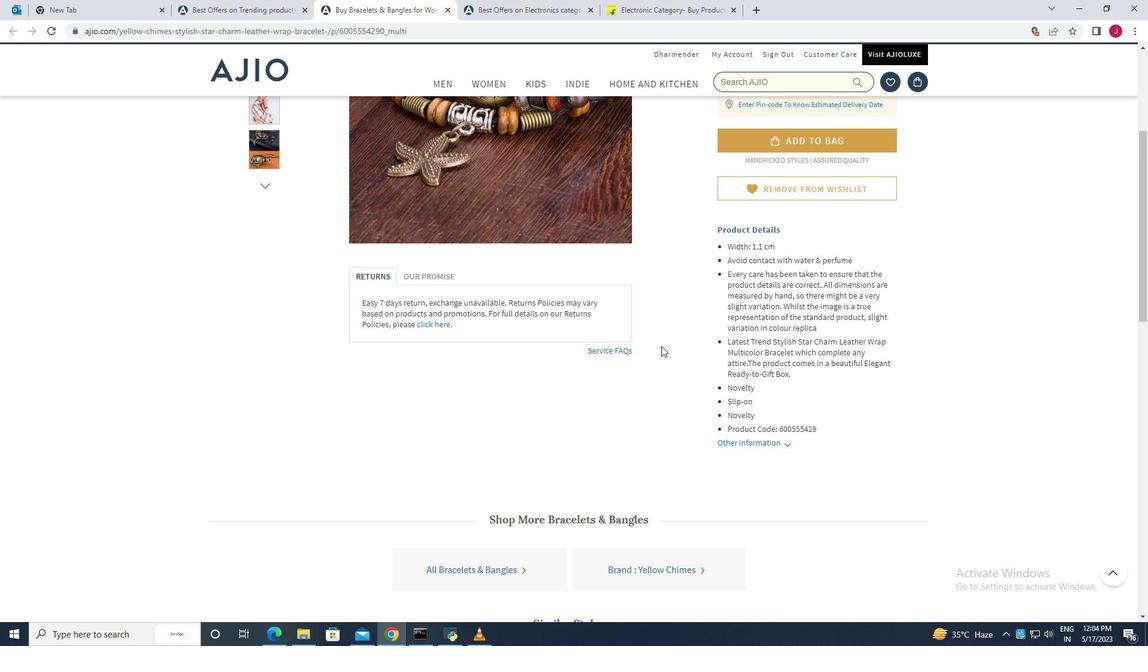 
Action: Mouse moved to (661, 346)
Screenshot: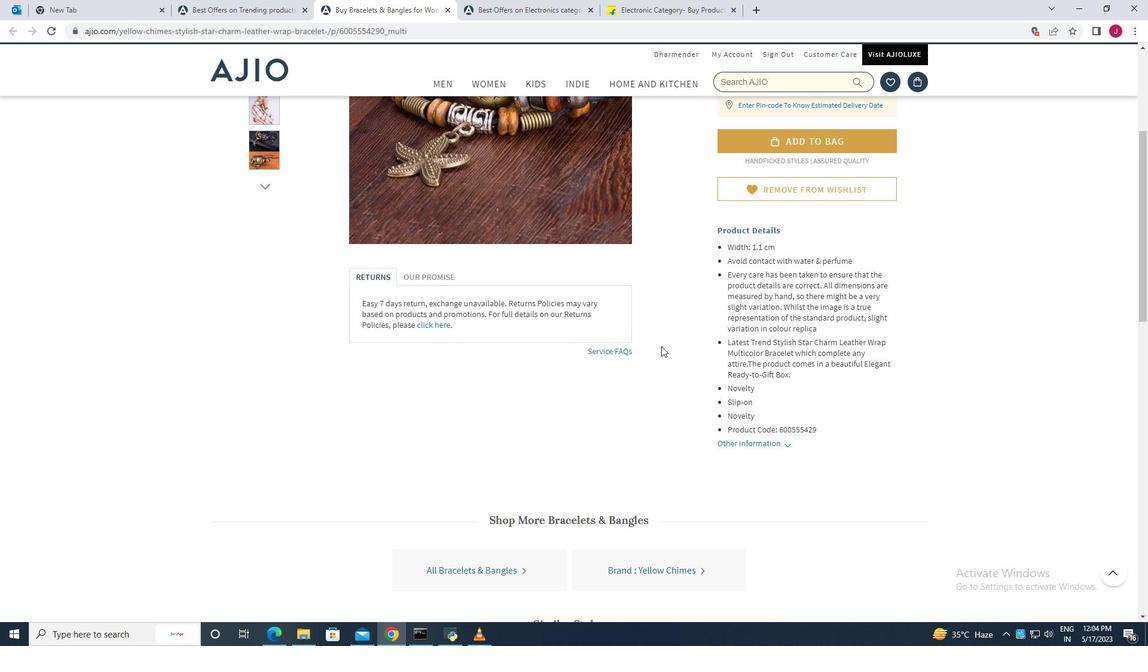 
Action: Mouse scrolled (661, 347) with delta (0, 0)
Screenshot: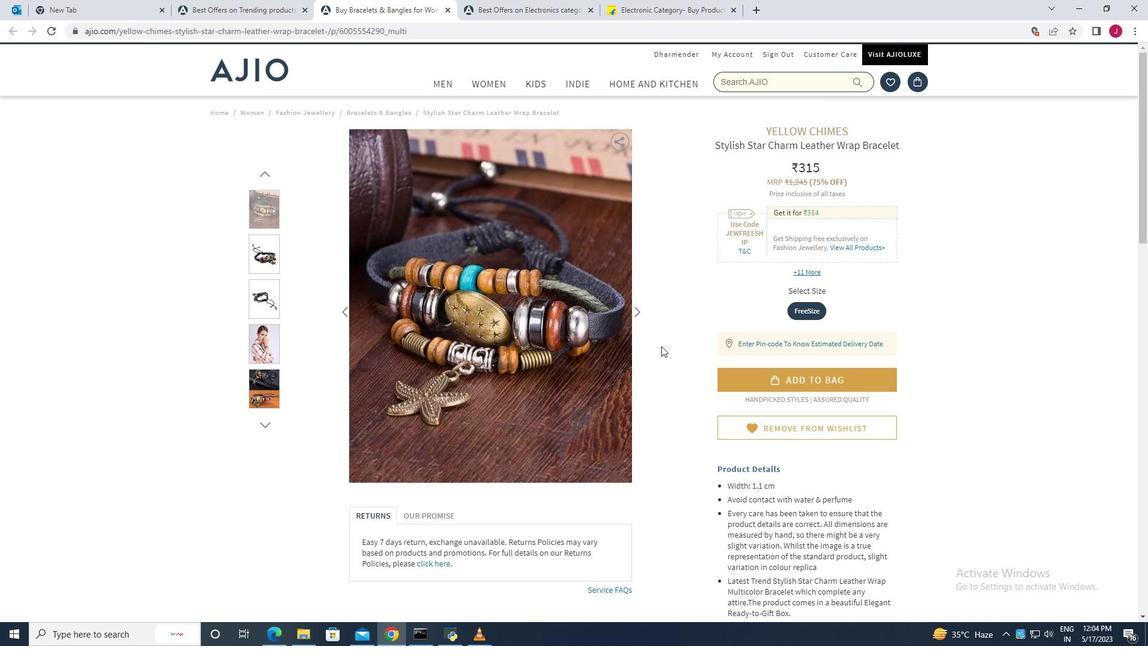 
Action: Mouse scrolled (661, 347) with delta (0, 0)
Screenshot: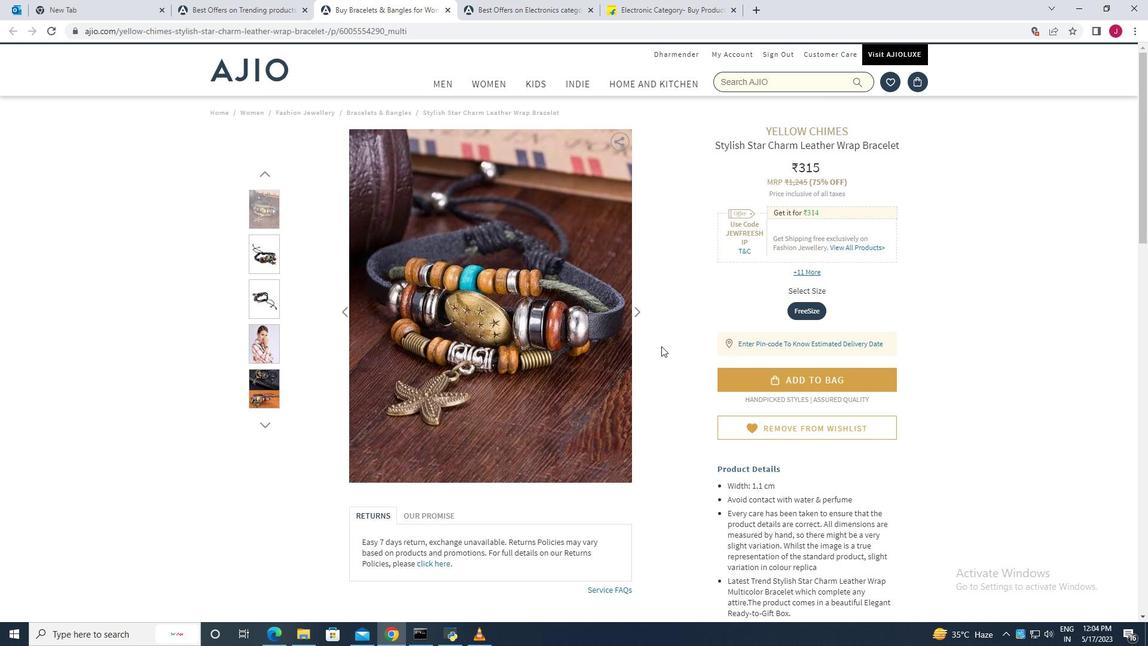 
Action: Mouse moved to (816, 214)
Screenshot: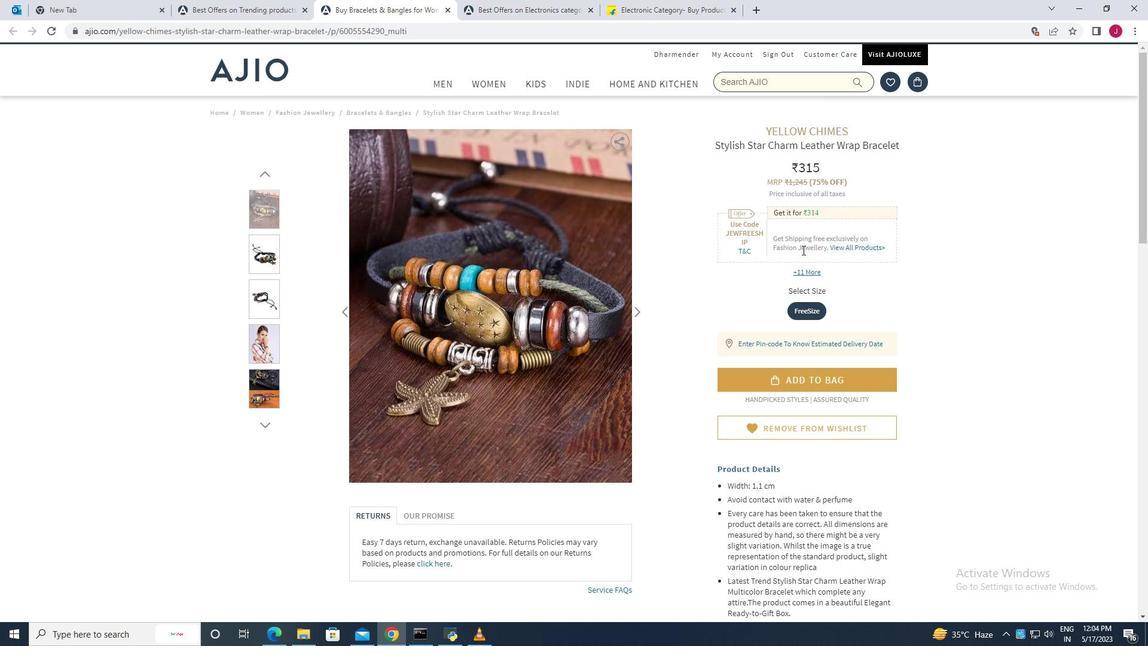 
Action: Mouse scrolled (816, 214) with delta (0, 0)
Screenshot: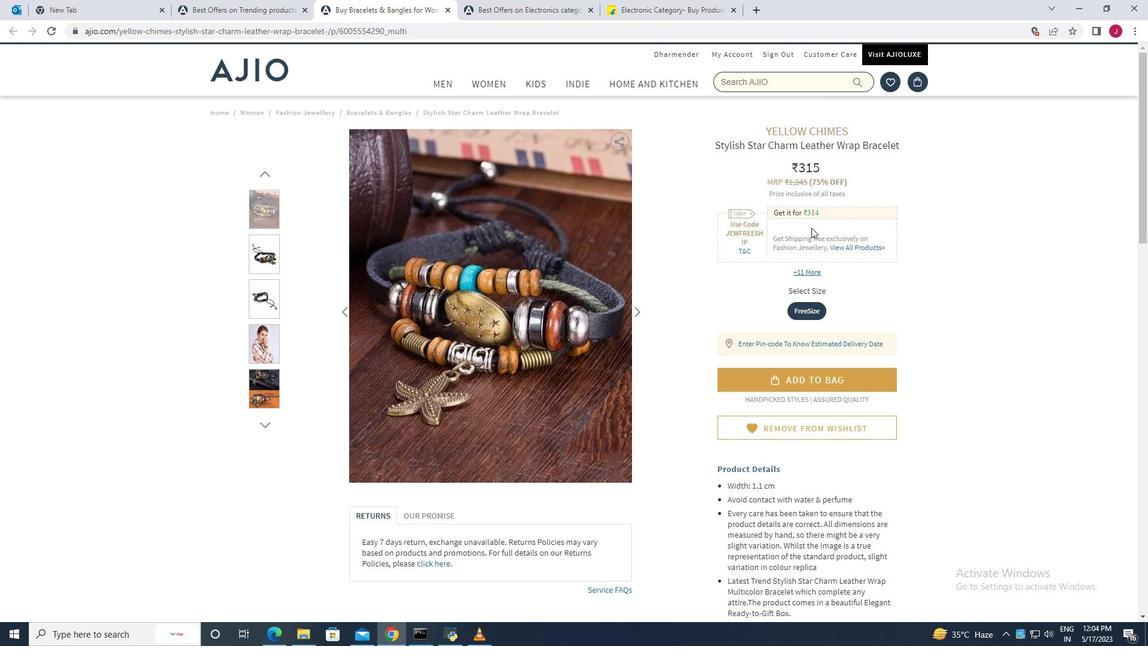 
Action: Mouse moved to (816, 211)
Screenshot: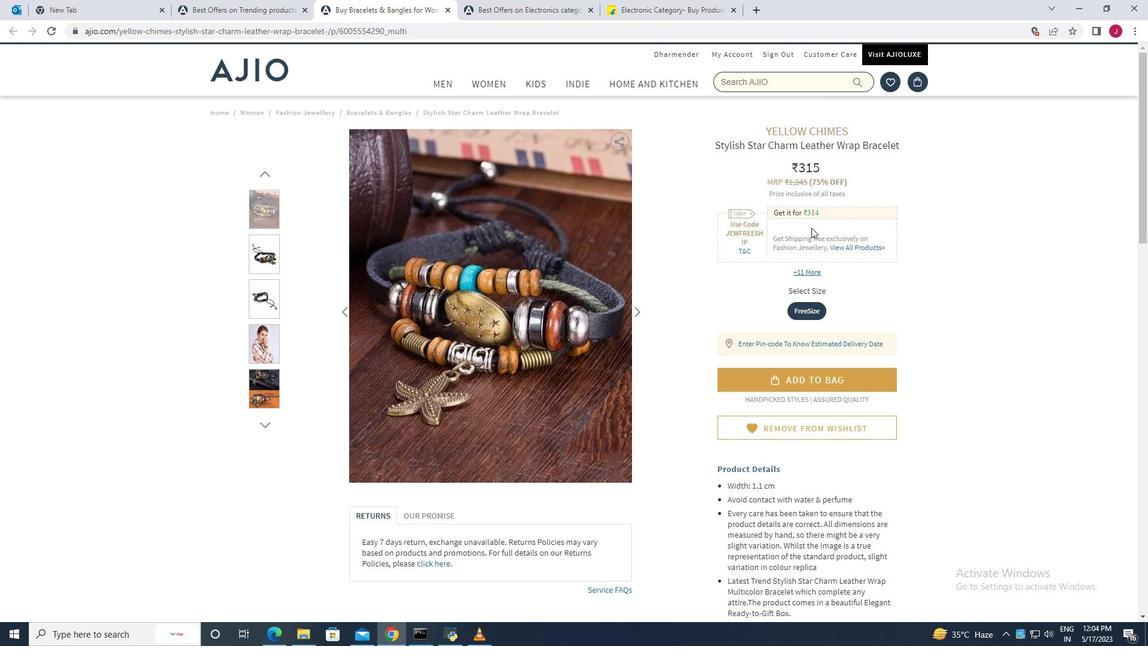 
Action: Mouse scrolled (816, 212) with delta (0, 0)
Screenshot: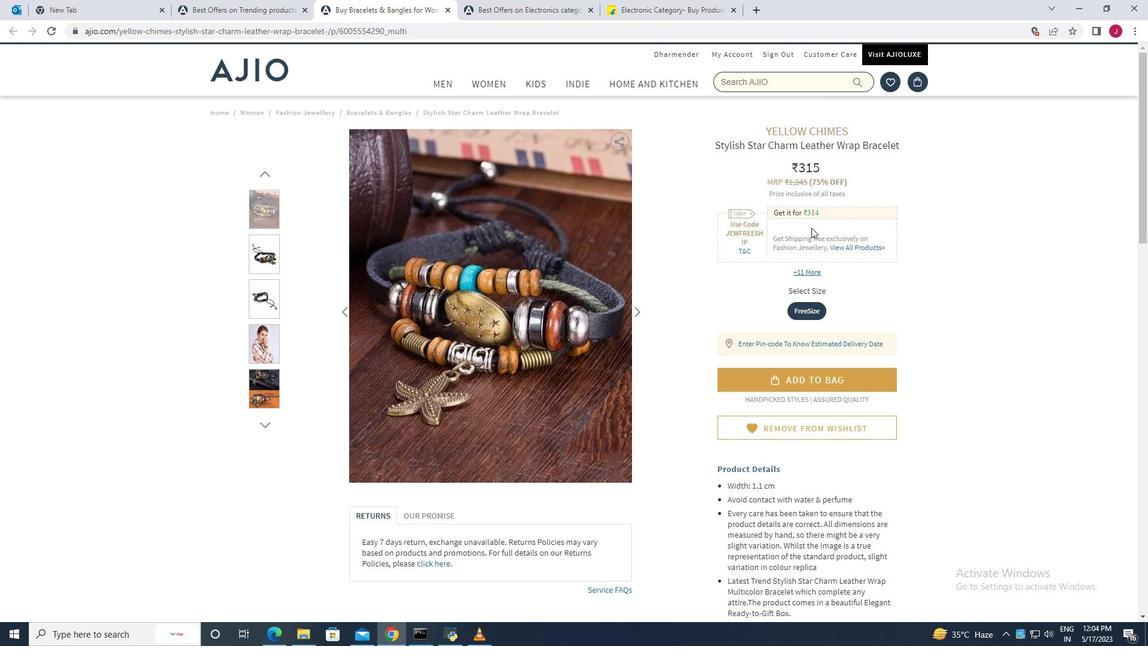 
Action: Mouse moved to (816, 208)
Screenshot: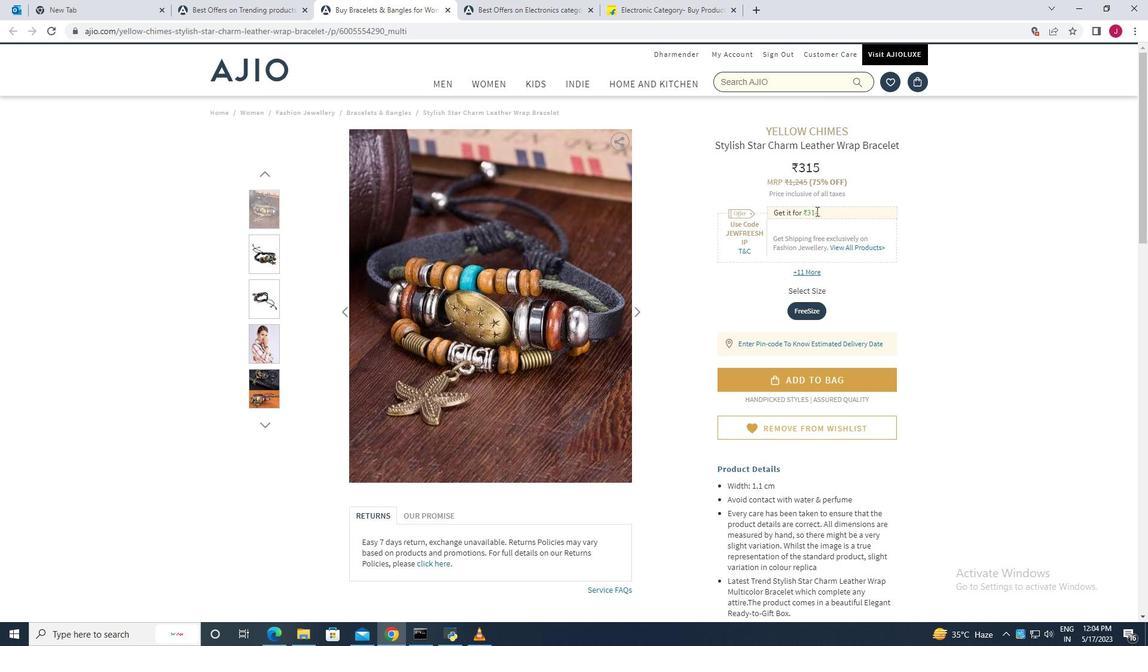 
Action: Mouse scrolled (816, 208) with delta (0, 0)
Screenshot: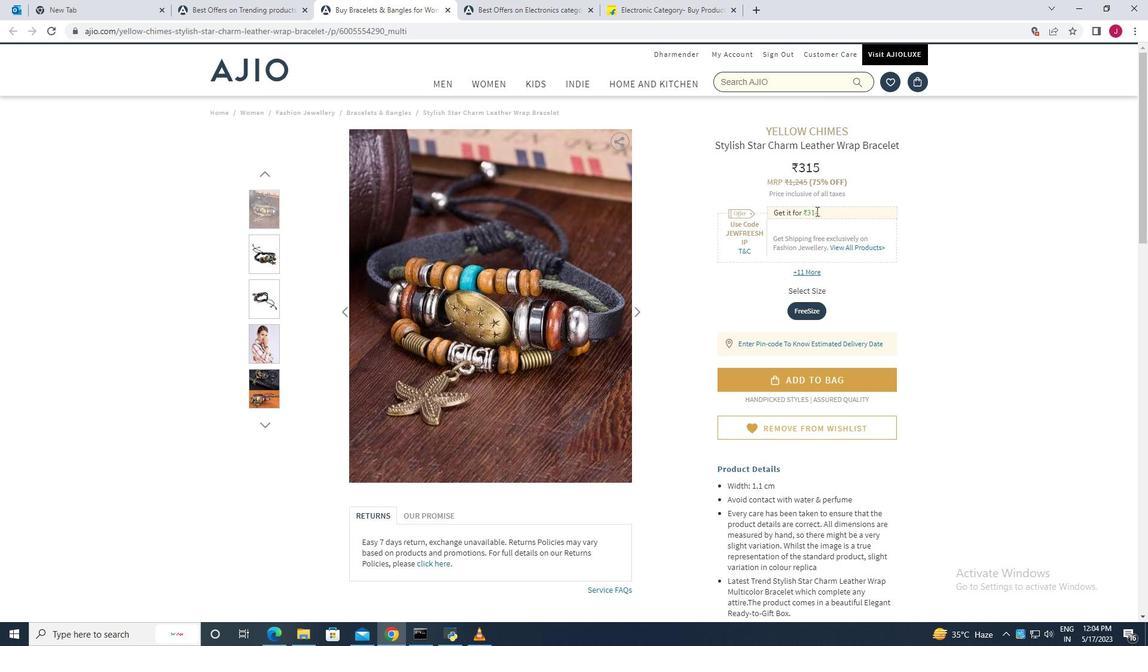 
Action: Mouse moved to (892, 81)
Screenshot: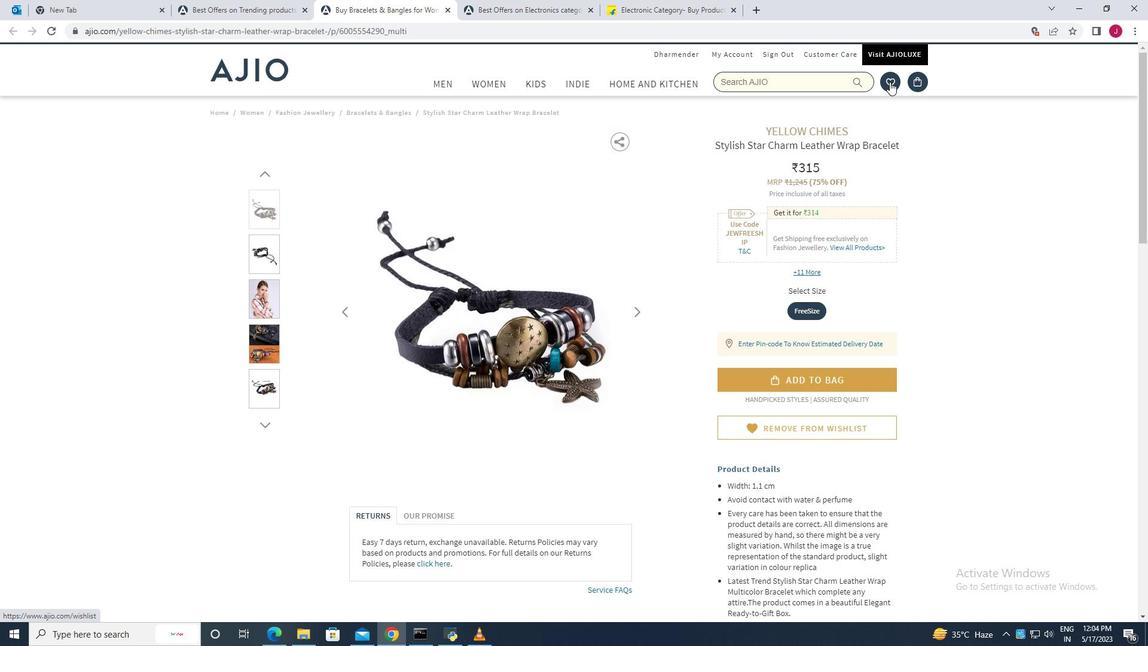 
Action: Mouse pressed left at (892, 81)
Screenshot: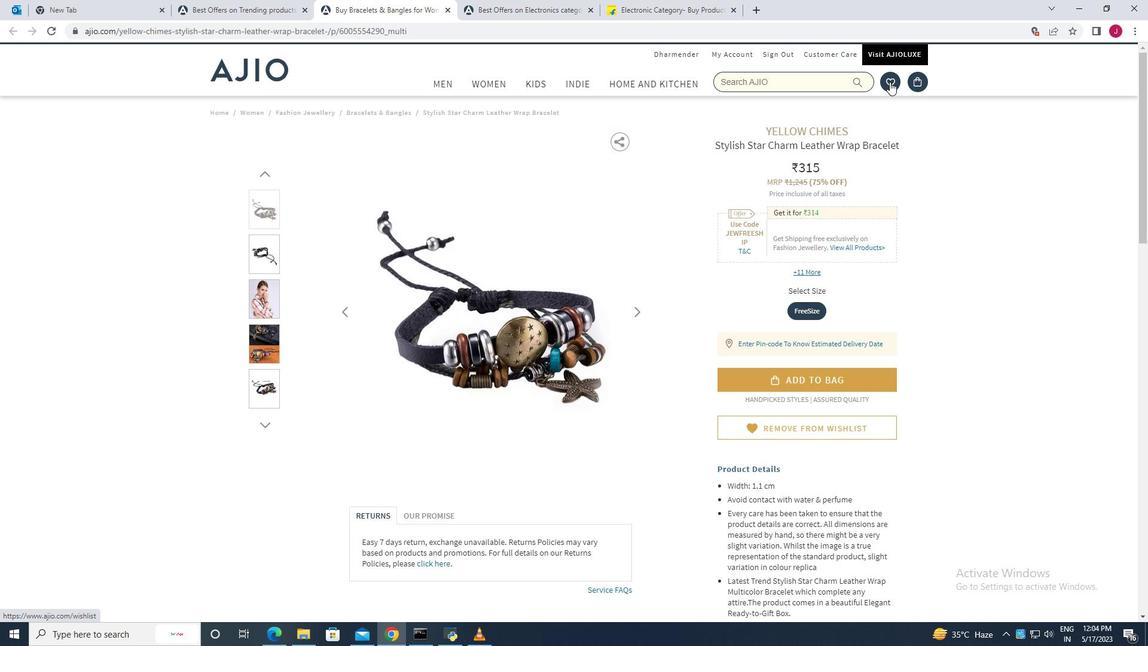 
Action: Mouse moved to (341, 317)
Screenshot: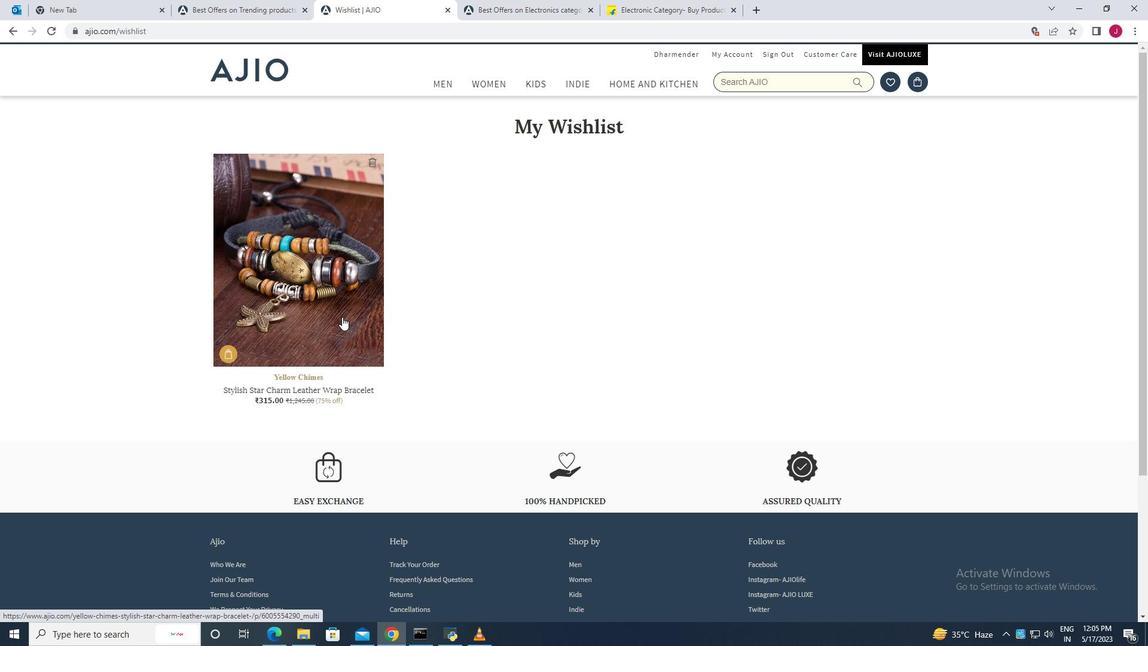 
